 Task: Look for space in Calangute, India from 5th September, 2023 to 12th September, 2023 for 2 adults in price range Rs.10000 to Rs.15000.  With 1  bedroom having 1 bed and 1 bathroom. Property type can be house, flat, guest house, hotel. Booking option can be shelf check-in. Required host language is English.
Action: Mouse moved to (380, 129)
Screenshot: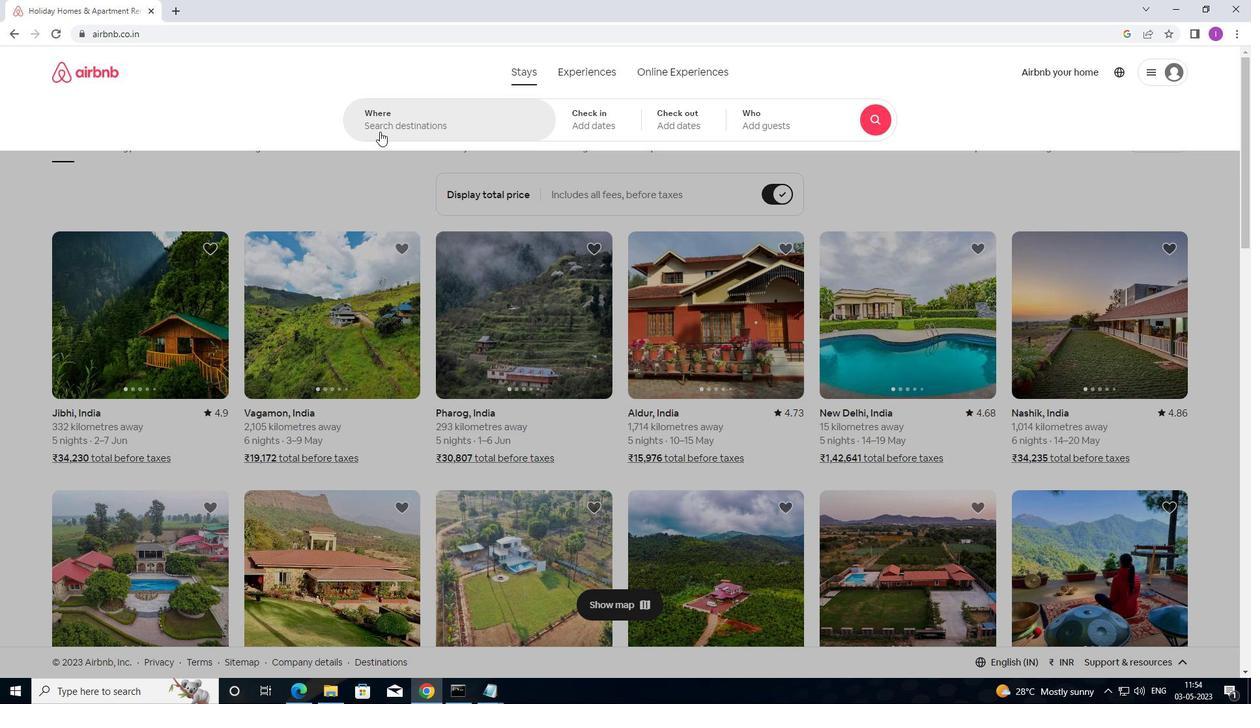 
Action: Mouse pressed left at (380, 129)
Screenshot: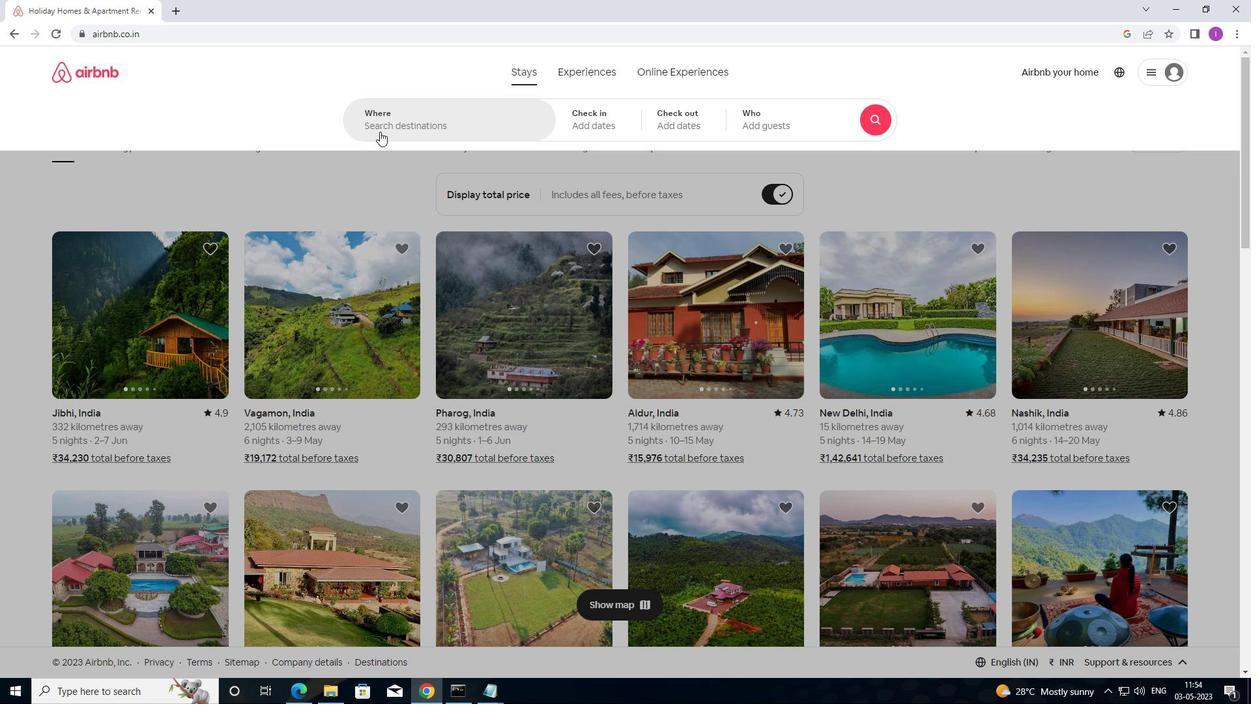 
Action: Mouse moved to (401, 176)
Screenshot: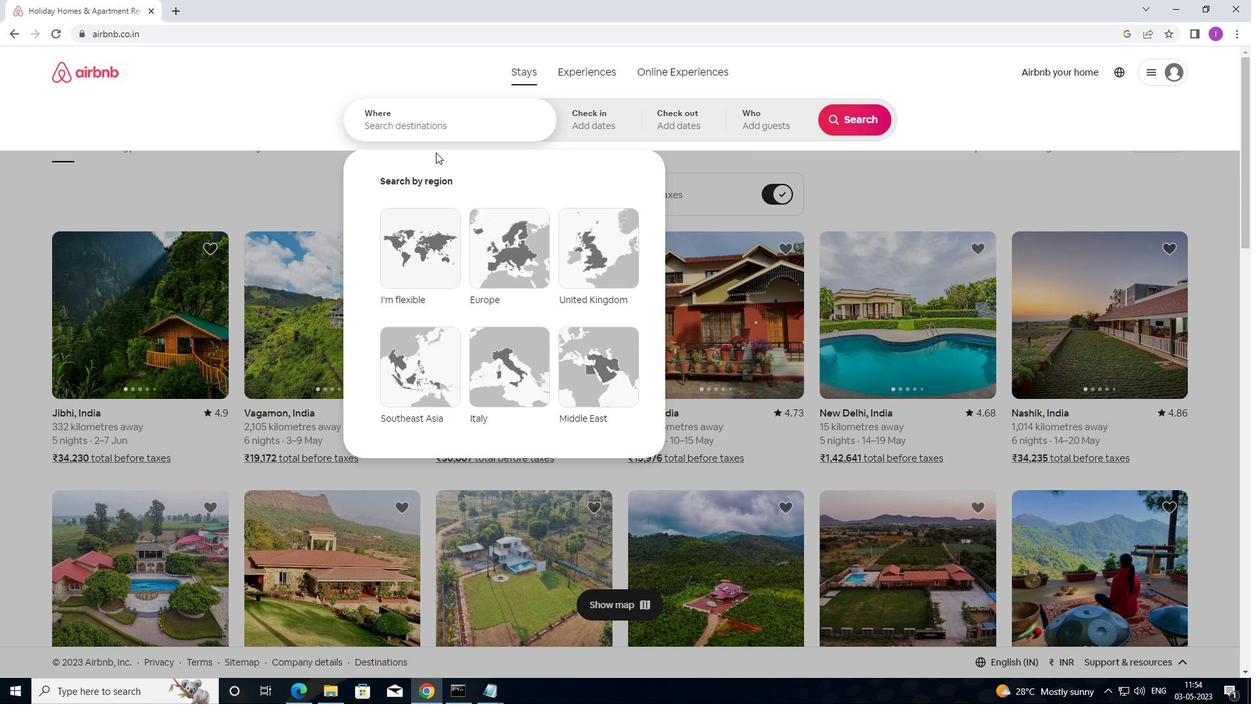 
Action: Key pressed <Key.shift>CALANGUT
Screenshot: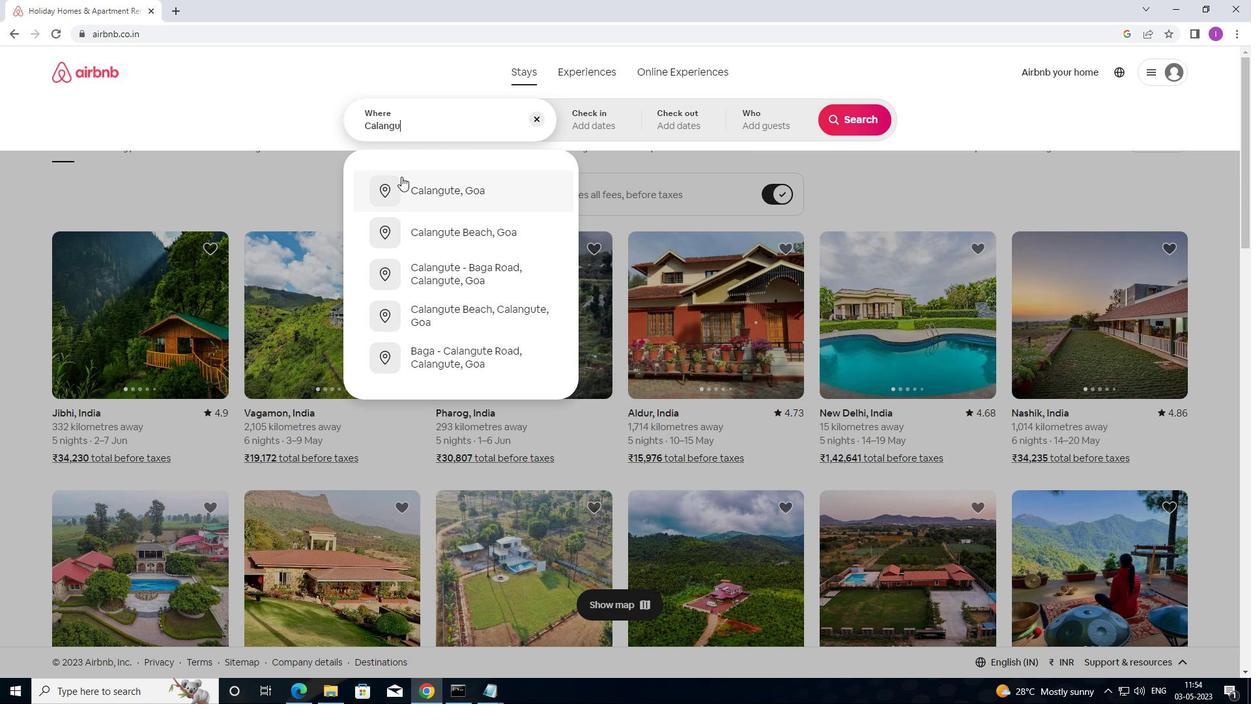 
Action: Mouse moved to (401, 176)
Screenshot: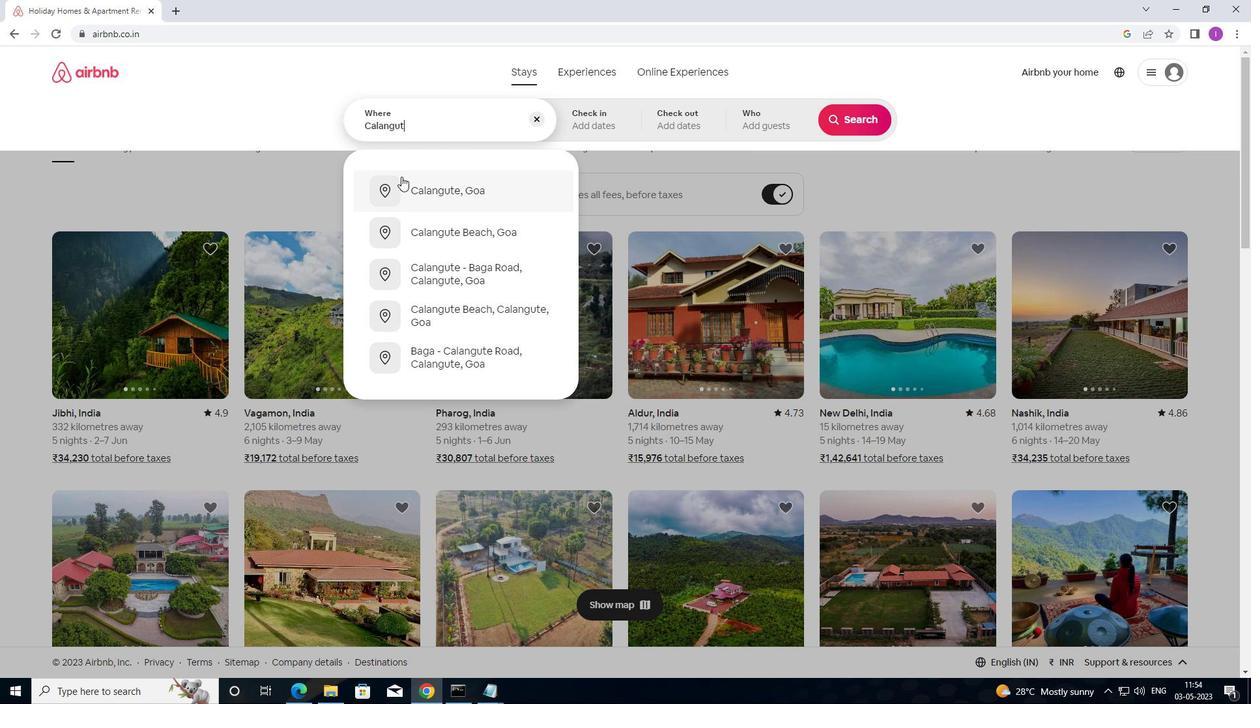 
Action: Key pressed E,<Key.shift>INDIA
Screenshot: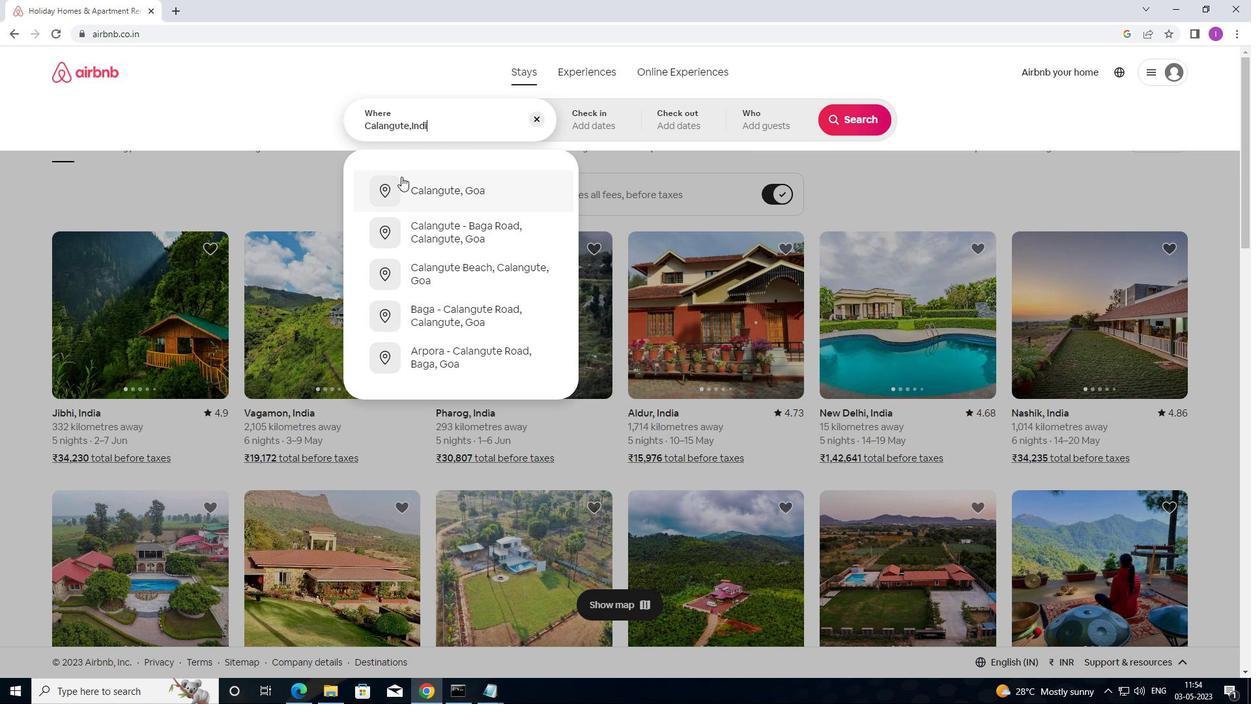 
Action: Mouse moved to (625, 126)
Screenshot: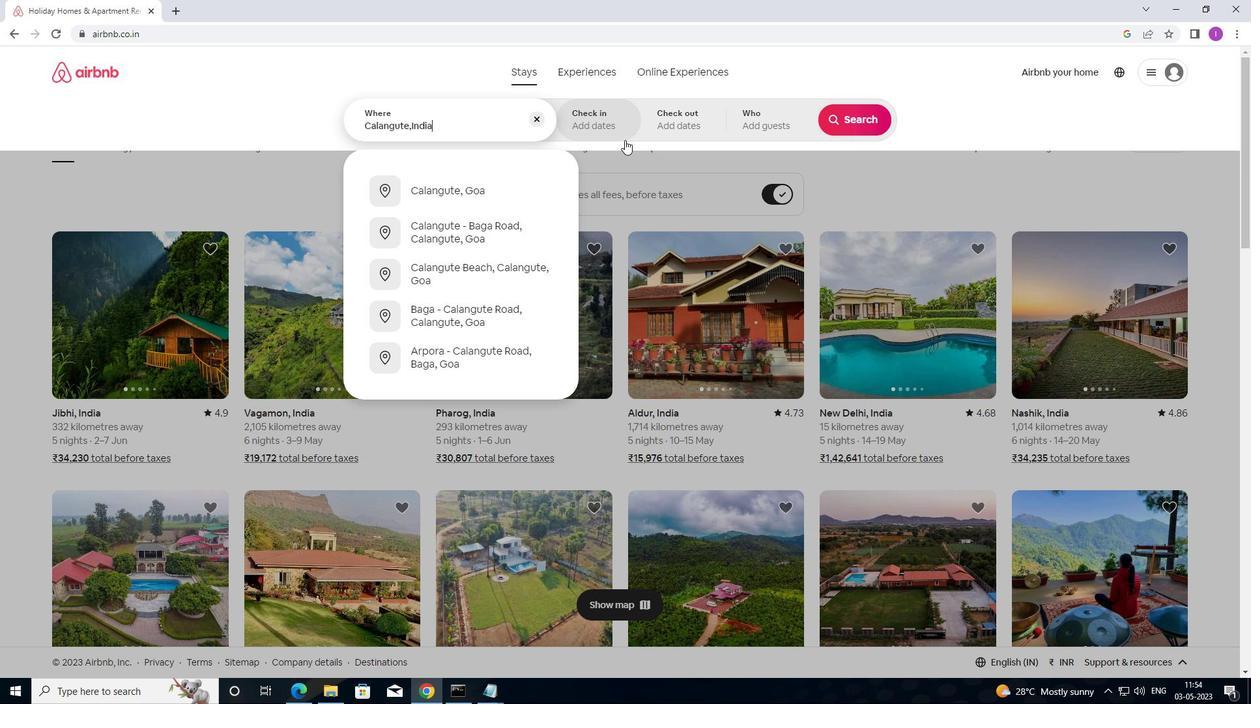 
Action: Mouse pressed left at (625, 126)
Screenshot: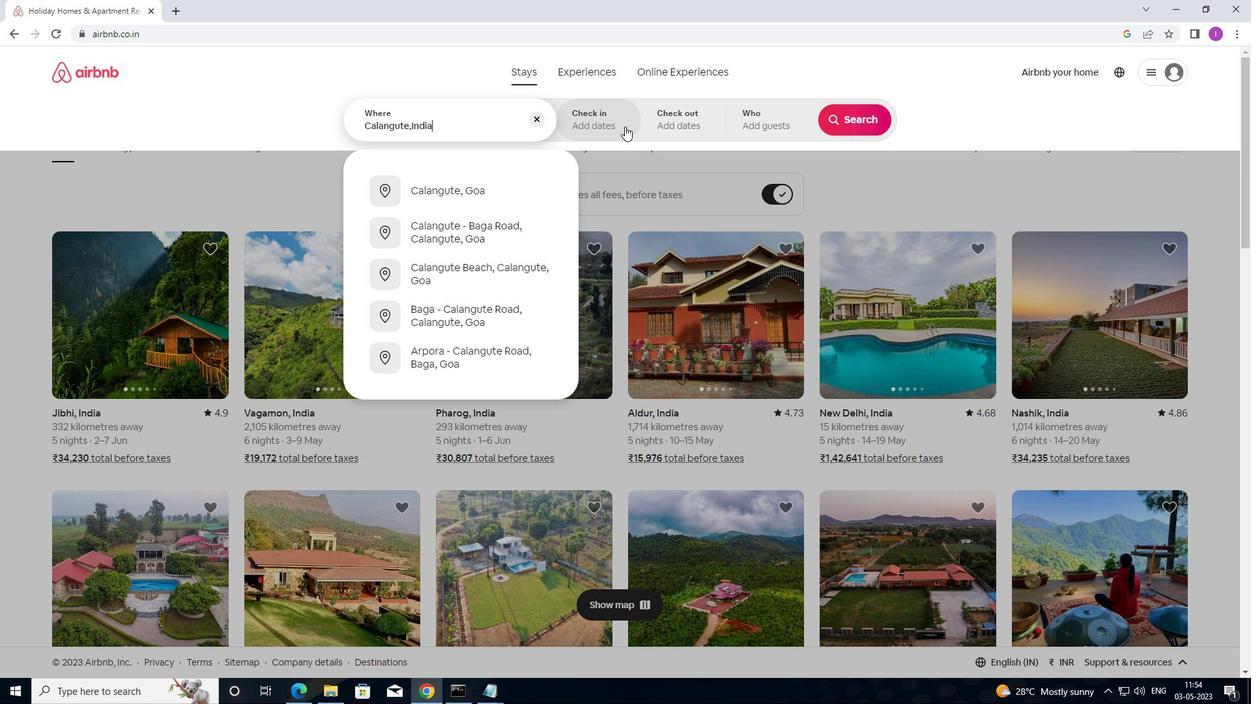 
Action: Mouse moved to (853, 215)
Screenshot: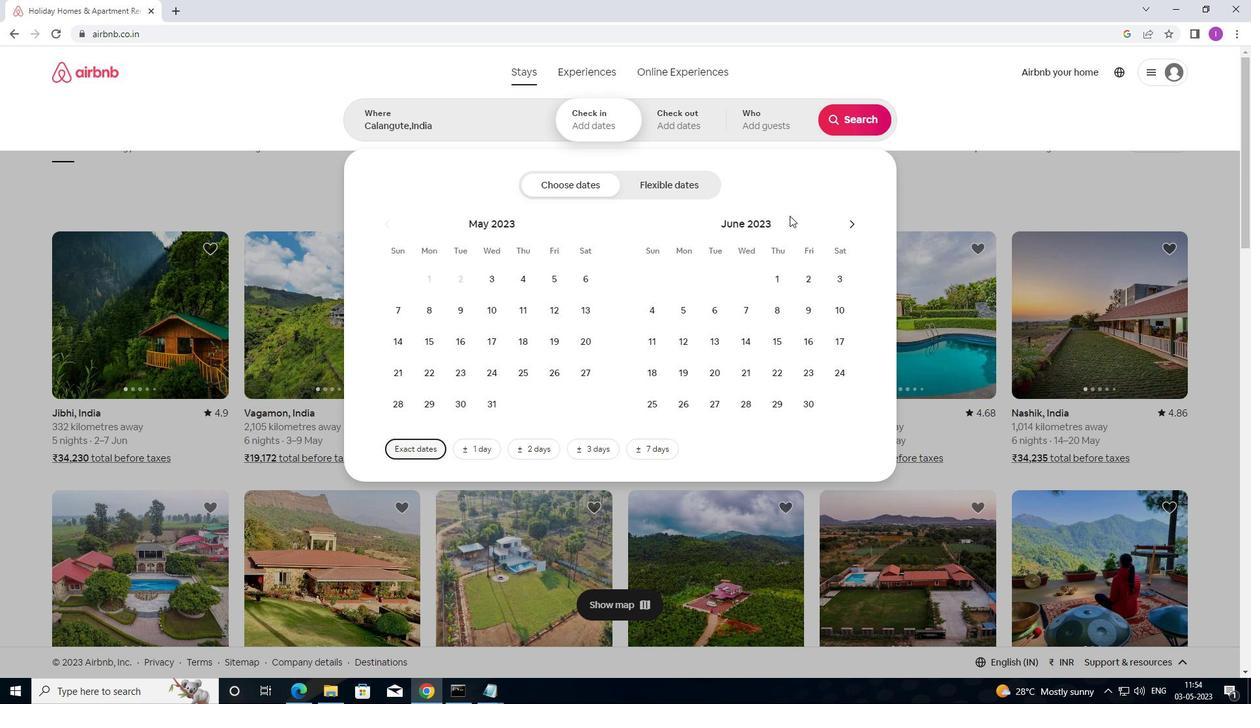 
Action: Mouse pressed left at (853, 215)
Screenshot: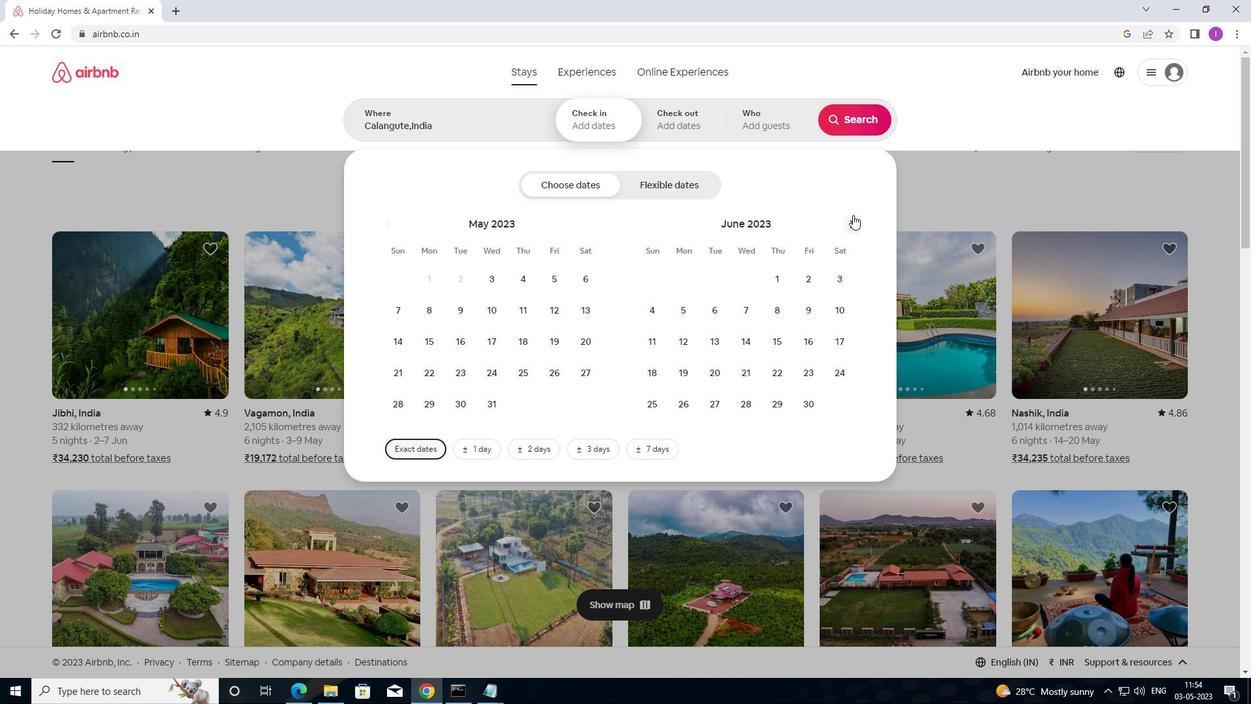 
Action: Mouse pressed left at (853, 215)
Screenshot: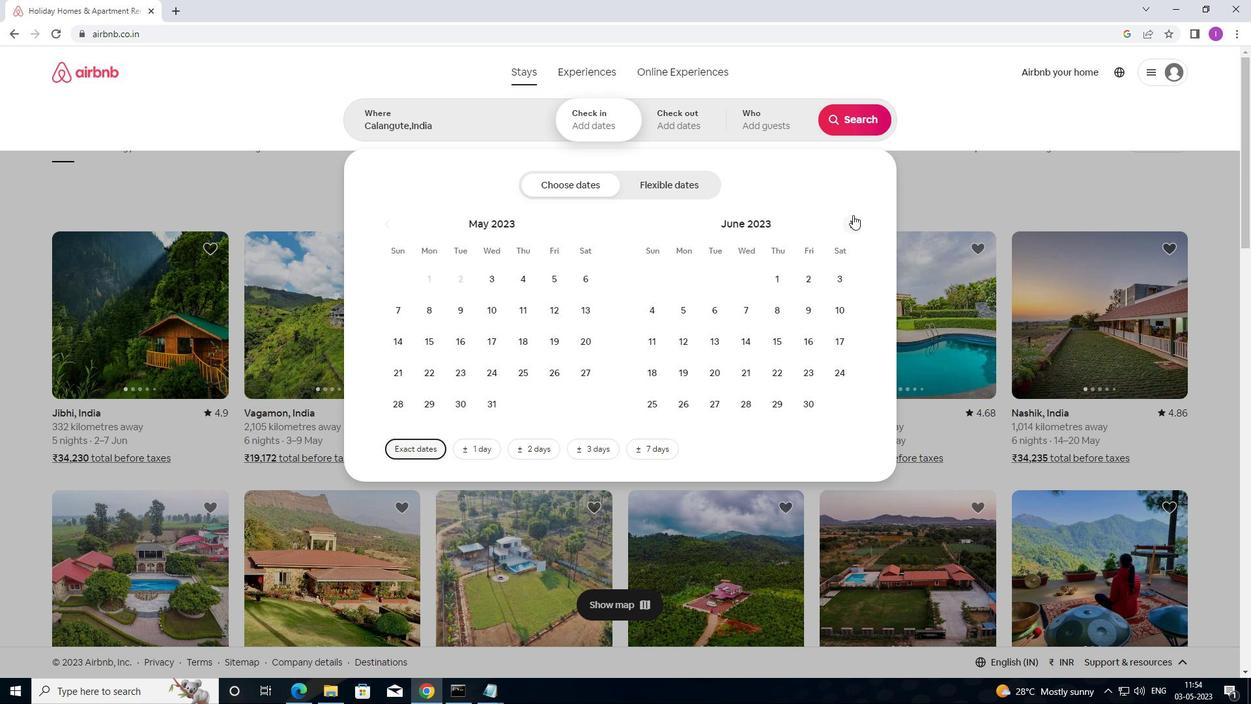 
Action: Mouse moved to (854, 215)
Screenshot: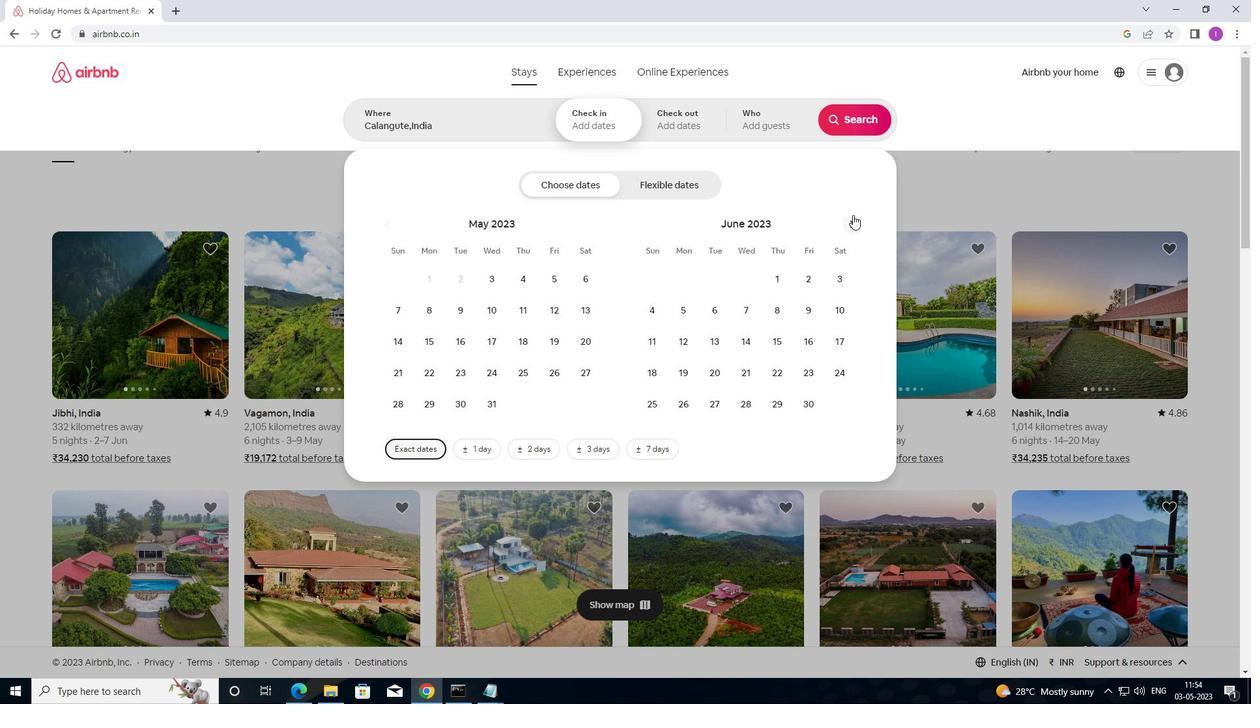 
Action: Mouse pressed left at (854, 215)
Screenshot: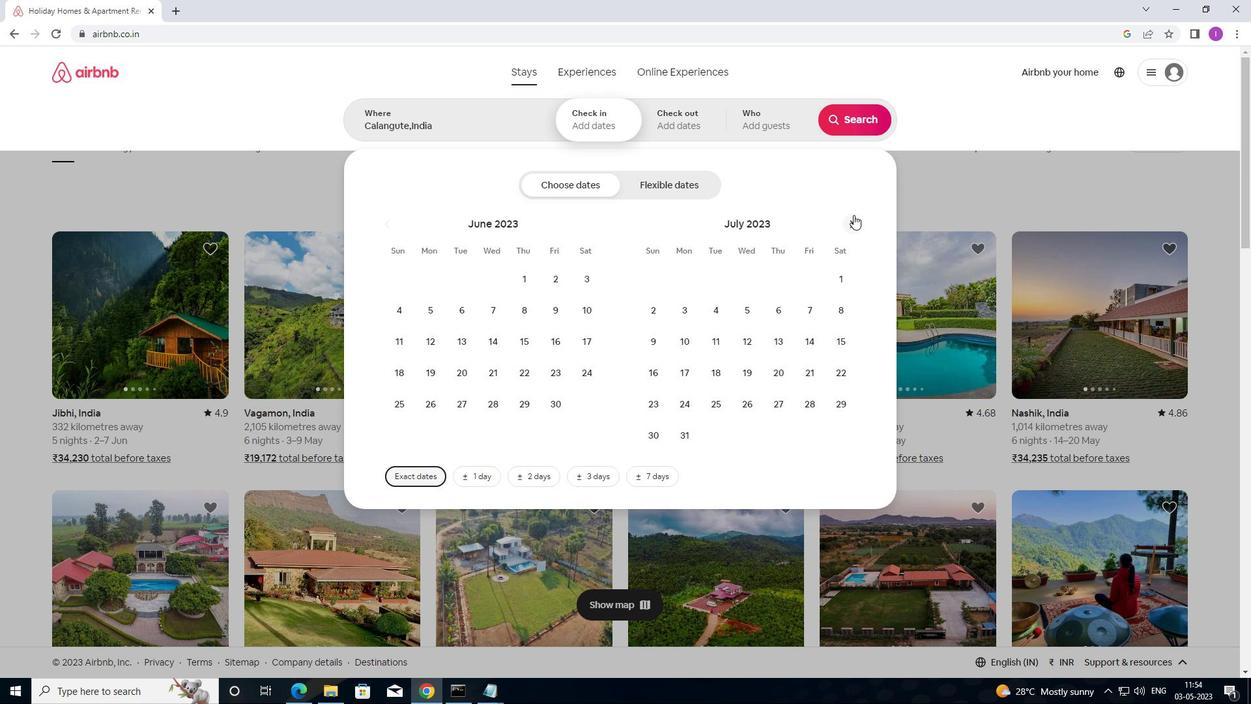 
Action: Mouse moved to (714, 316)
Screenshot: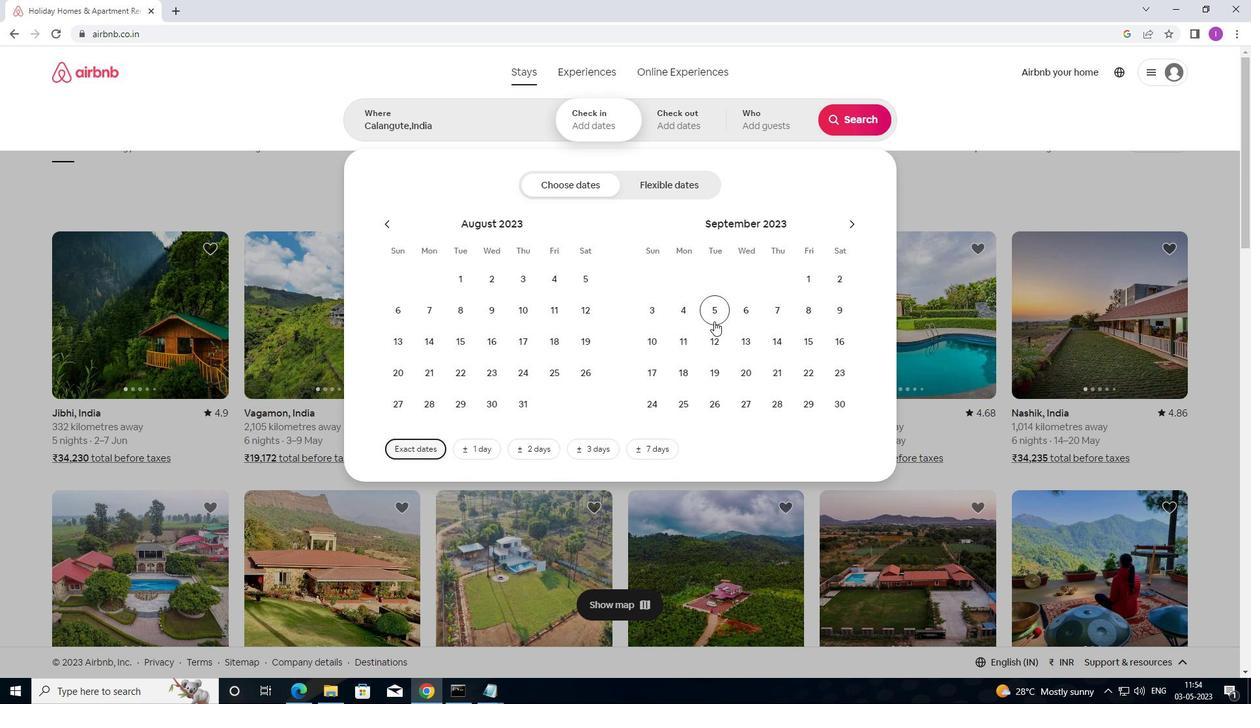 
Action: Mouse pressed left at (714, 316)
Screenshot: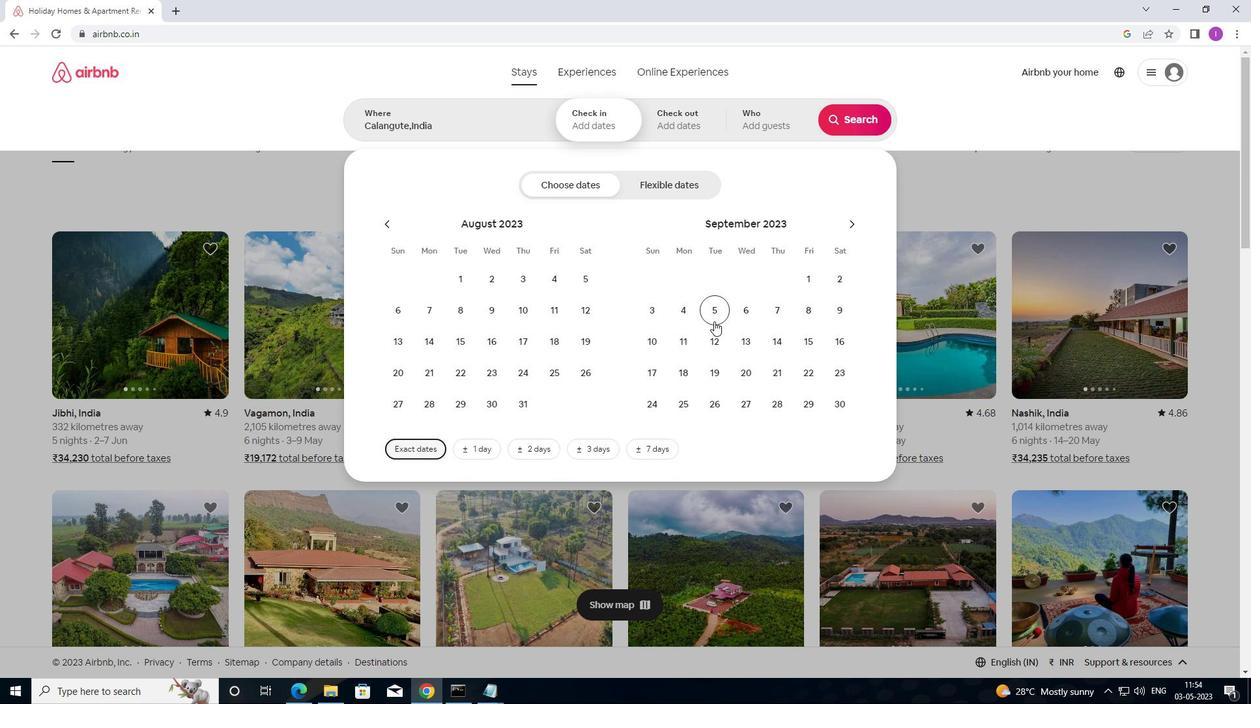 
Action: Mouse moved to (715, 342)
Screenshot: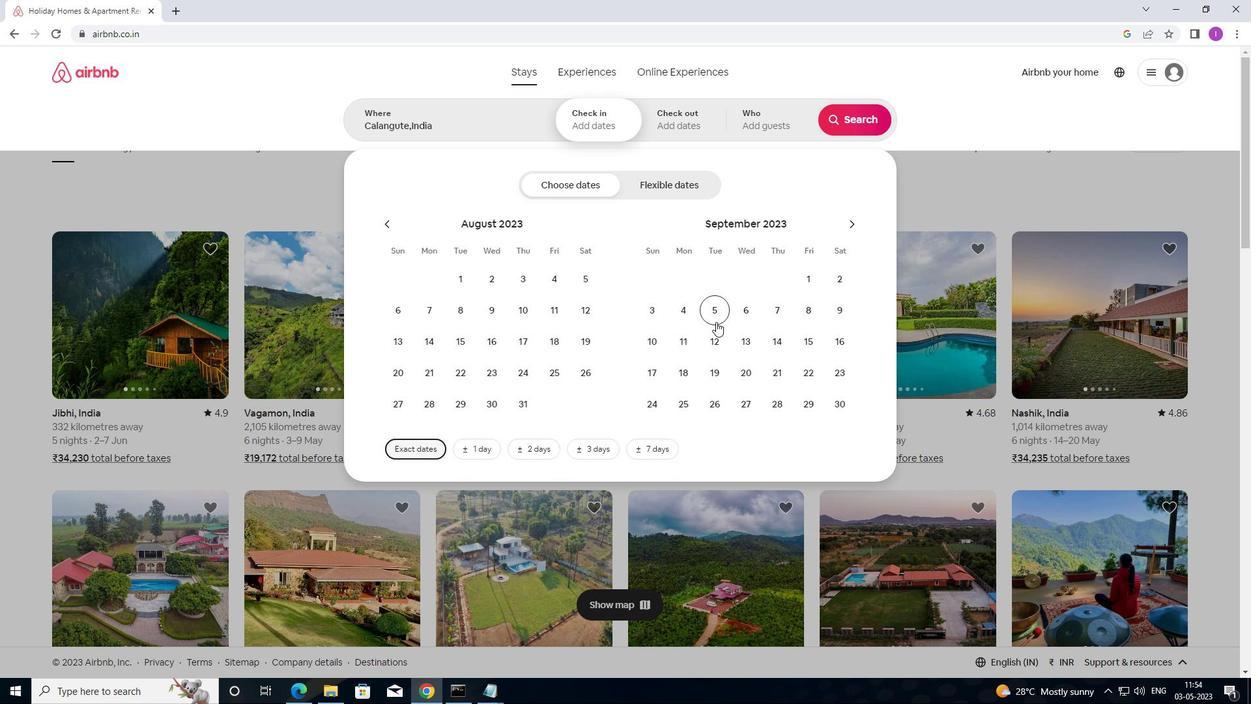 
Action: Mouse pressed left at (715, 342)
Screenshot: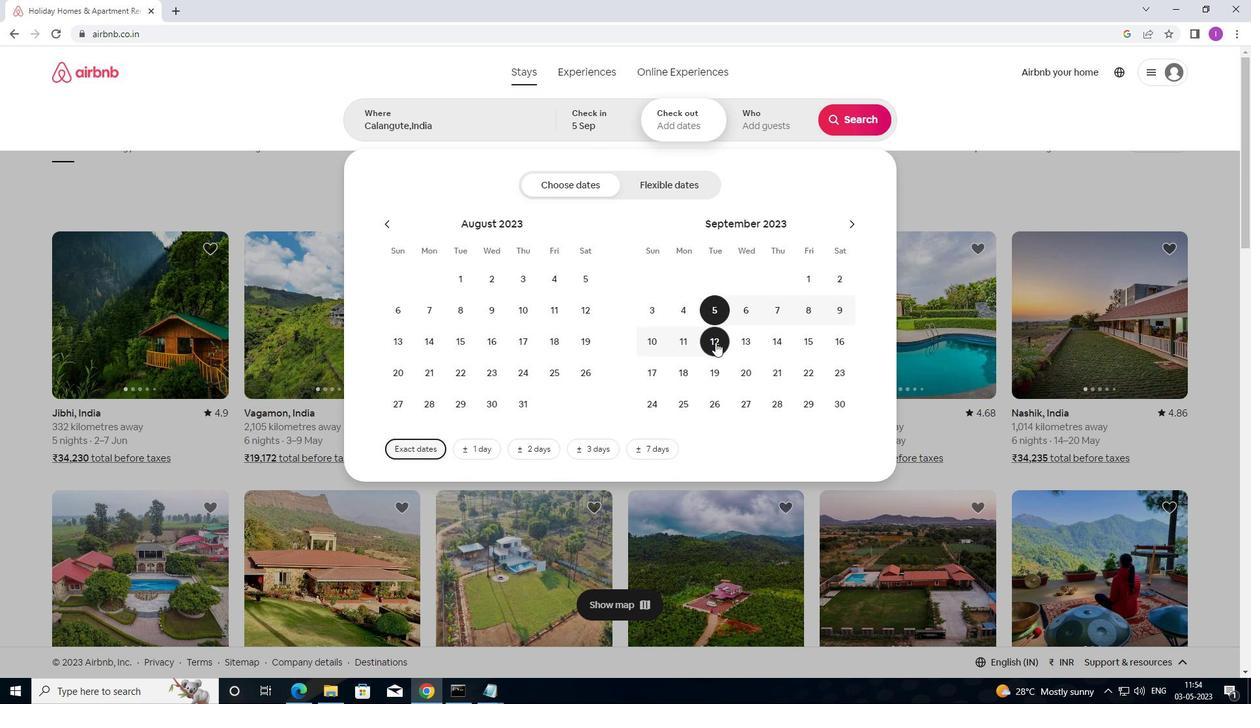 
Action: Mouse moved to (778, 125)
Screenshot: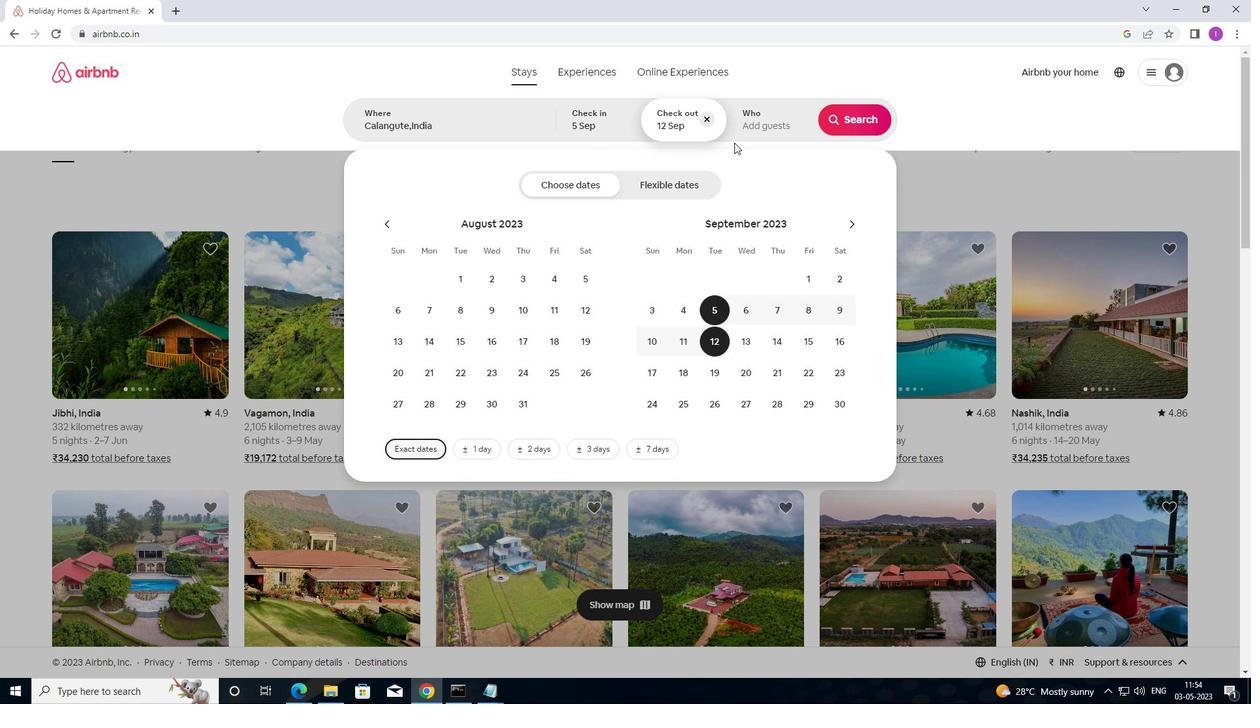 
Action: Mouse pressed left at (778, 125)
Screenshot: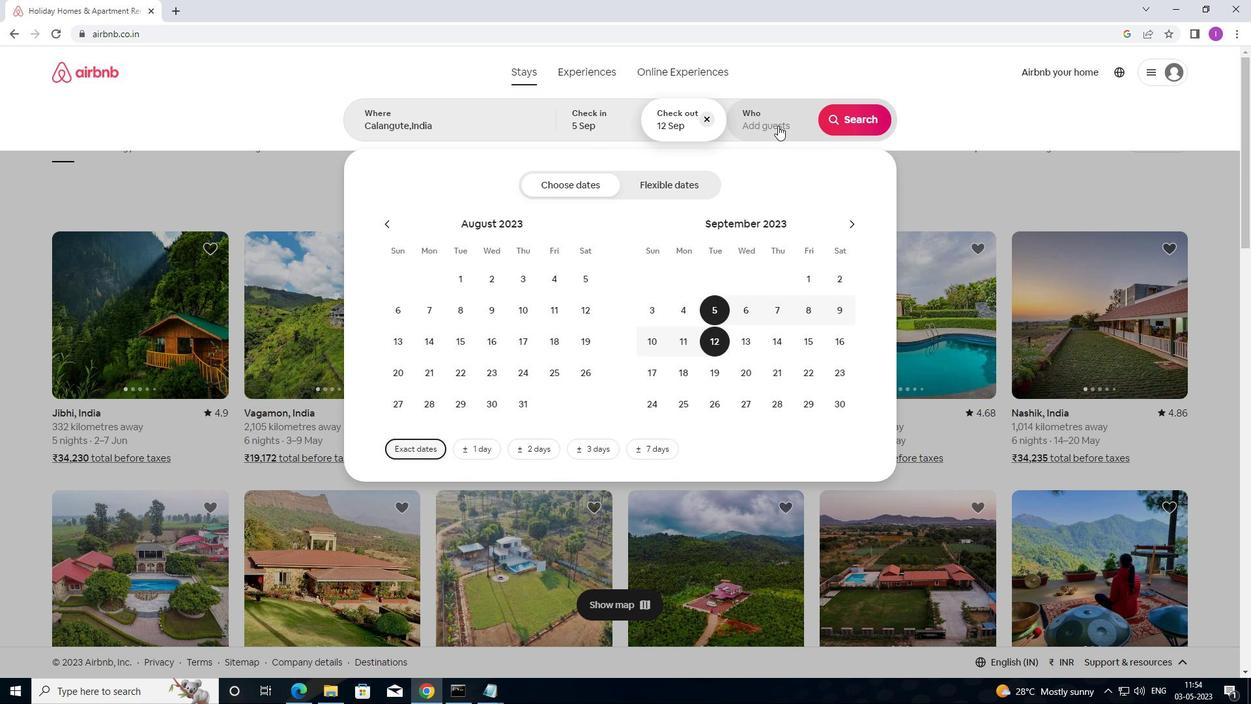 
Action: Mouse moved to (863, 181)
Screenshot: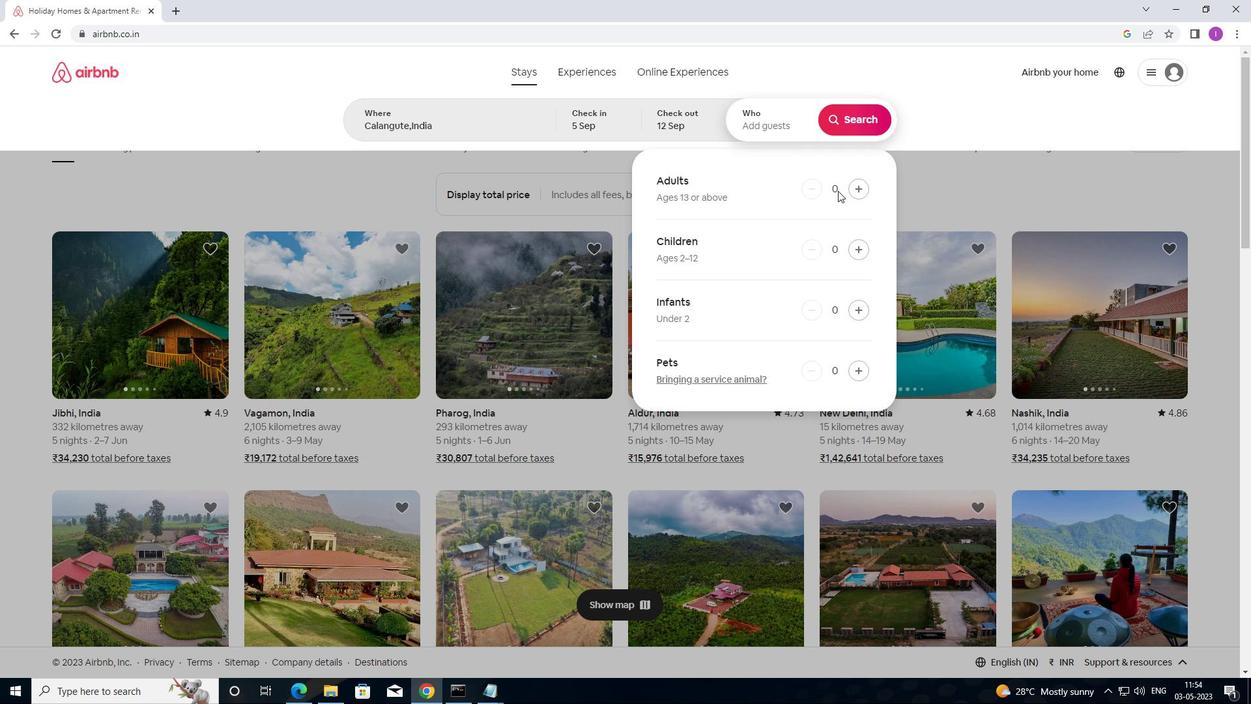 
Action: Mouse pressed left at (863, 181)
Screenshot: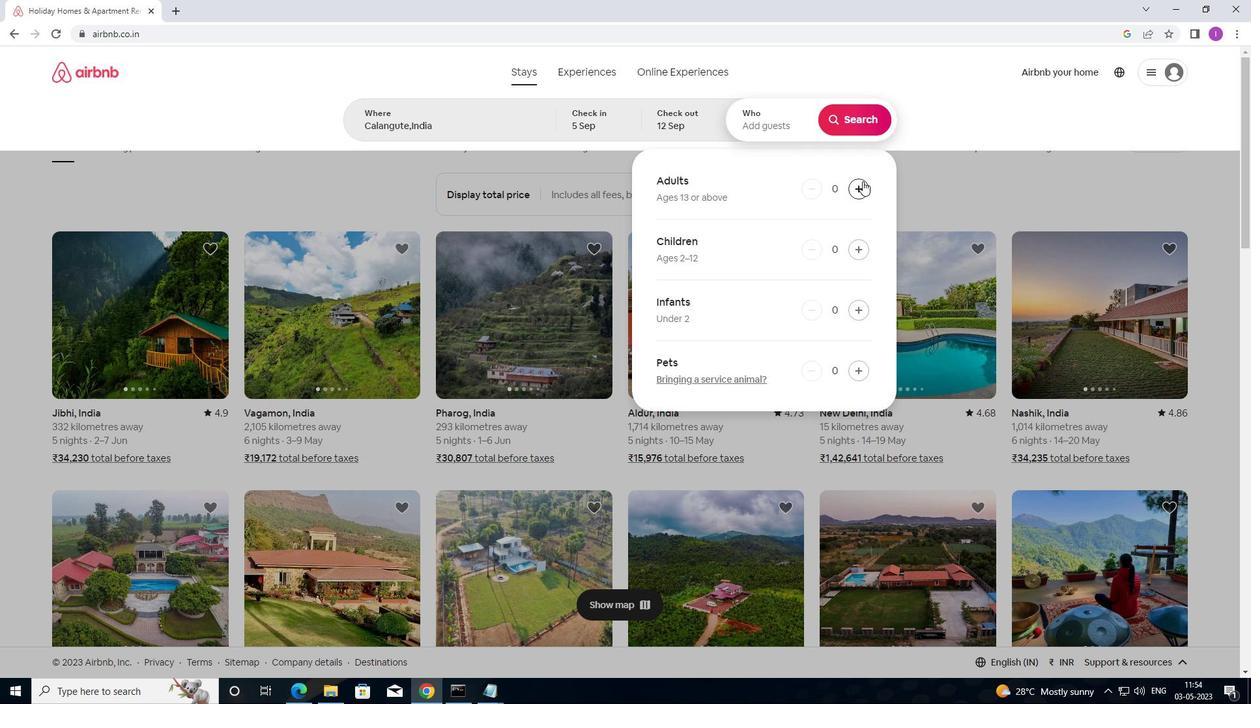 
Action: Mouse moved to (863, 181)
Screenshot: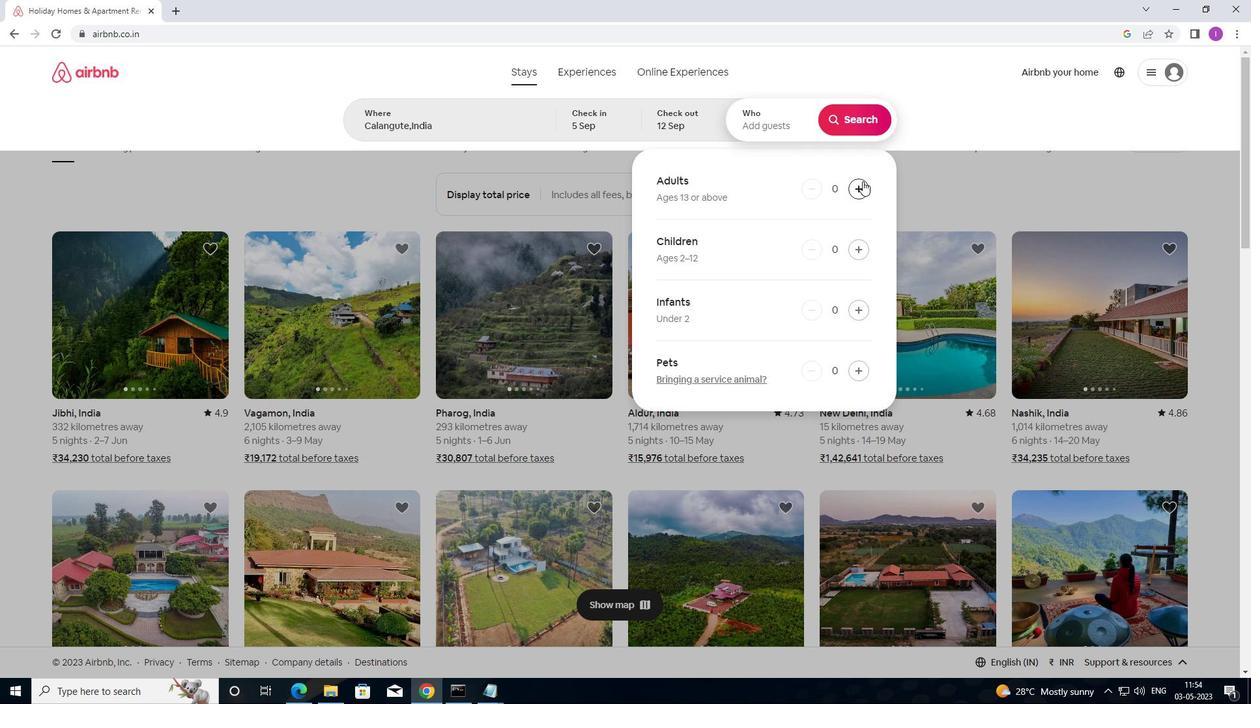 
Action: Mouse pressed left at (863, 181)
Screenshot: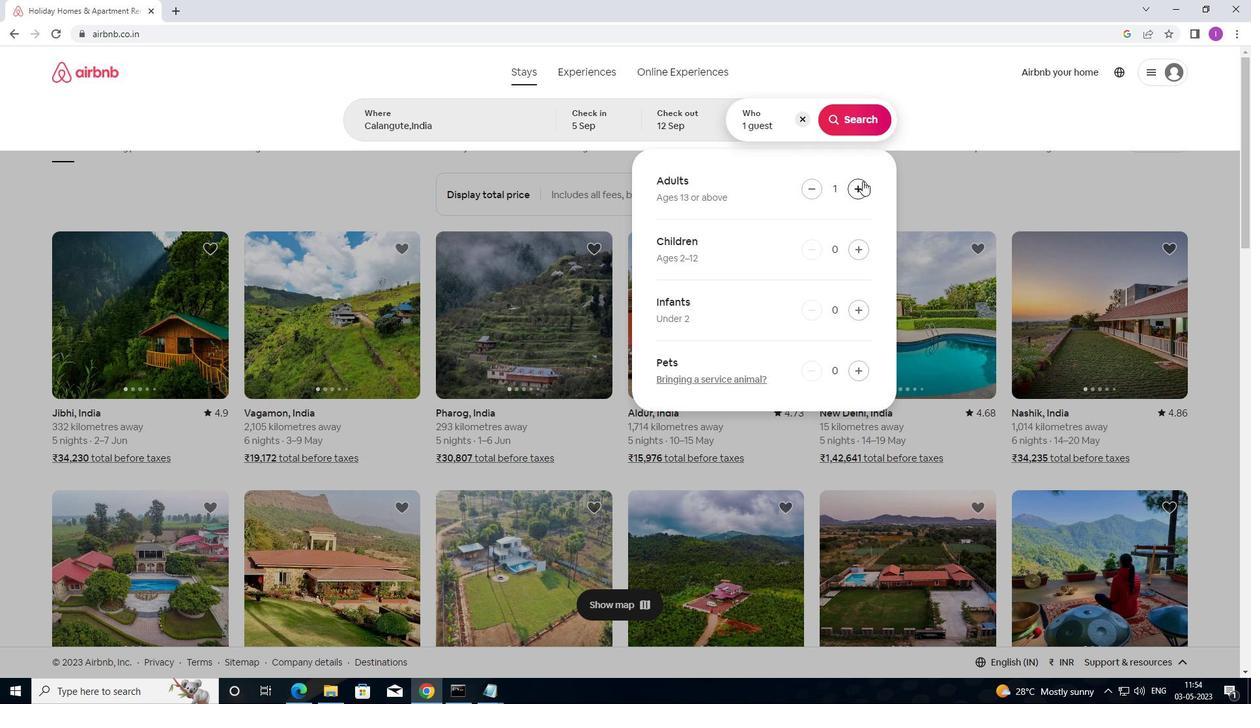 
Action: Mouse moved to (843, 121)
Screenshot: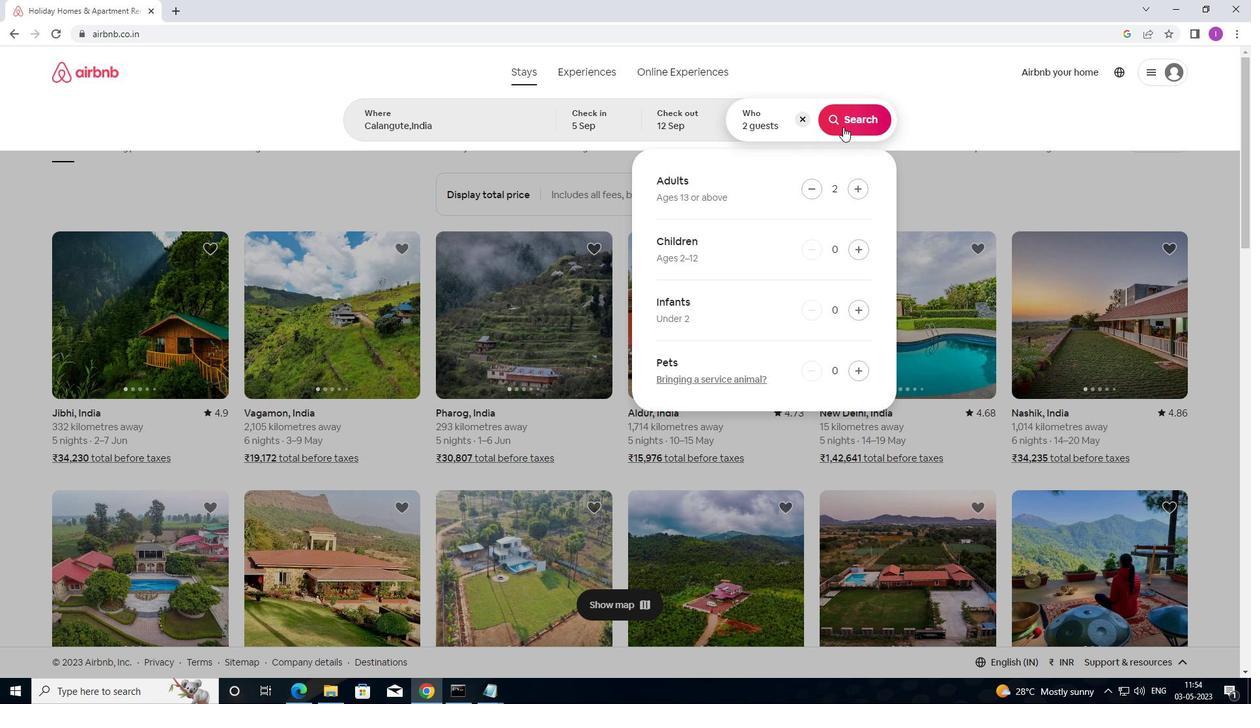 
Action: Mouse pressed left at (843, 121)
Screenshot: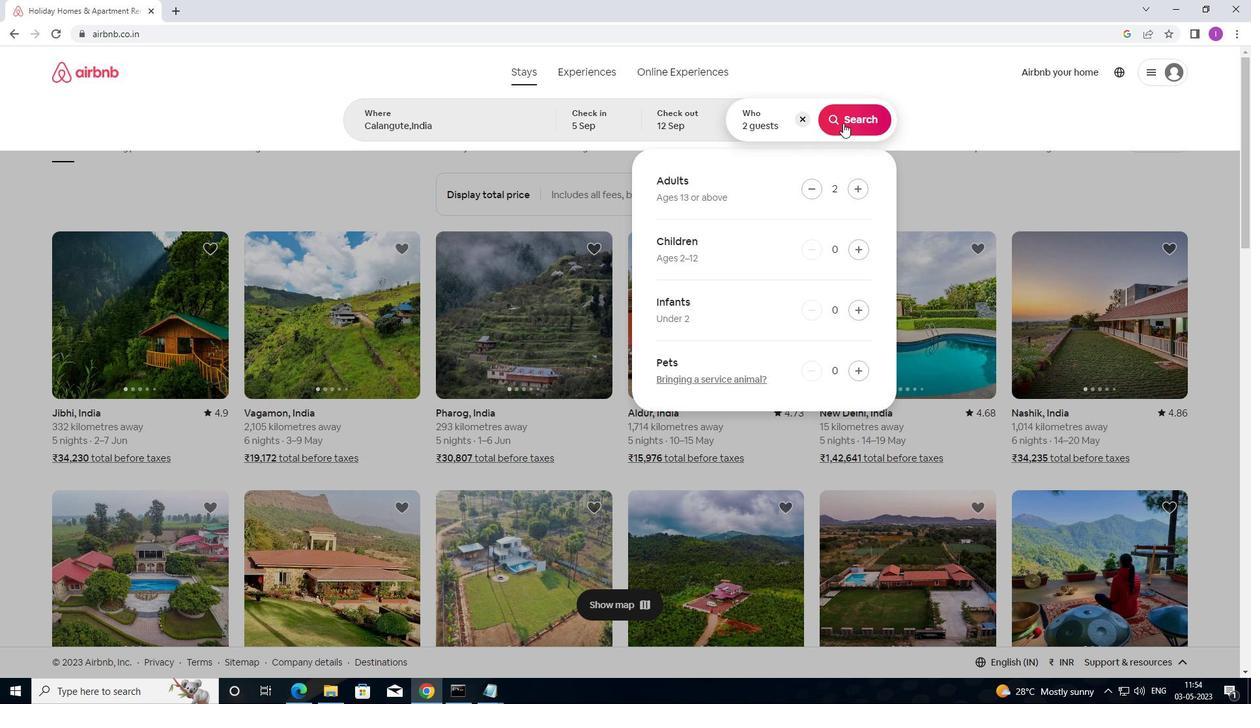 
Action: Mouse moved to (867, 167)
Screenshot: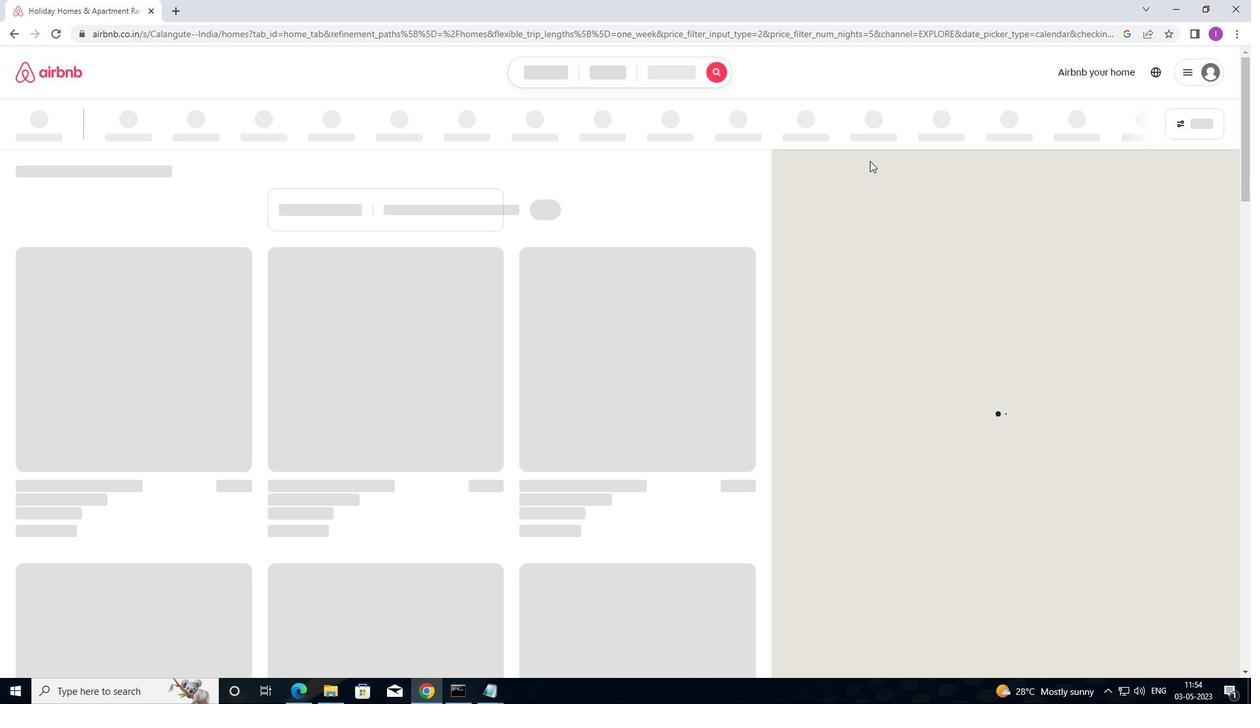 
Action: Mouse scrolled (867, 166) with delta (0, 0)
Screenshot: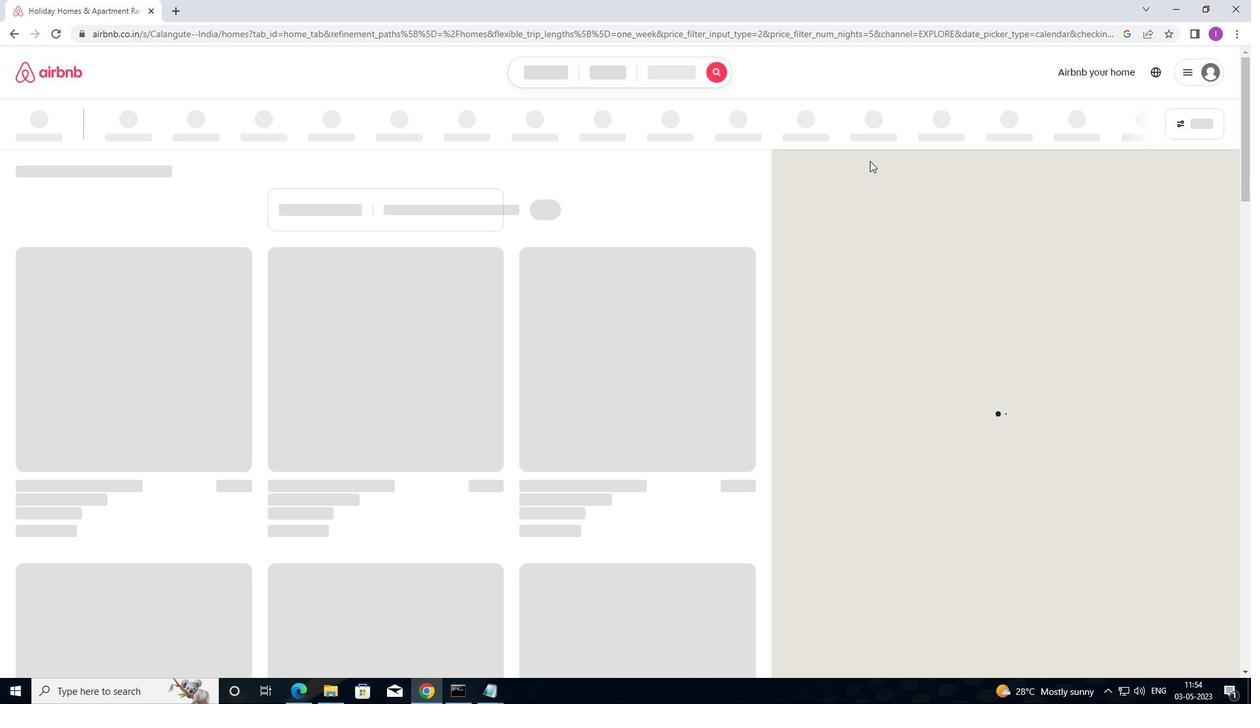 
Action: Mouse moved to (1177, 115)
Screenshot: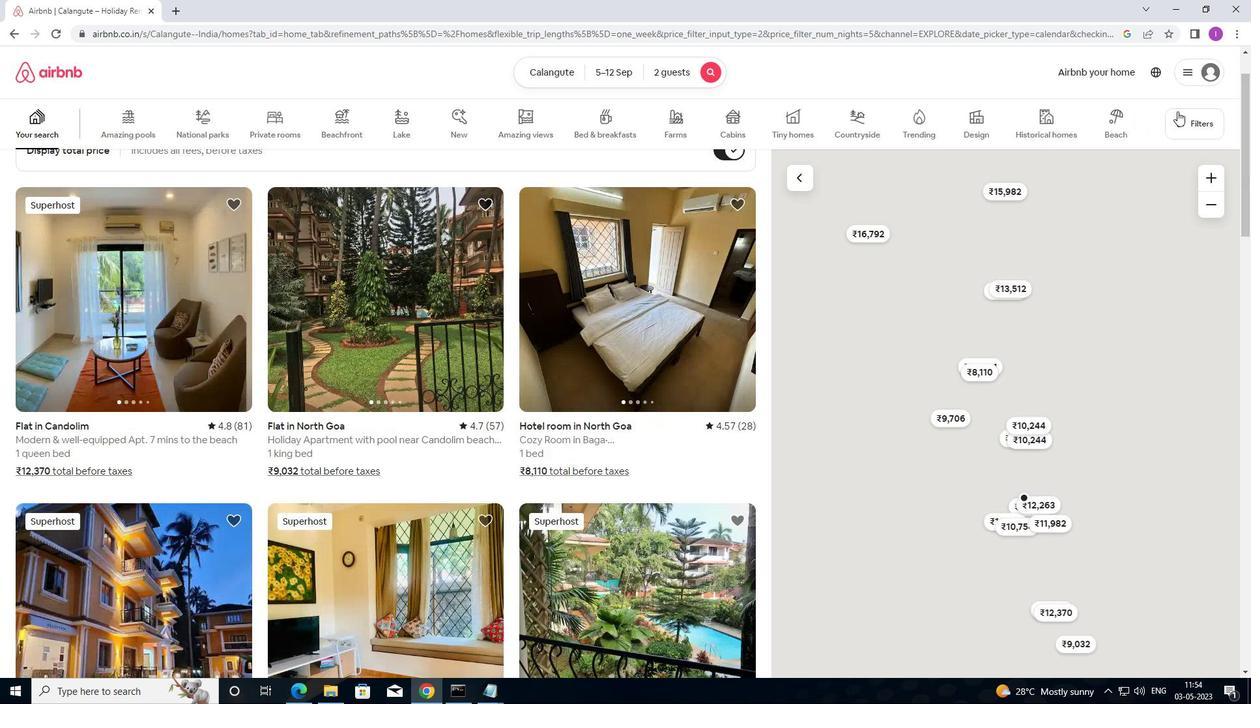 
Action: Mouse pressed left at (1177, 115)
Screenshot: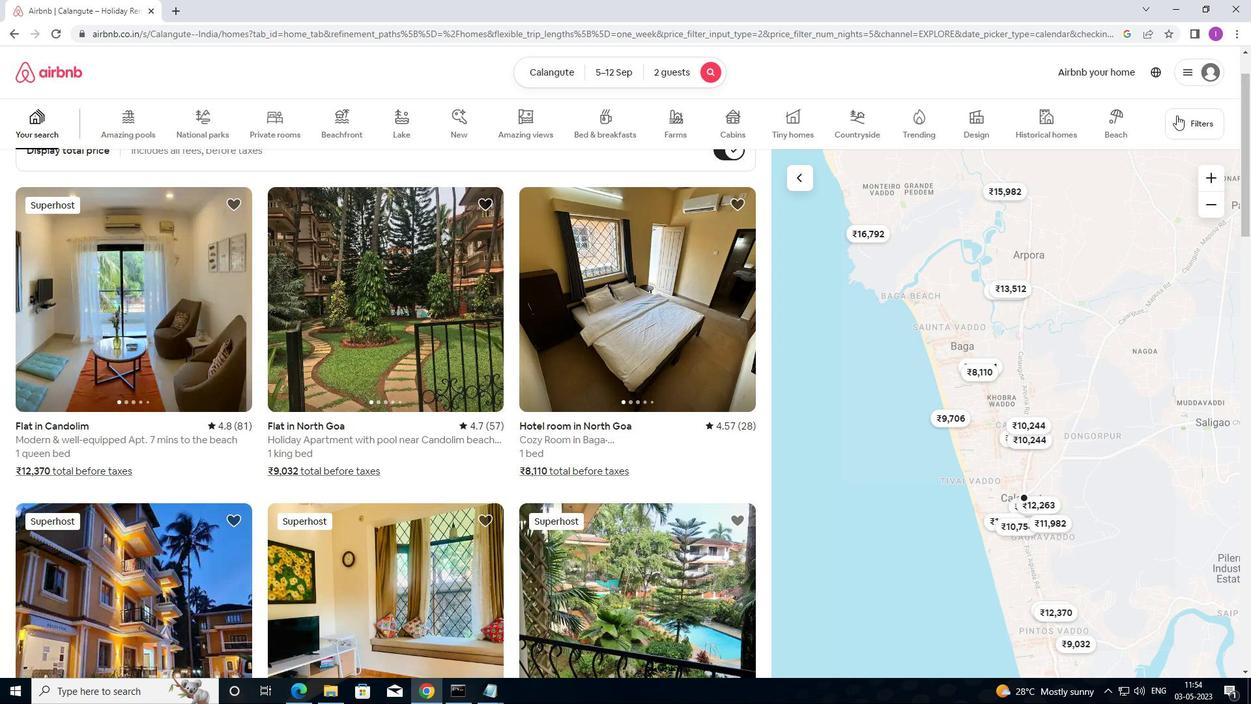 
Action: Mouse moved to (484, 295)
Screenshot: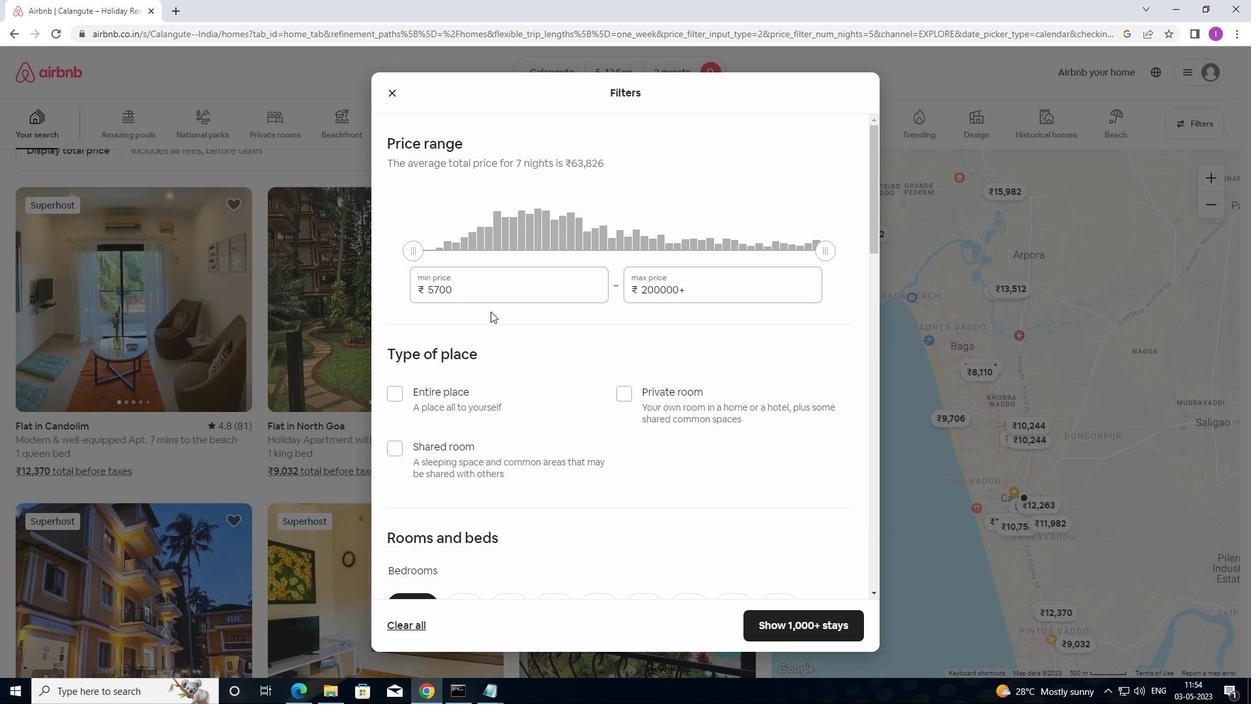 
Action: Mouse pressed left at (484, 295)
Screenshot: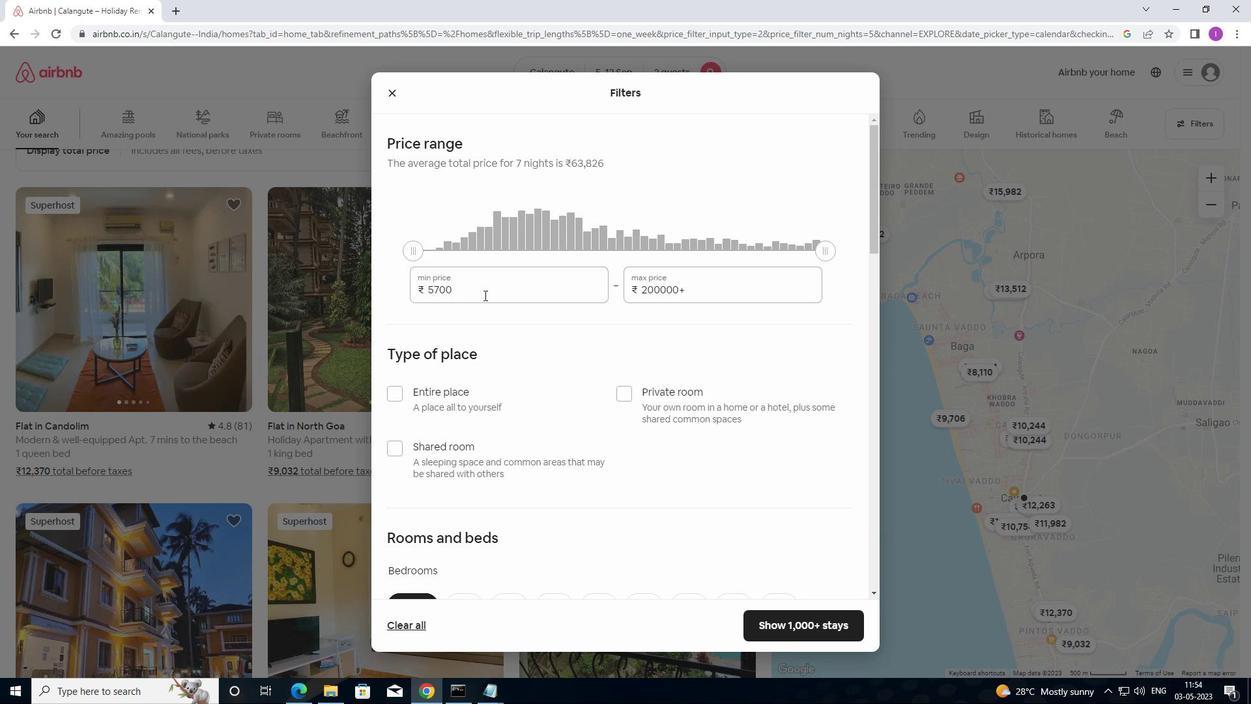
Action: Mouse moved to (406, 289)
Screenshot: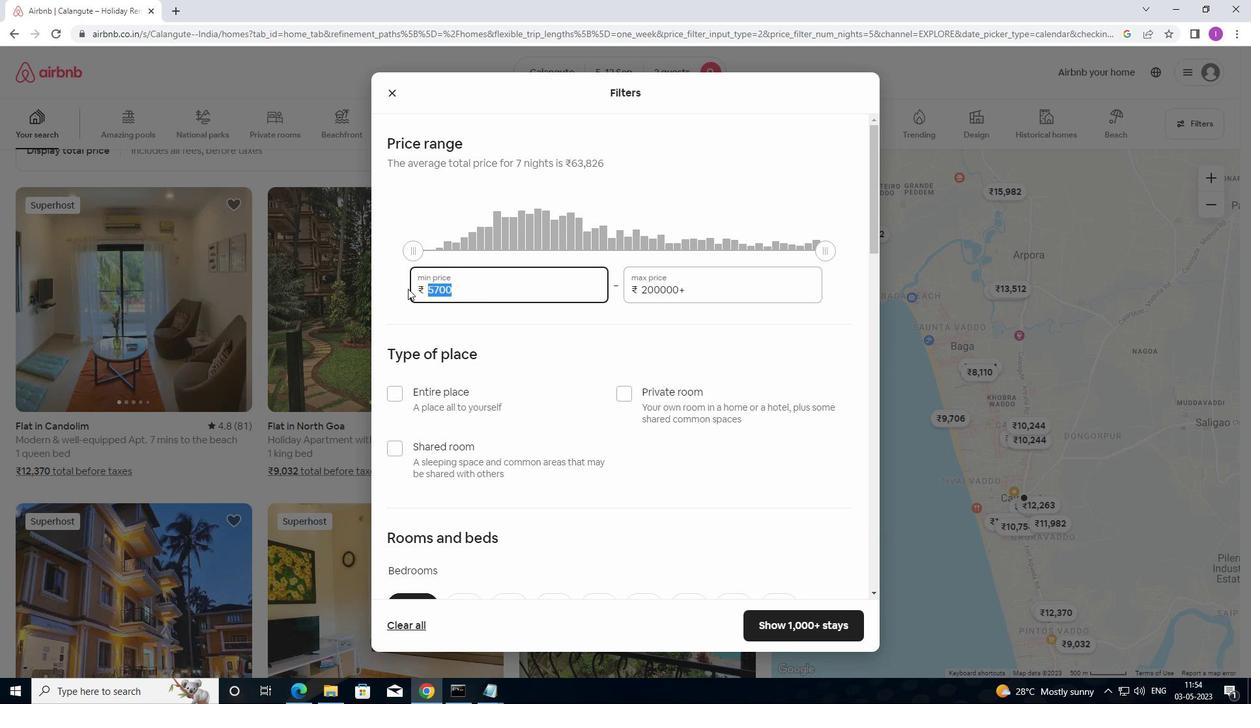 
Action: Key pressed 1000
Screenshot: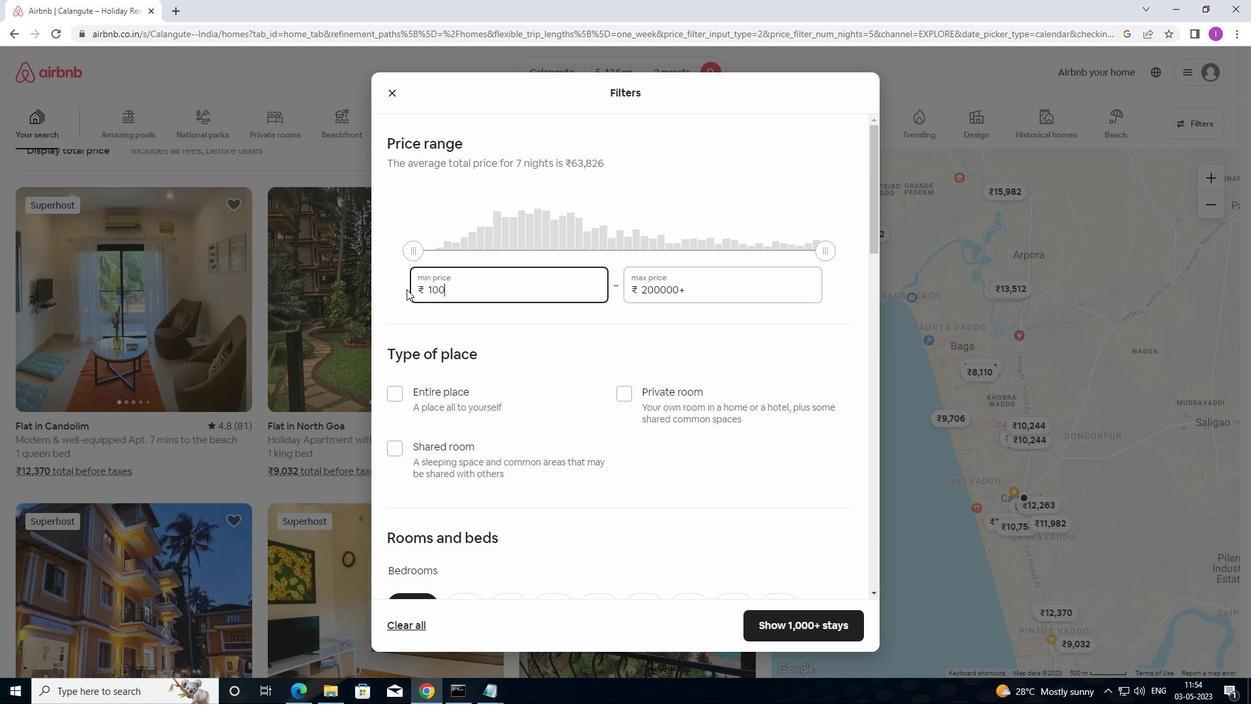 
Action: Mouse moved to (412, 289)
Screenshot: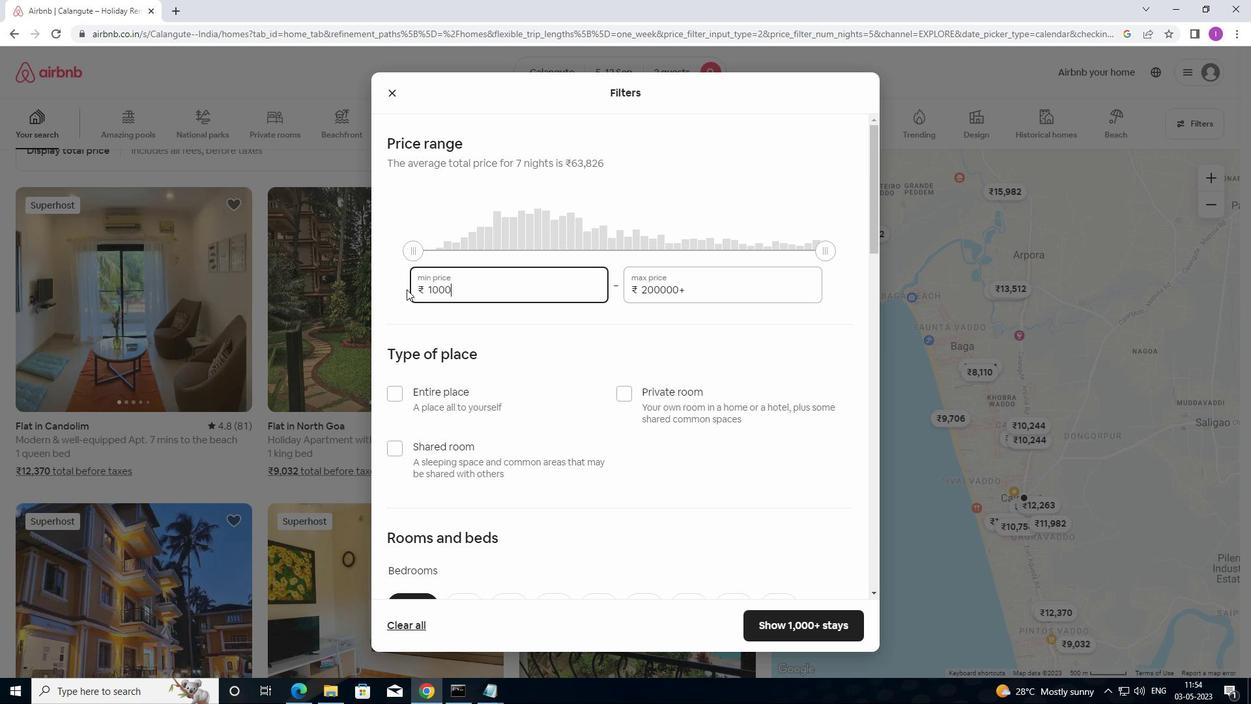 
Action: Key pressed 0
Screenshot: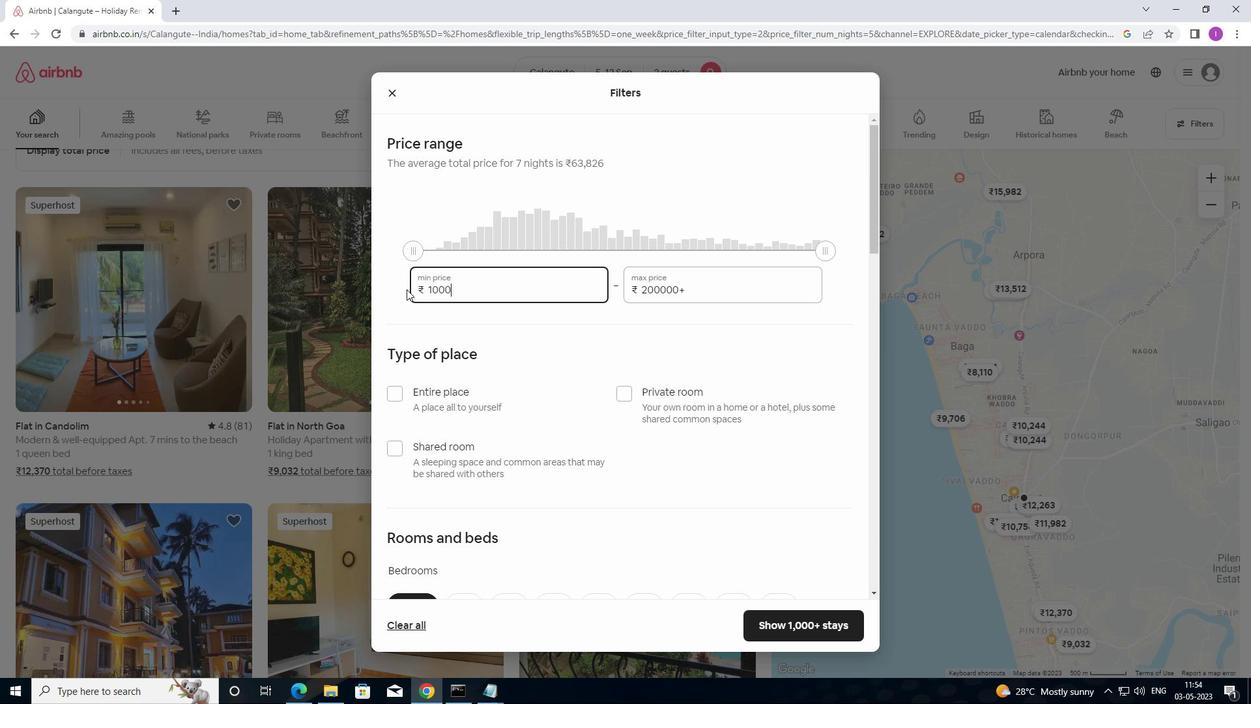 
Action: Mouse moved to (692, 288)
Screenshot: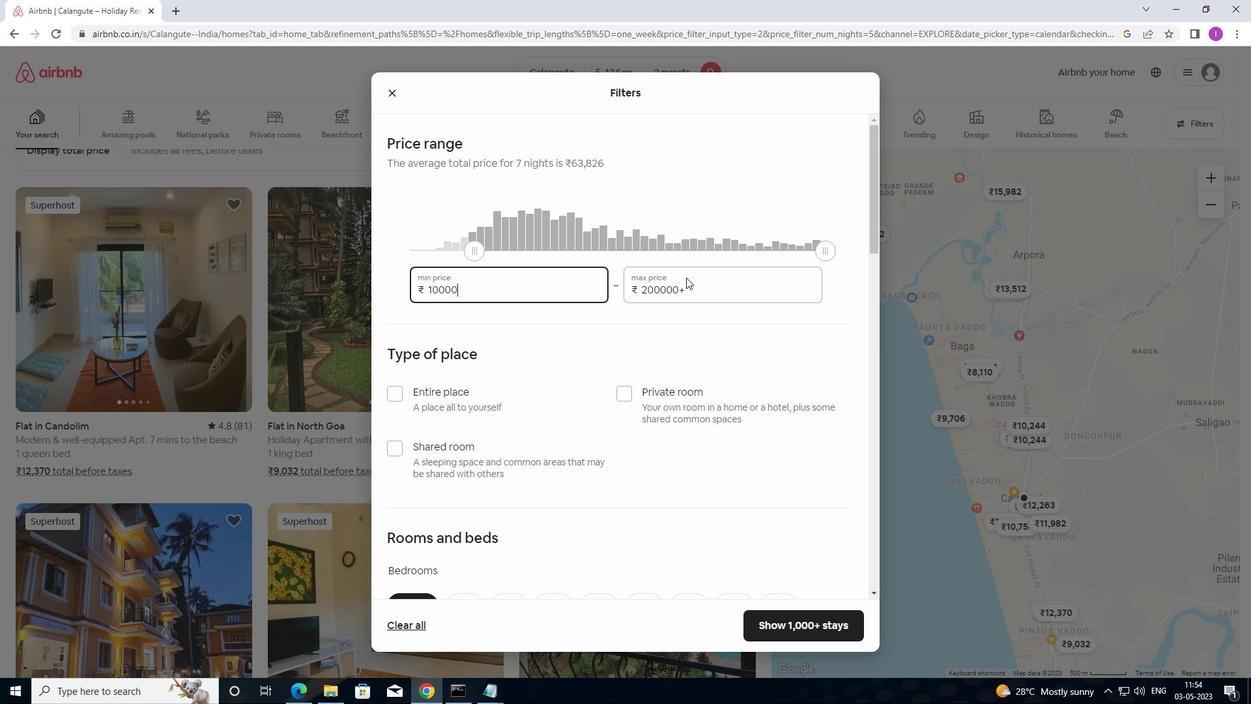 
Action: Mouse pressed left at (692, 288)
Screenshot: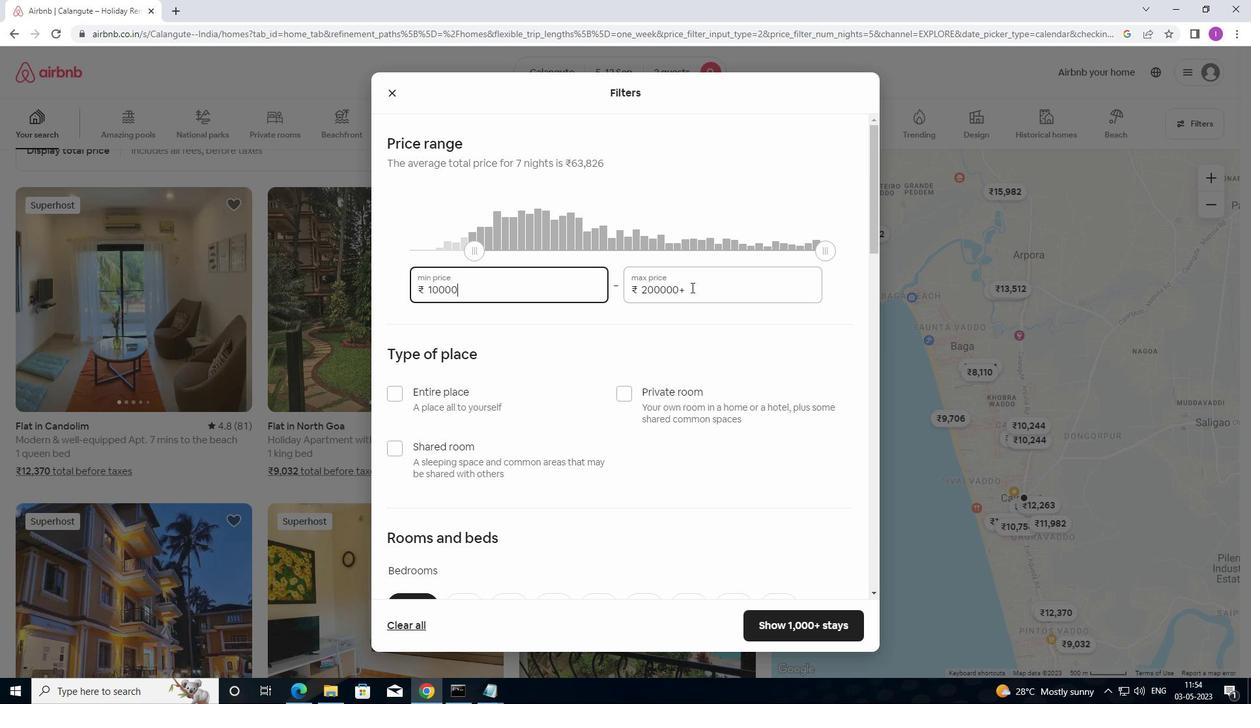
Action: Mouse moved to (616, 290)
Screenshot: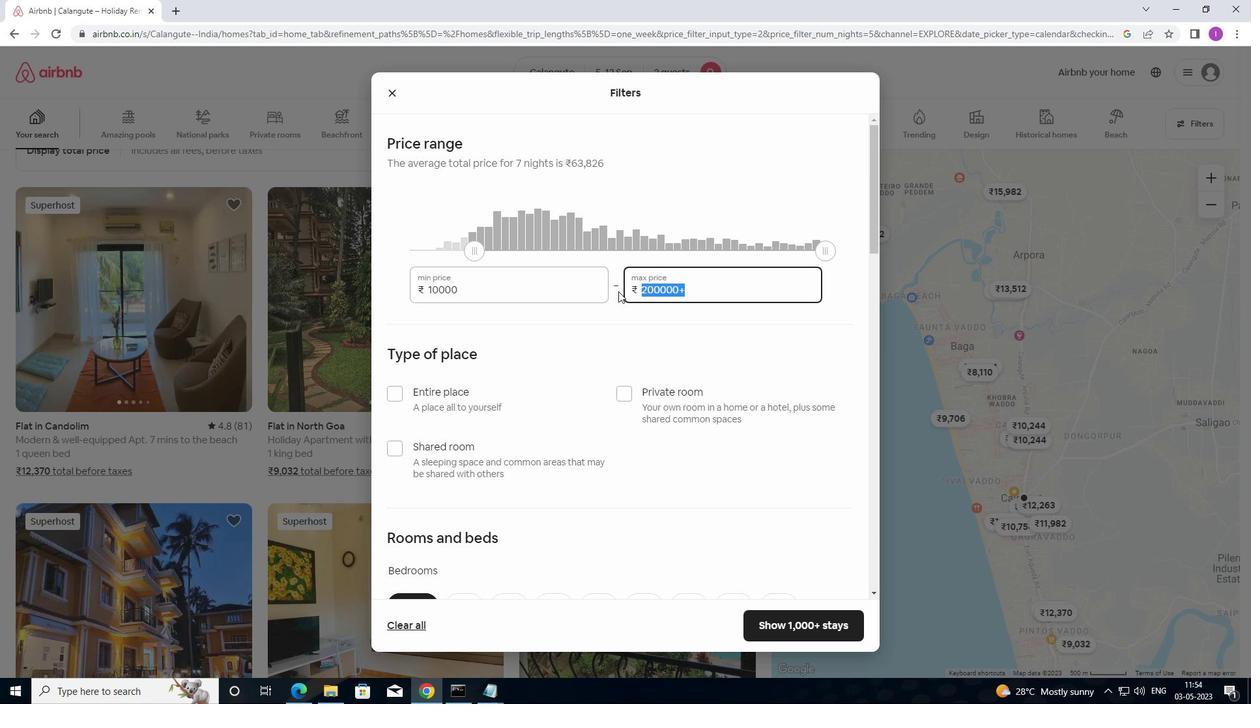 
Action: Key pressed 14<Key.backspace>
Screenshot: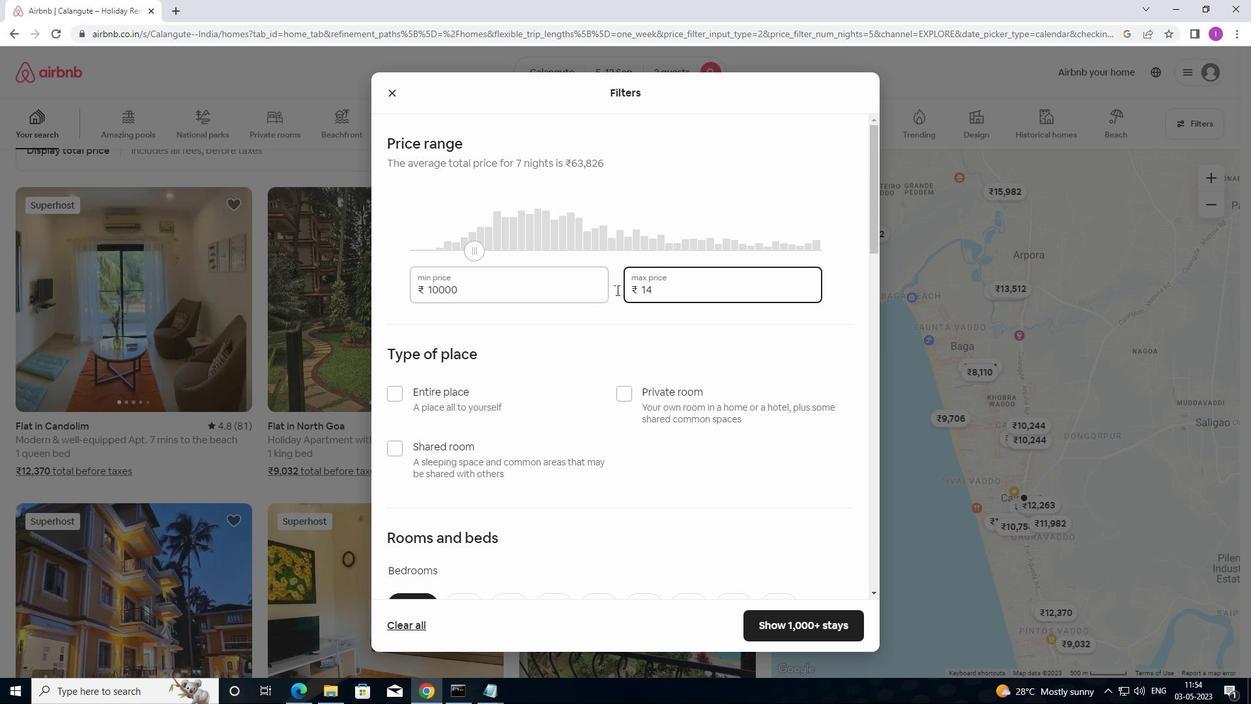 
Action: Mouse moved to (607, 294)
Screenshot: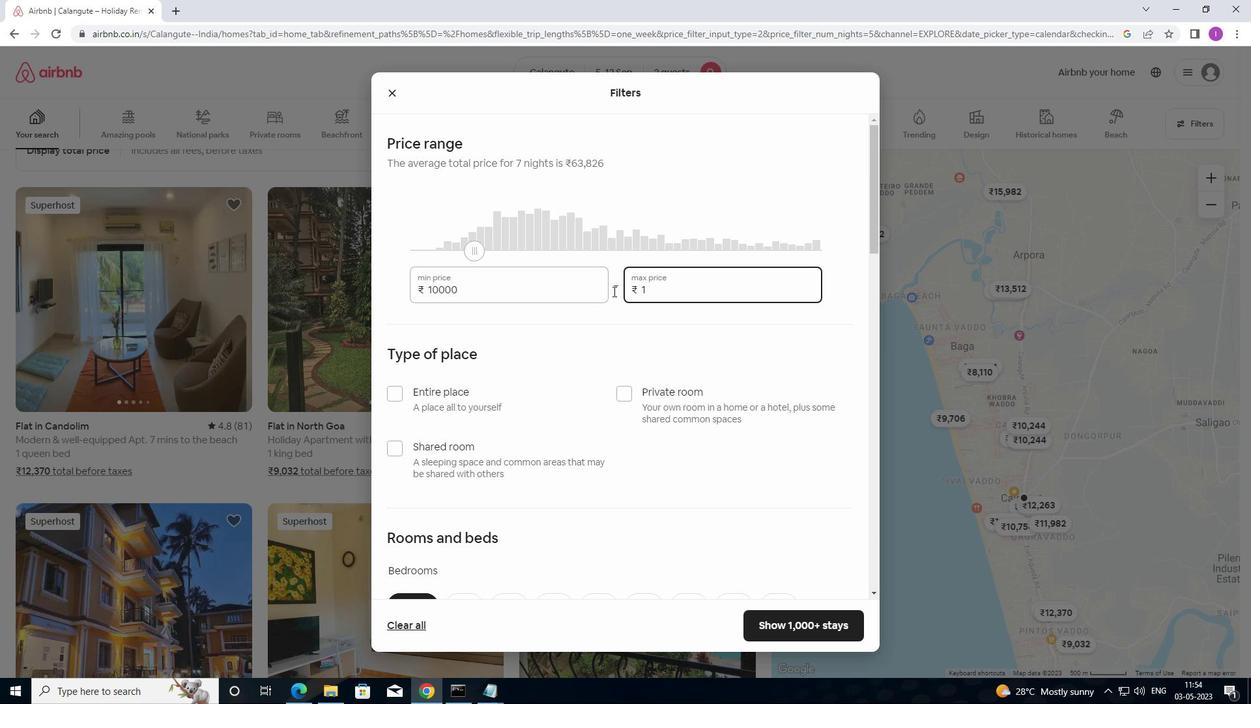 
Action: Key pressed 5000
Screenshot: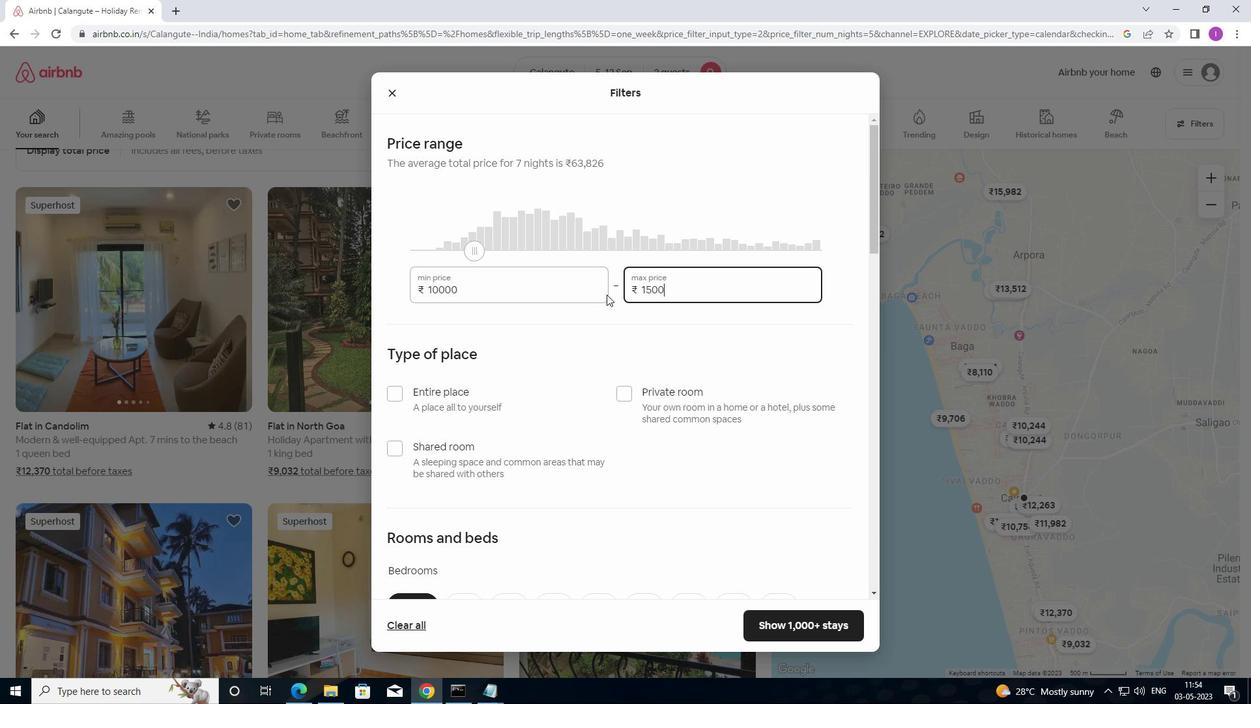 
Action: Mouse moved to (433, 412)
Screenshot: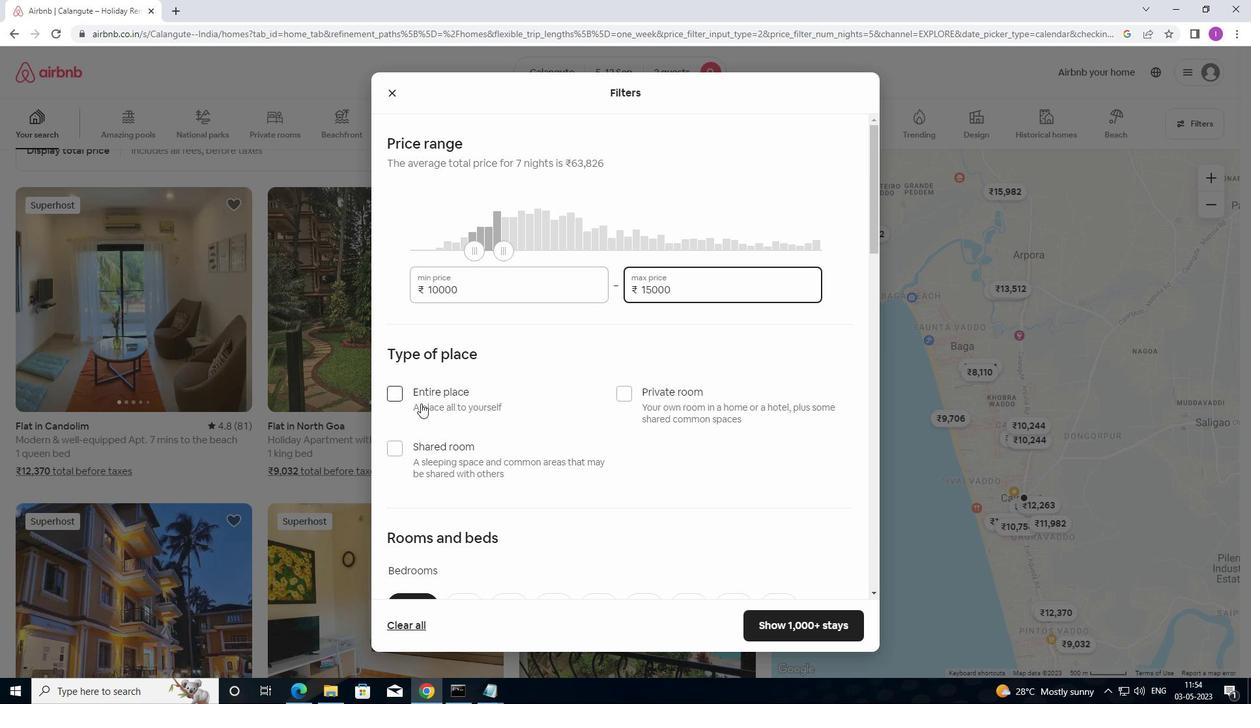 
Action: Mouse scrolled (433, 411) with delta (0, 0)
Screenshot: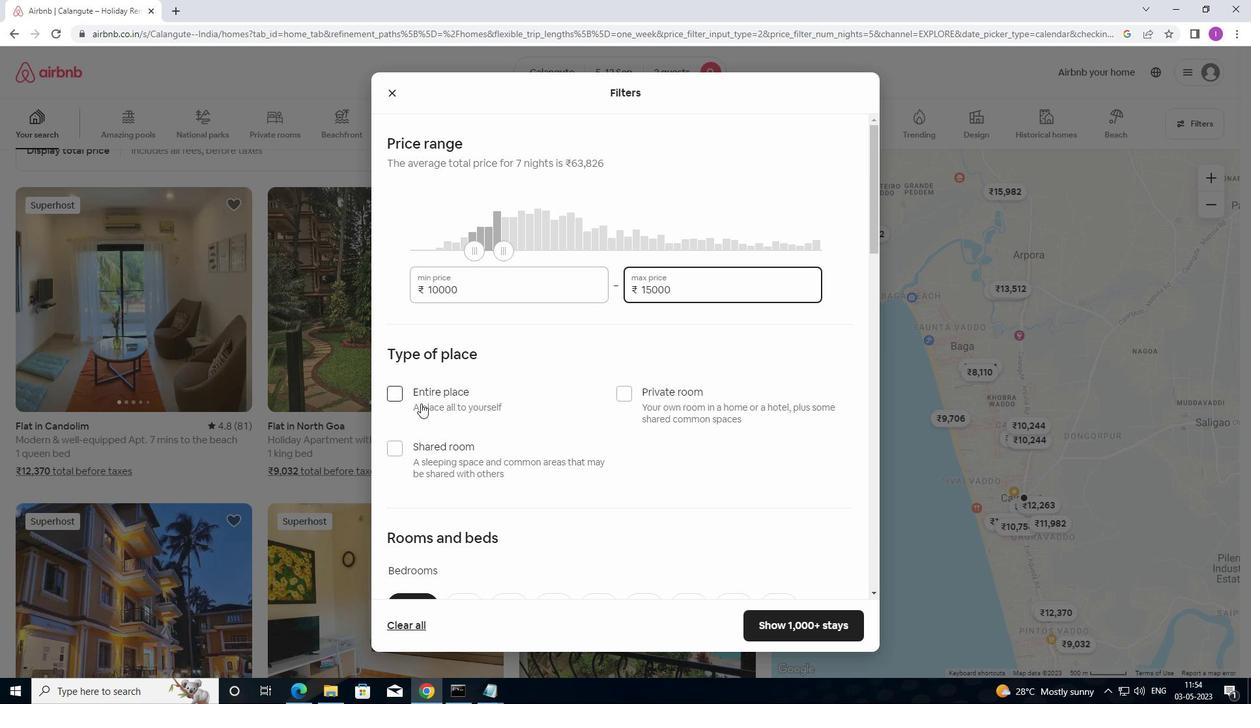 
Action: Mouse moved to (400, 330)
Screenshot: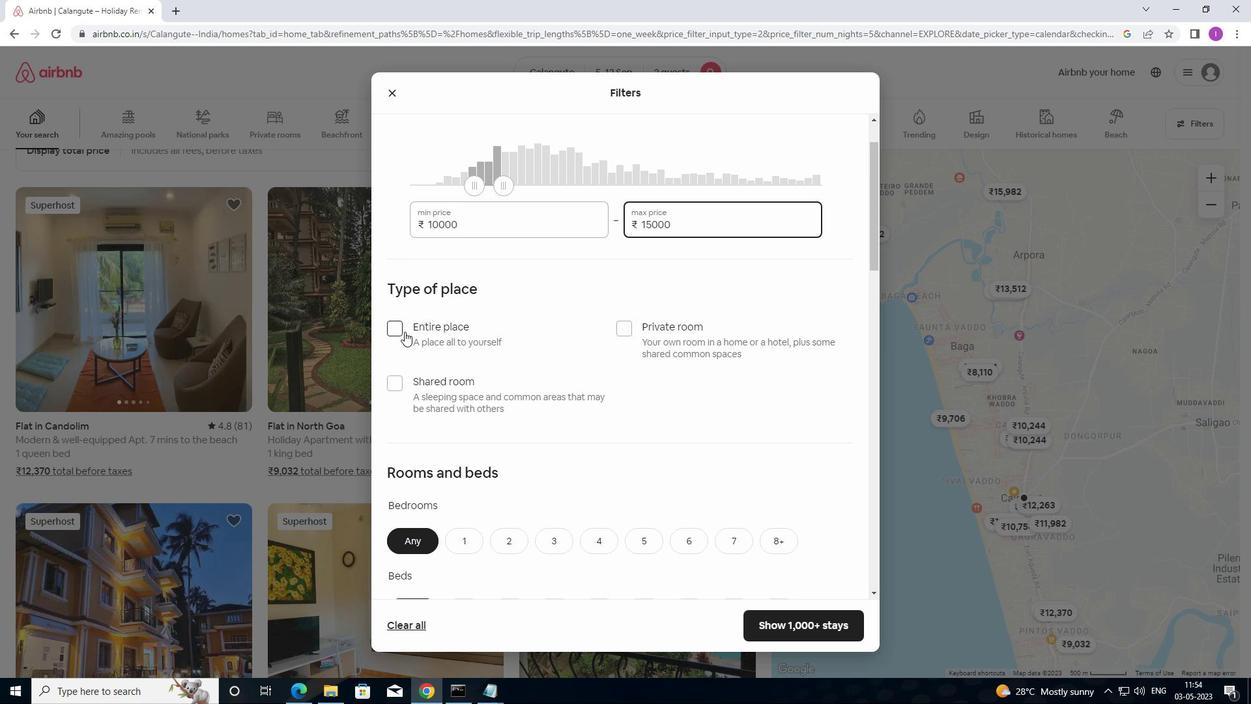 
Action: Mouse pressed left at (400, 330)
Screenshot: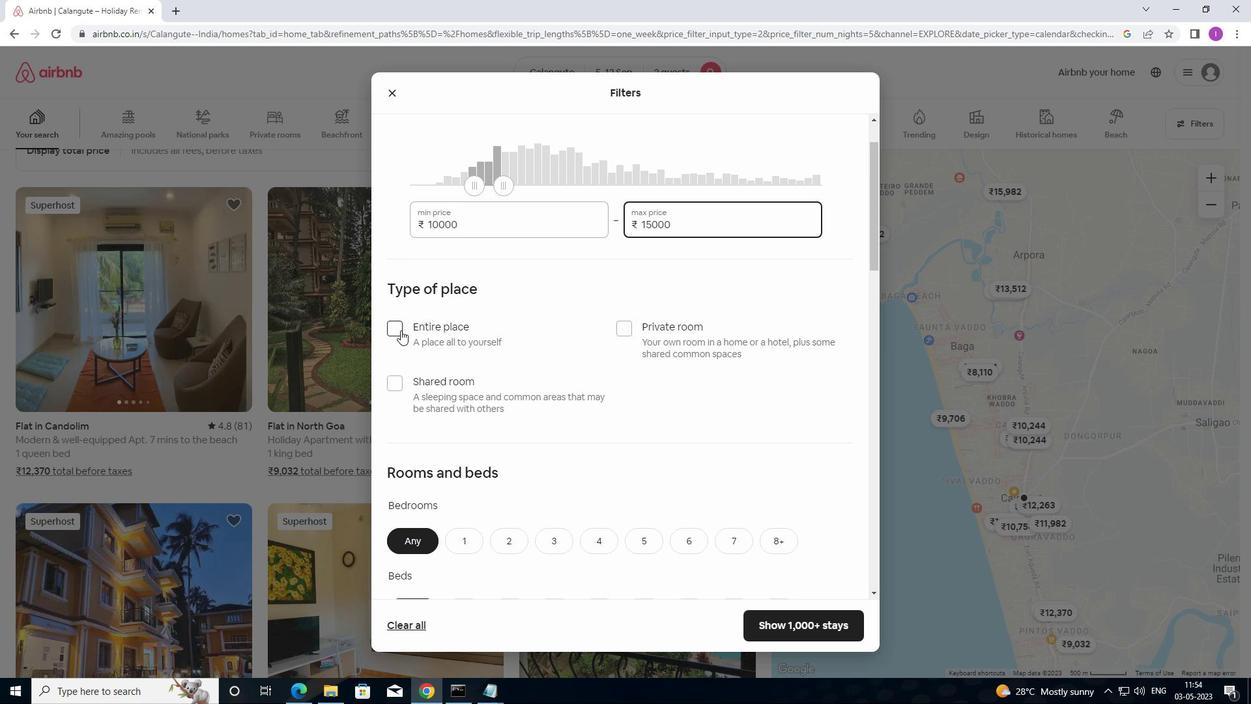 
Action: Mouse moved to (472, 353)
Screenshot: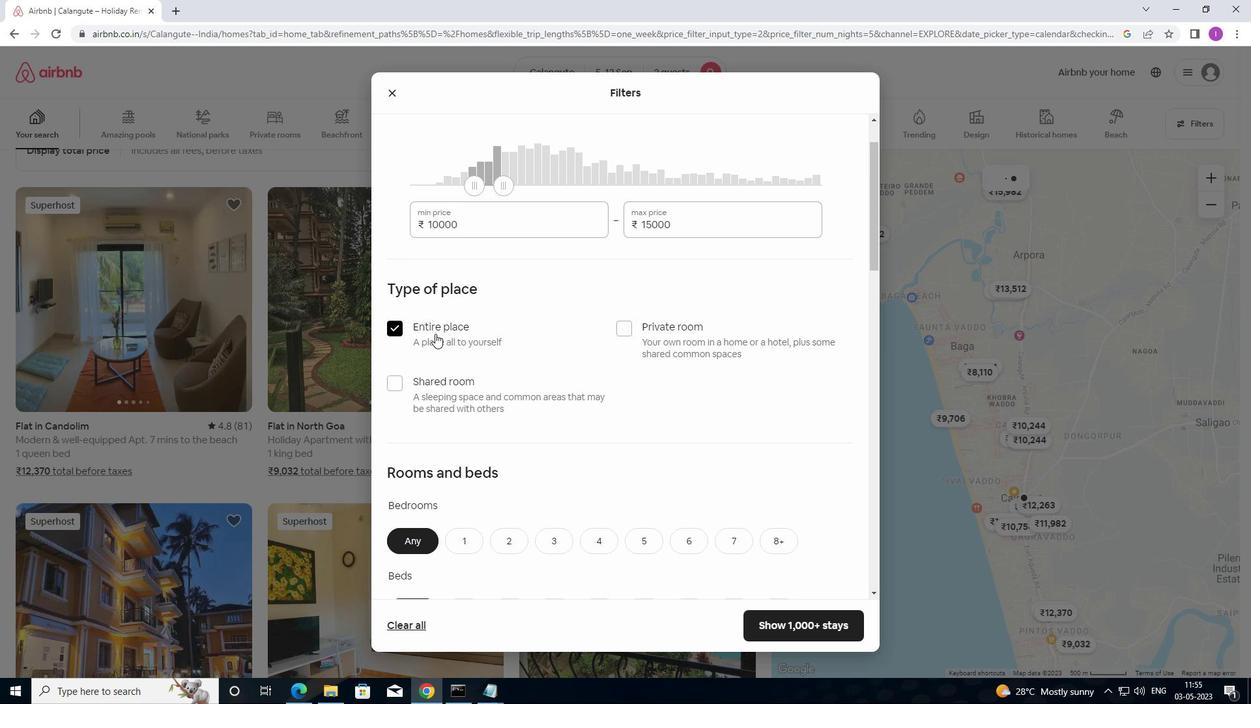 
Action: Mouse scrolled (472, 352) with delta (0, 0)
Screenshot: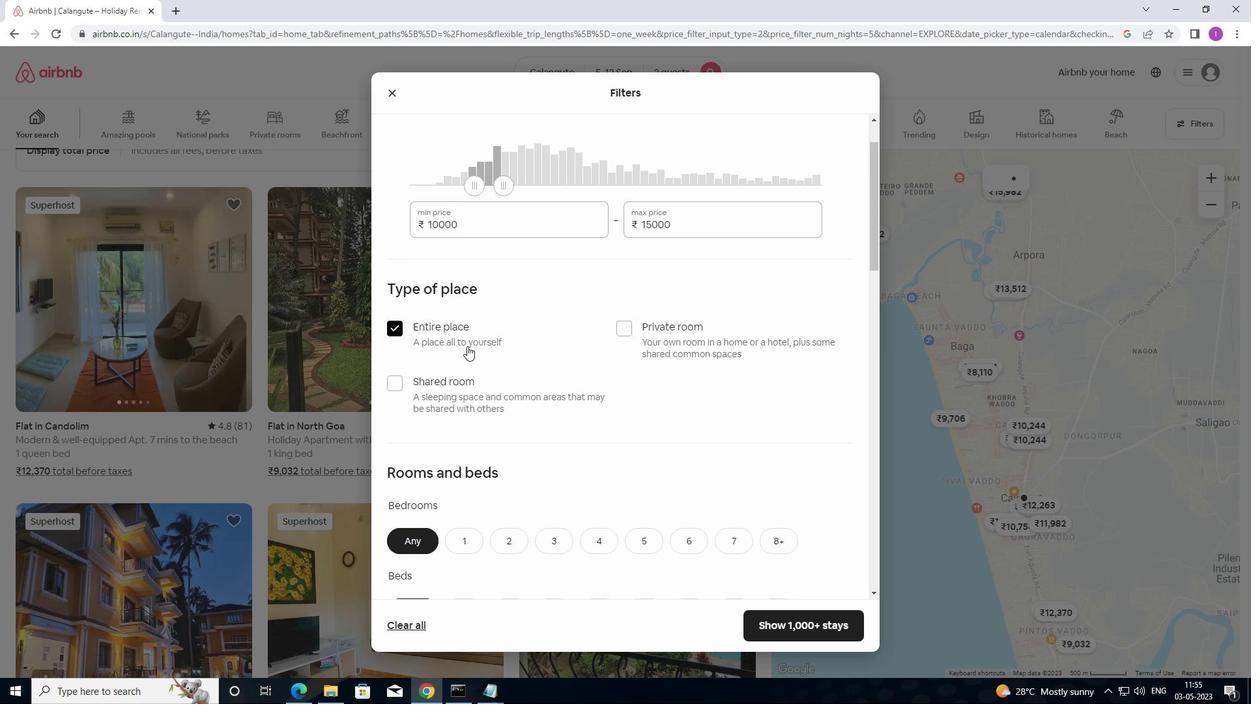 
Action: Mouse moved to (472, 354)
Screenshot: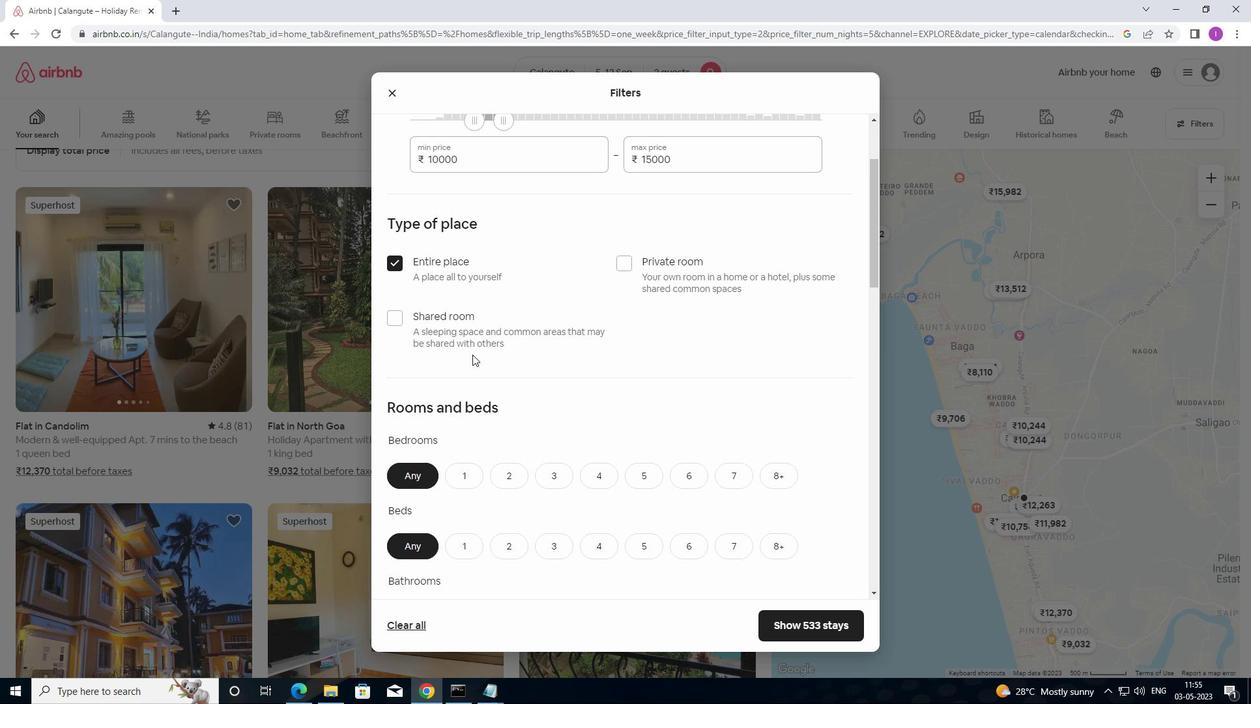 
Action: Mouse scrolled (472, 353) with delta (0, 0)
Screenshot: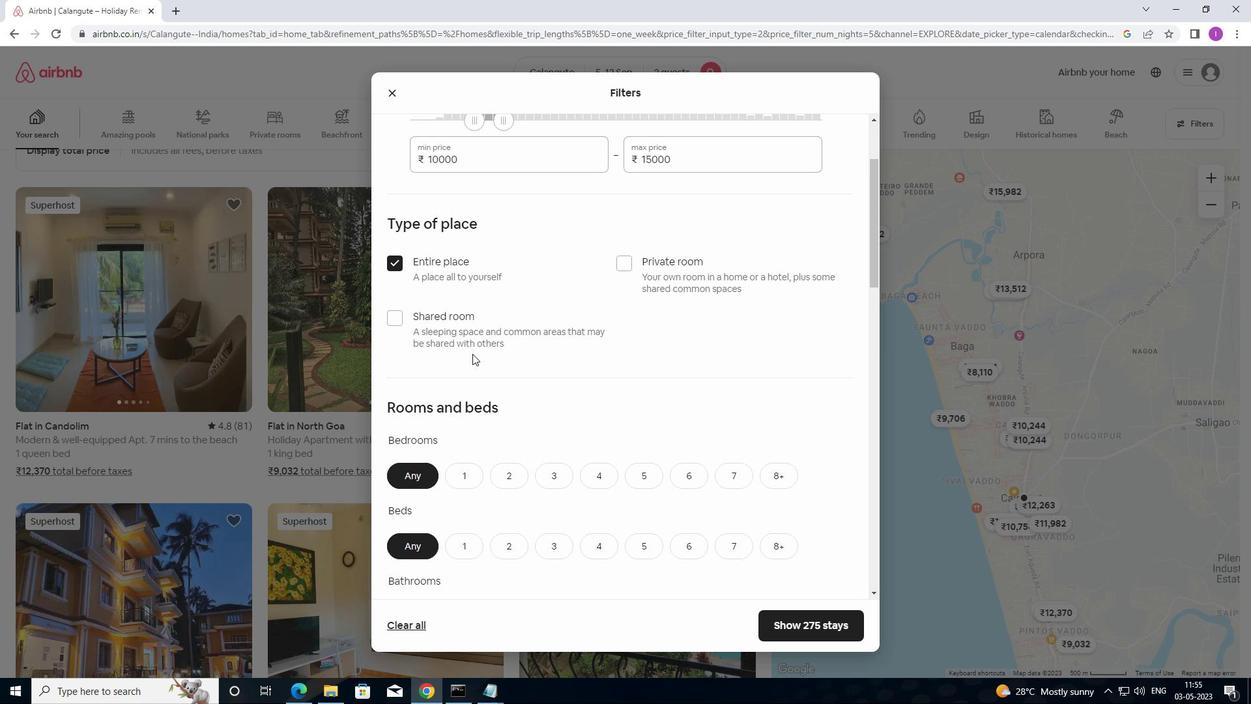 
Action: Mouse moved to (396, 197)
Screenshot: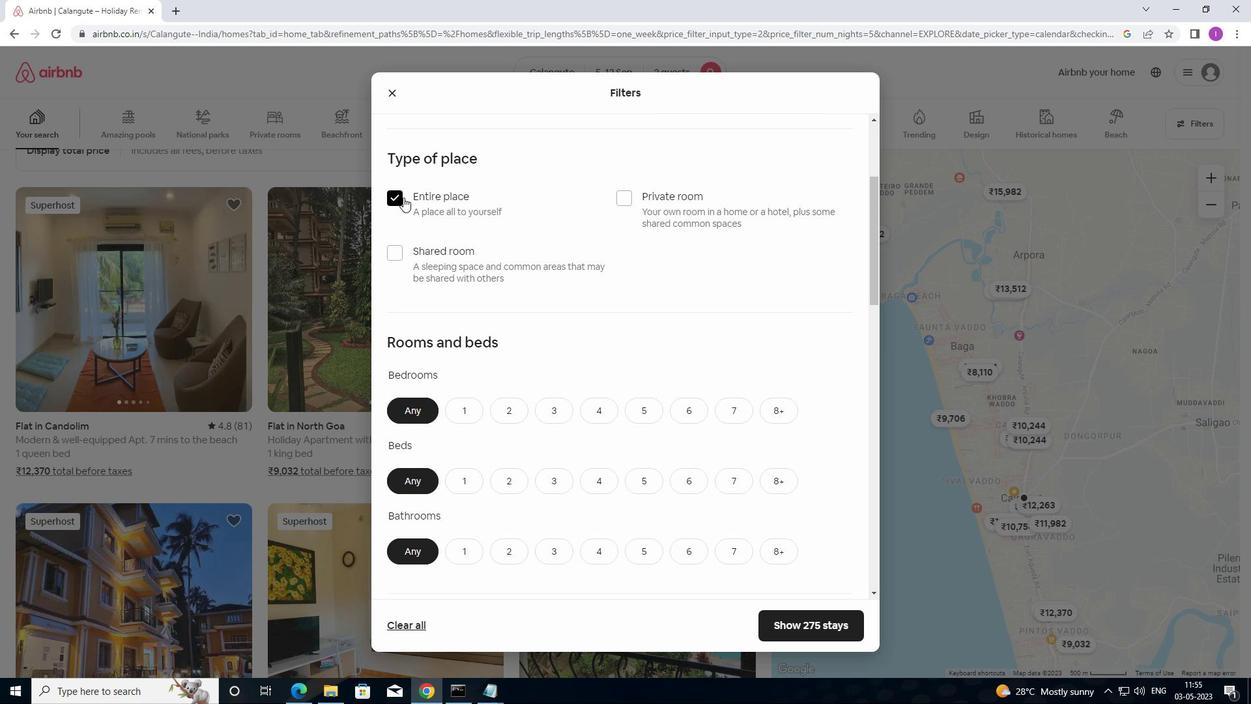 
Action: Mouse pressed left at (396, 197)
Screenshot: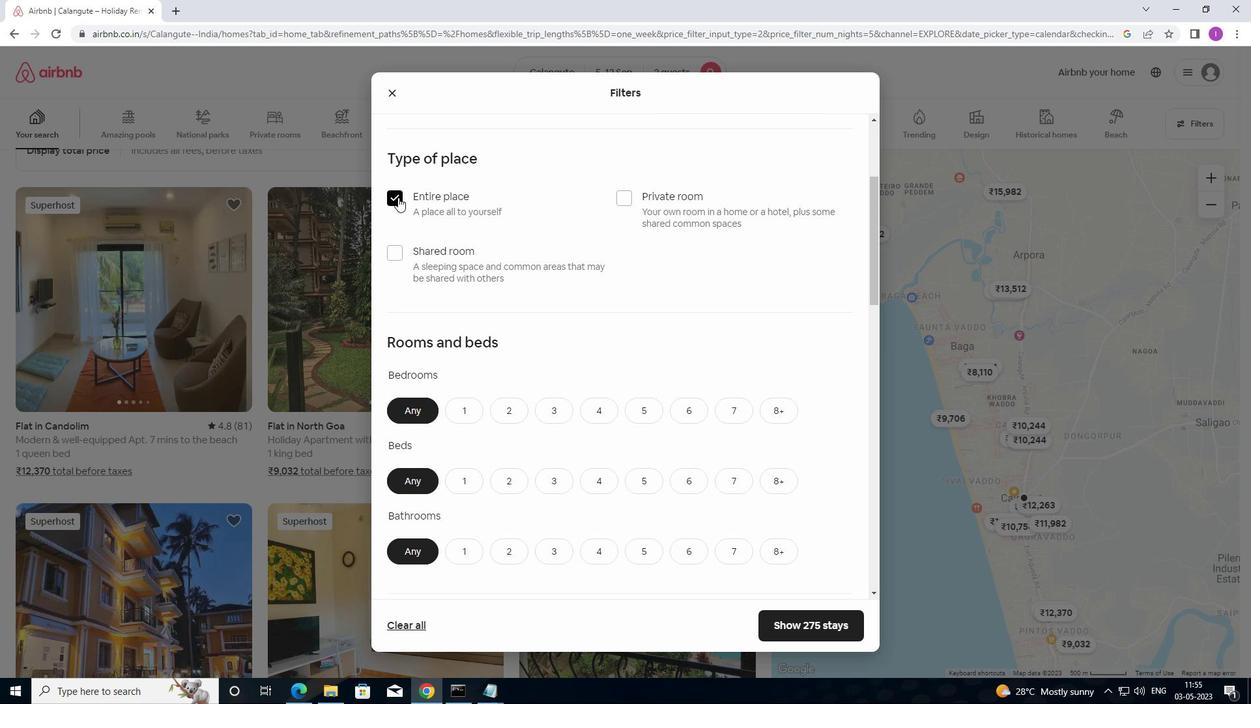 
Action: Mouse moved to (510, 317)
Screenshot: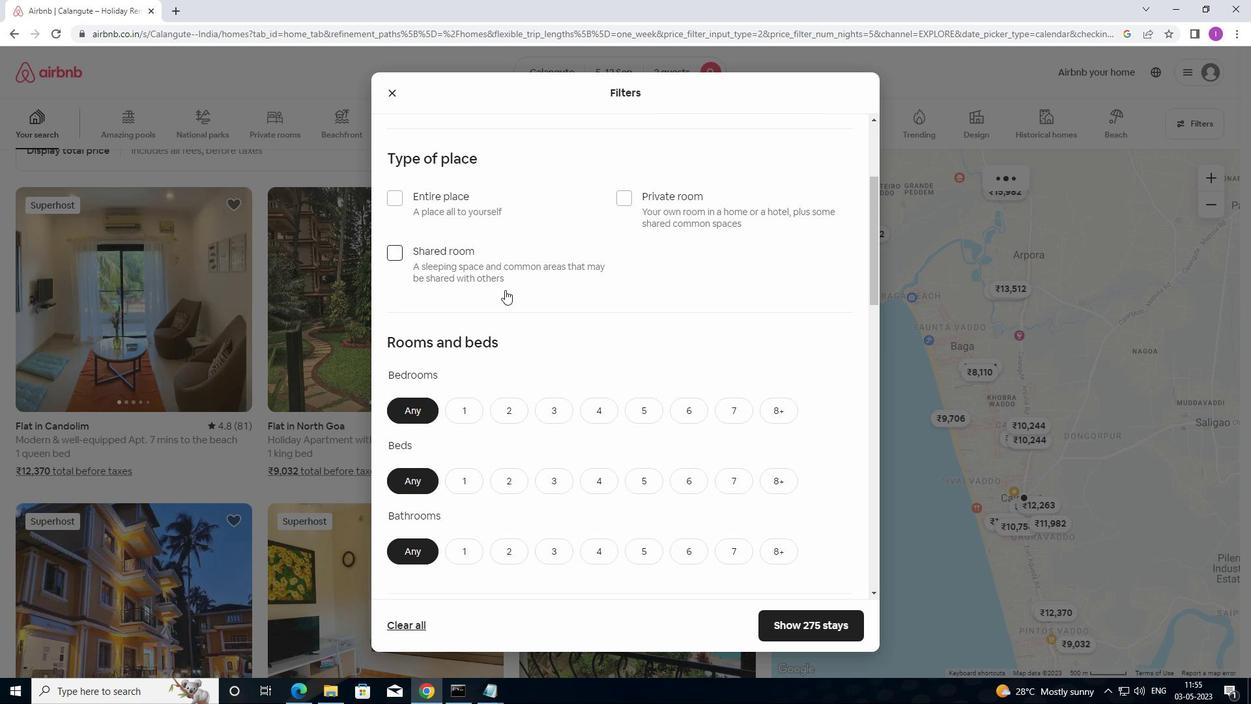 
Action: Mouse scrolled (510, 316) with delta (0, 0)
Screenshot: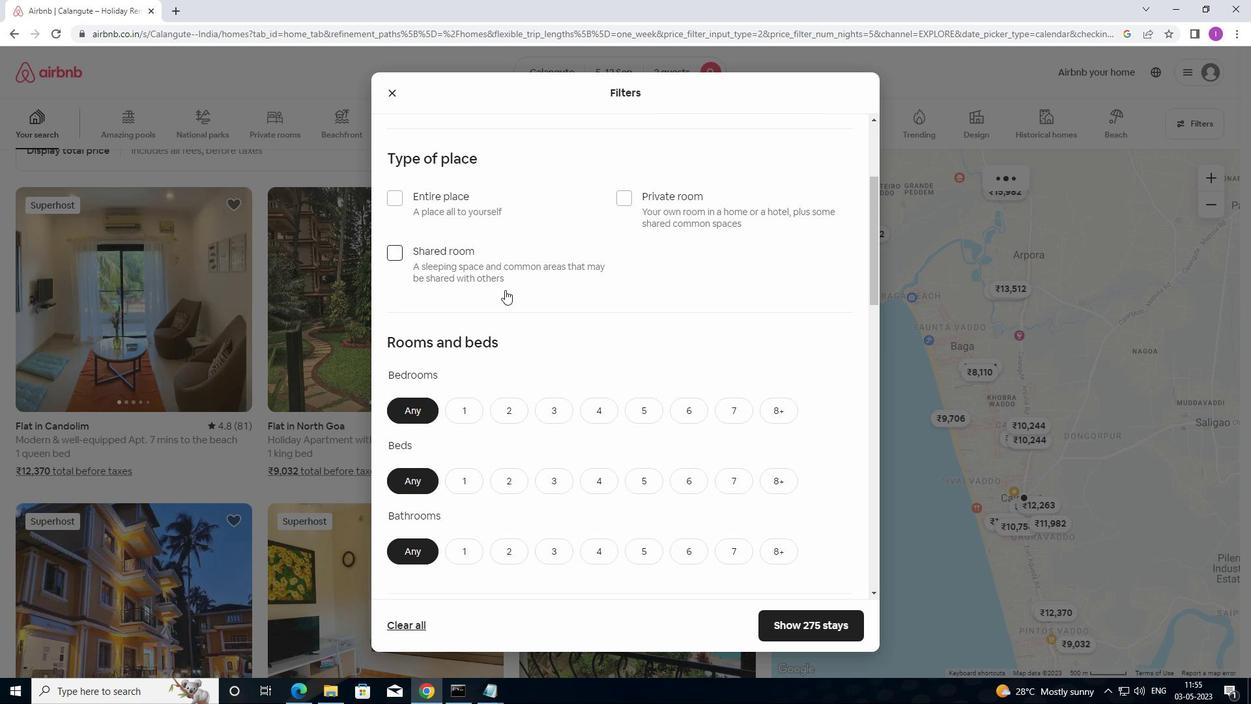 
Action: Mouse moved to (510, 319)
Screenshot: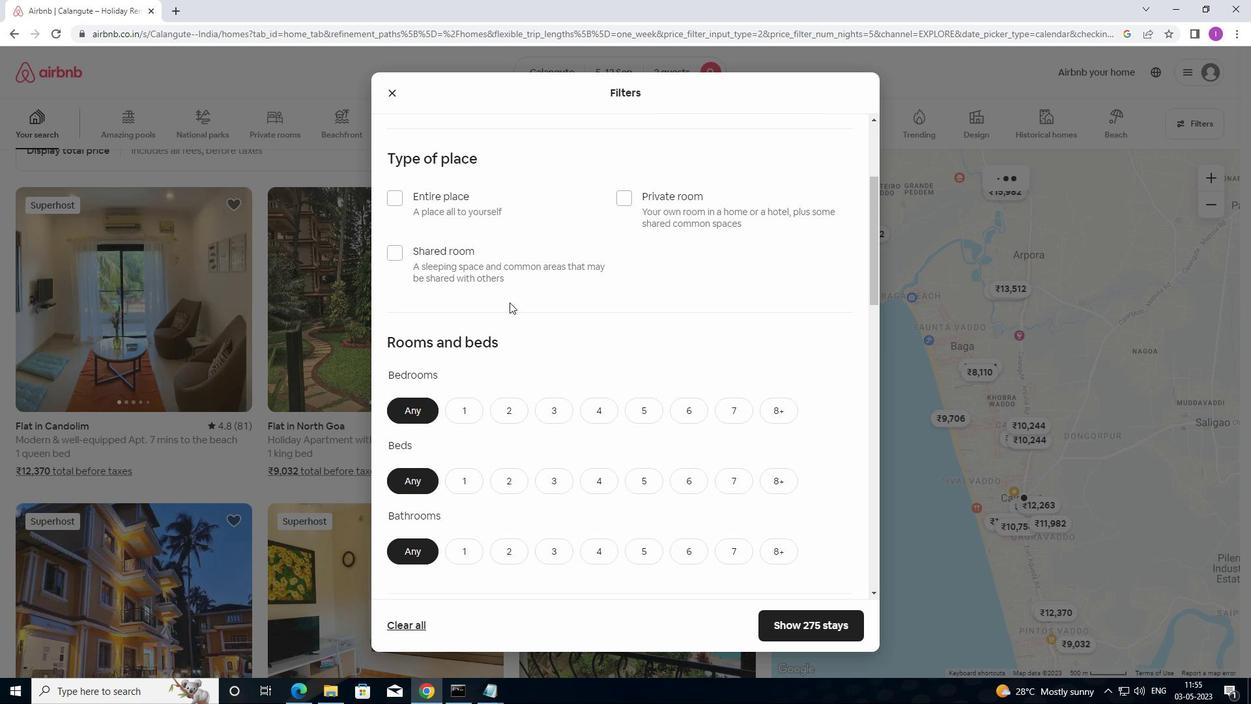 
Action: Mouse scrolled (510, 318) with delta (0, 0)
Screenshot: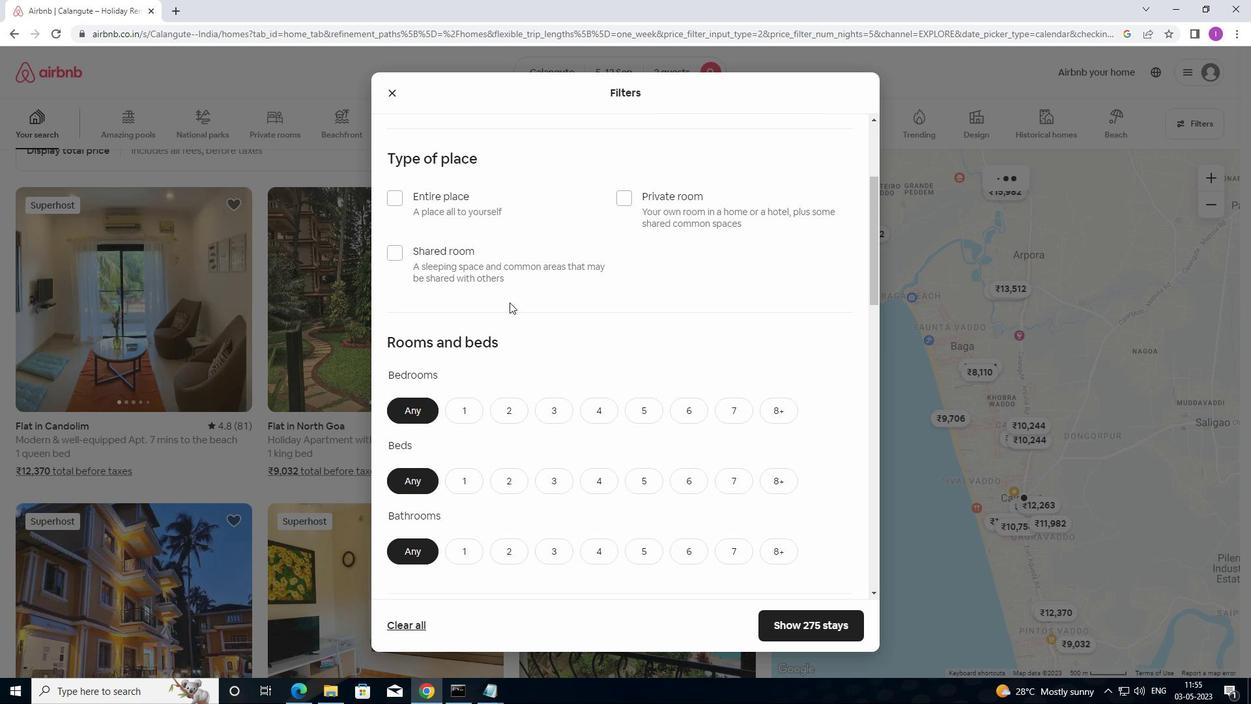 
Action: Mouse moved to (464, 286)
Screenshot: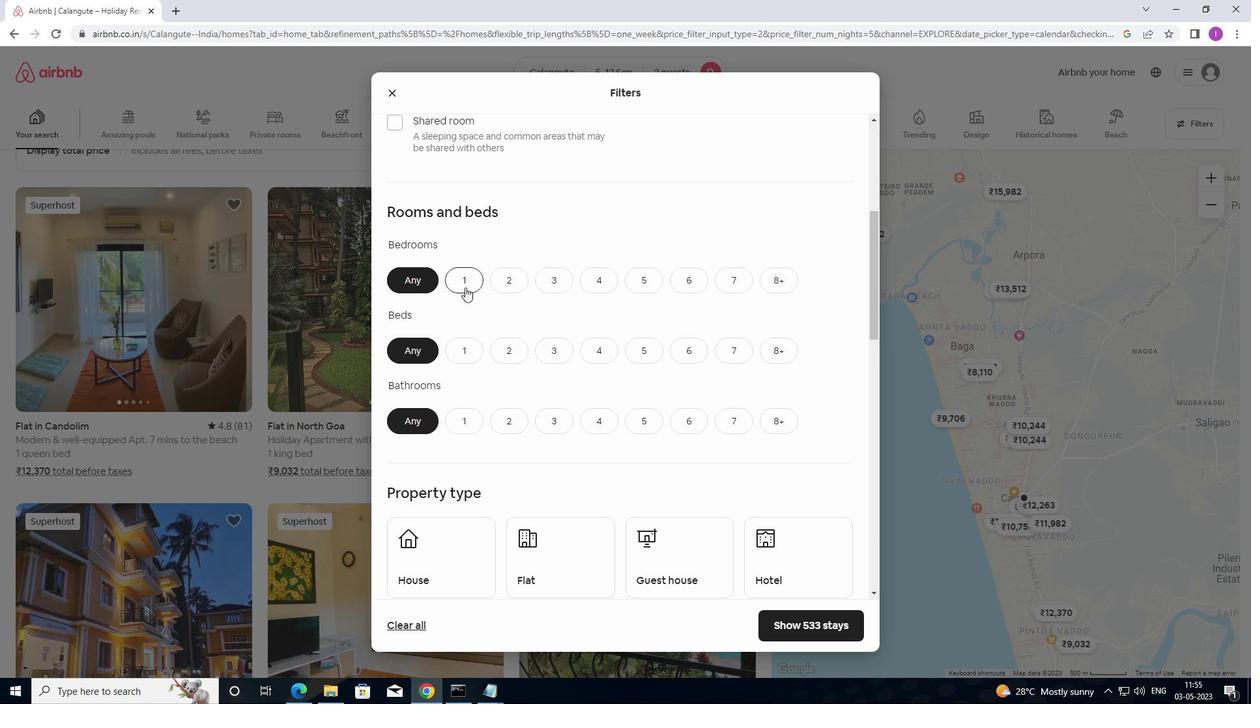 
Action: Mouse pressed left at (464, 286)
Screenshot: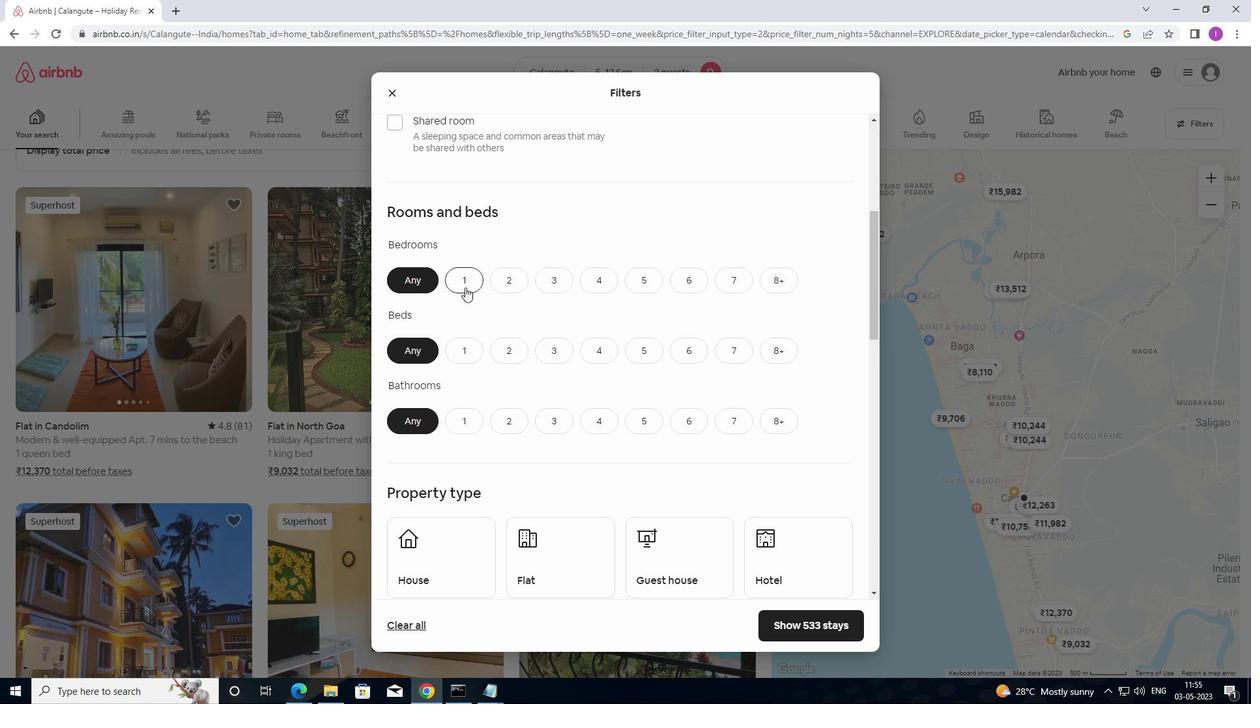 
Action: Mouse moved to (463, 350)
Screenshot: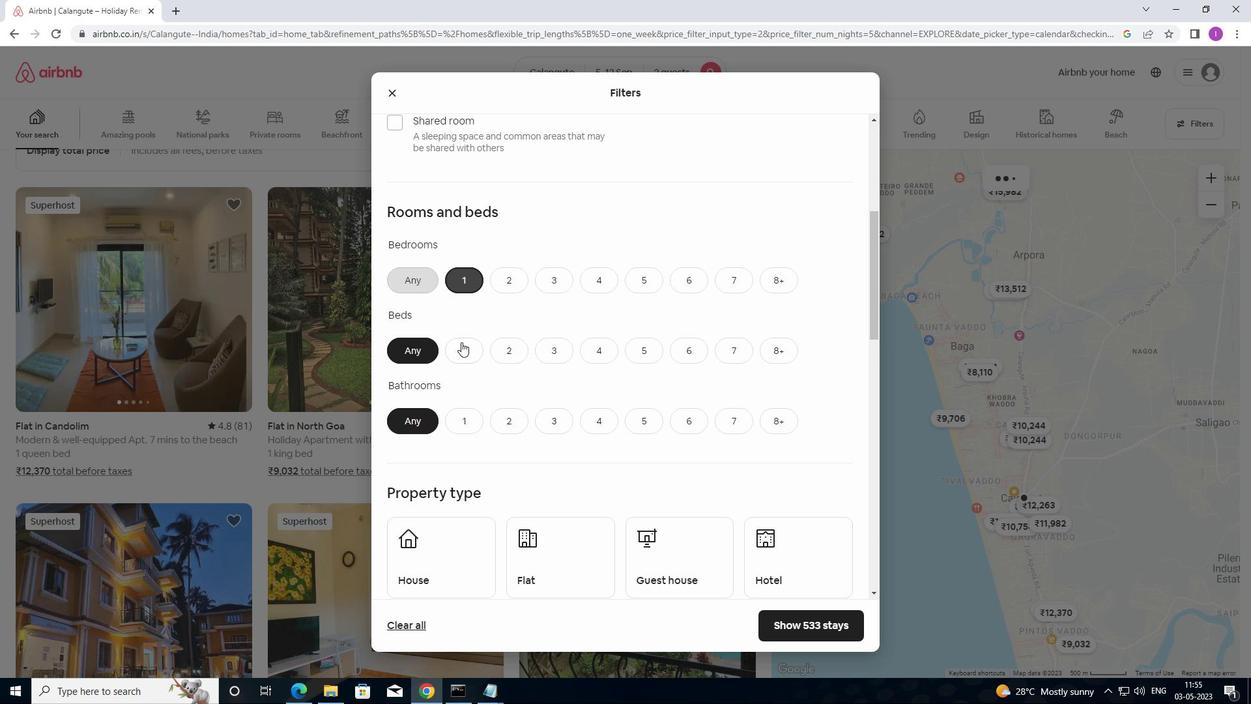 
Action: Mouse pressed left at (463, 350)
Screenshot: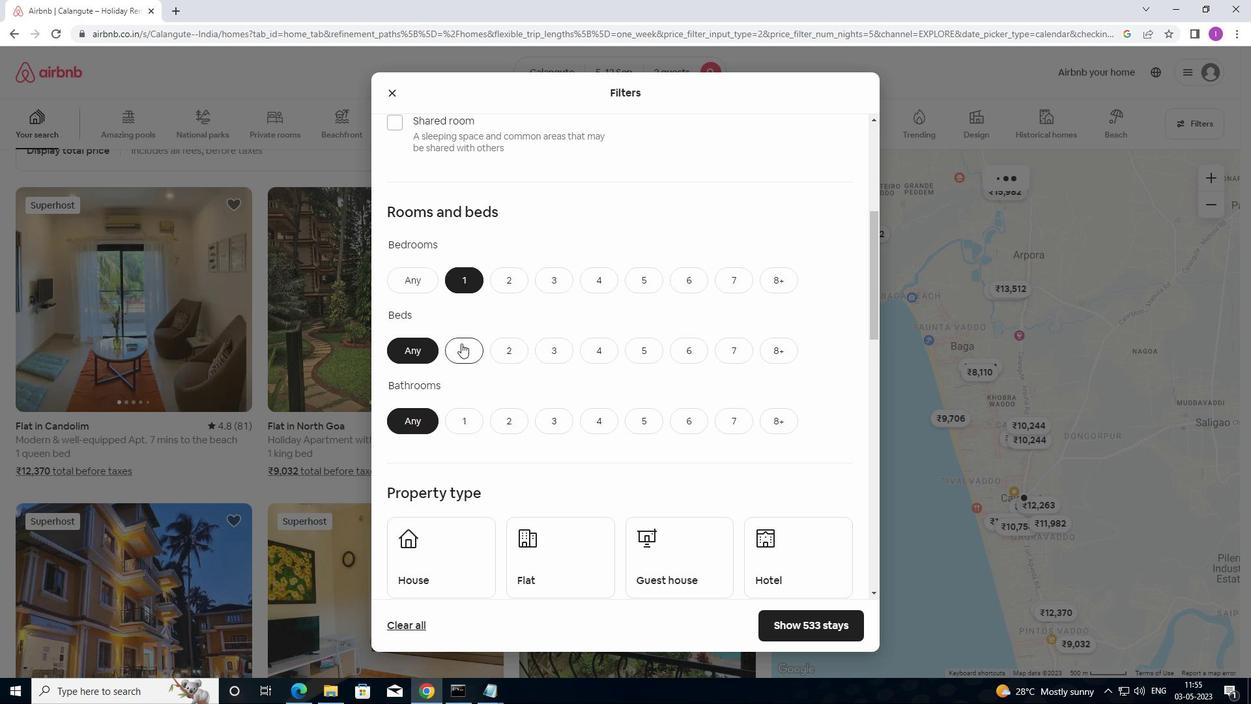
Action: Mouse moved to (464, 421)
Screenshot: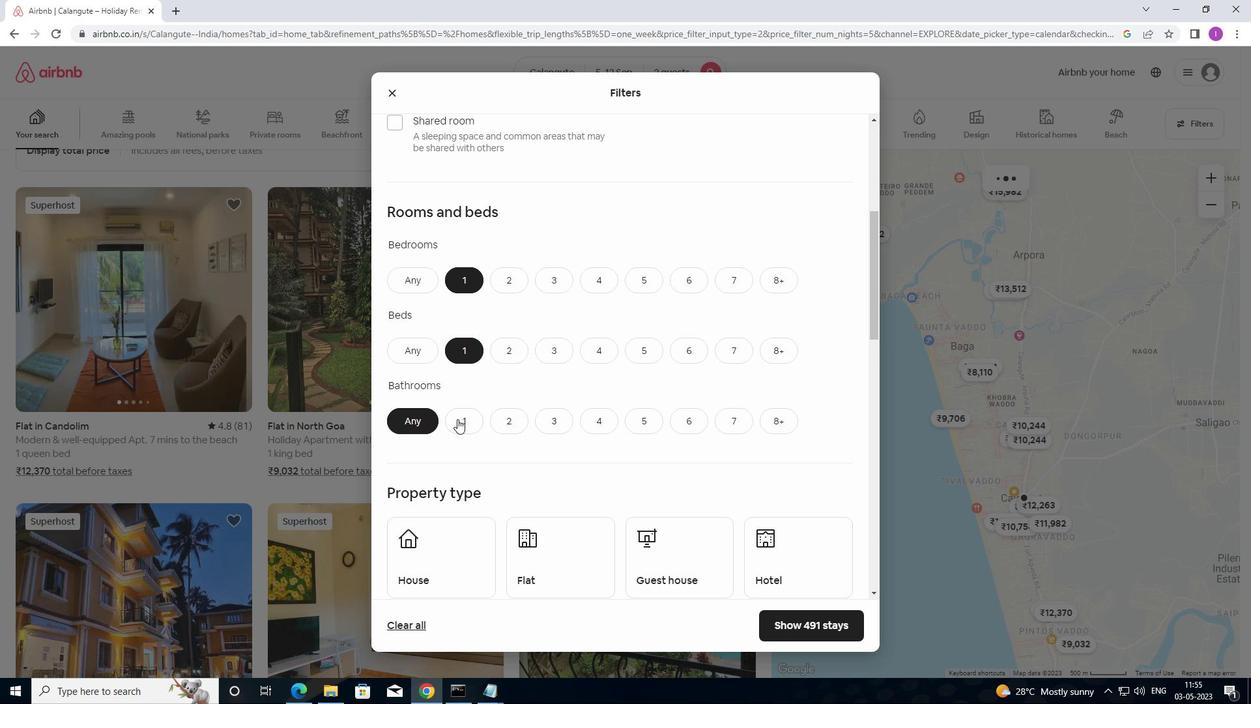 
Action: Mouse pressed left at (464, 421)
Screenshot: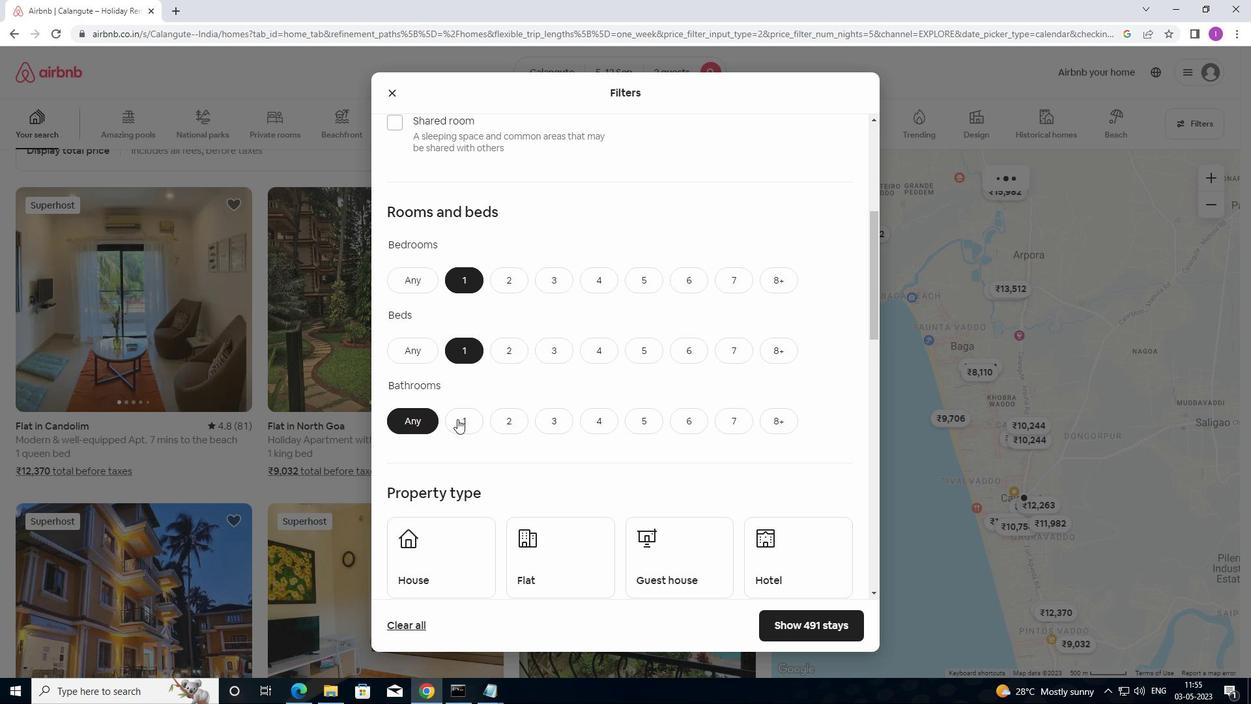 
Action: Mouse moved to (483, 403)
Screenshot: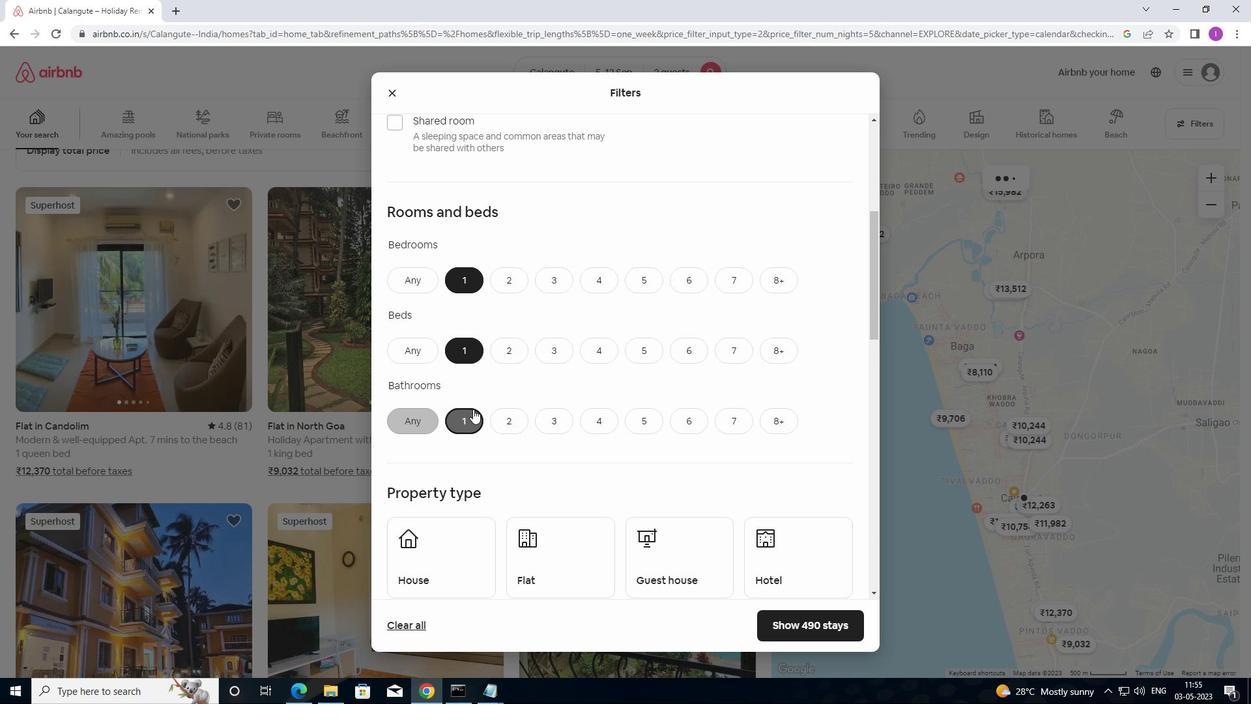 
Action: Mouse scrolled (483, 402) with delta (0, 0)
Screenshot: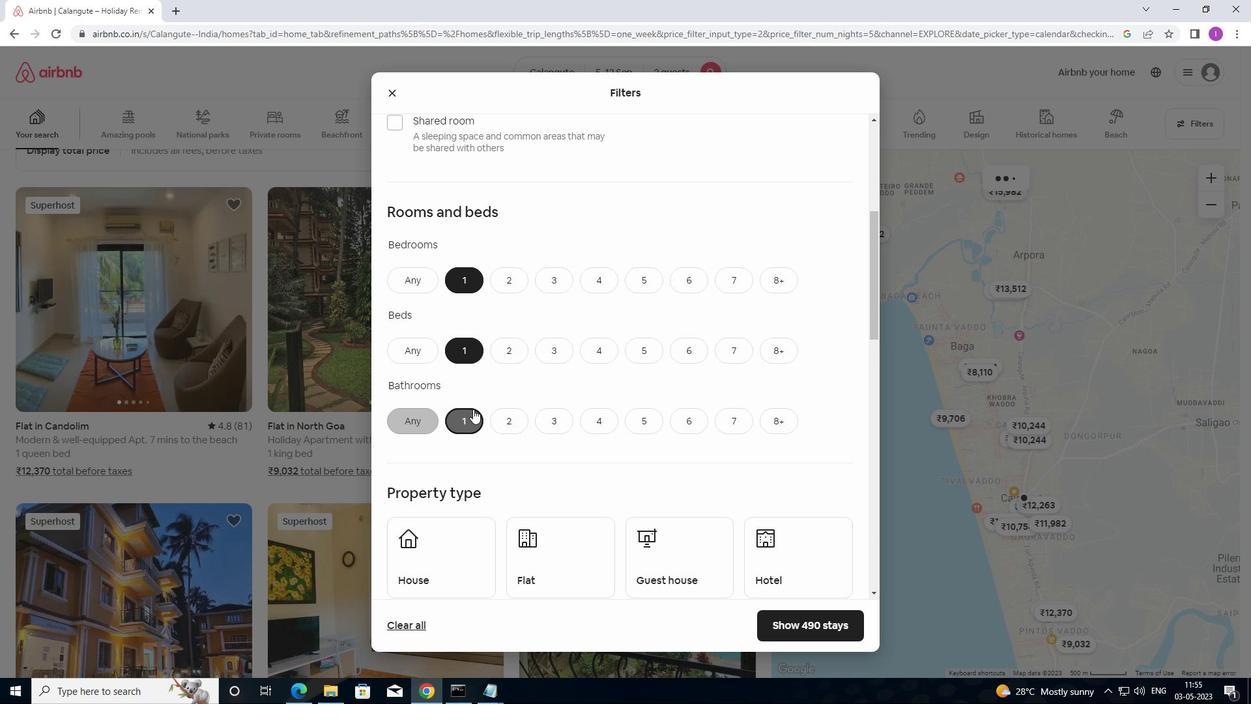 
Action: Mouse moved to (487, 404)
Screenshot: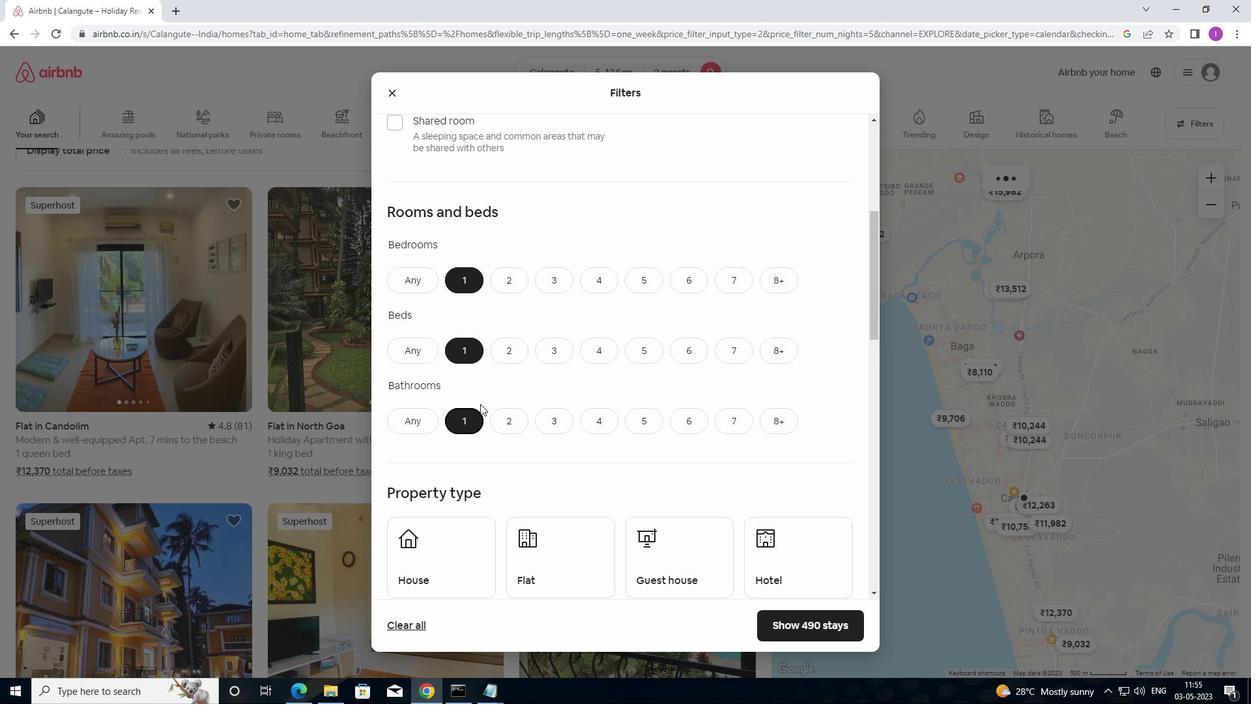 
Action: Mouse scrolled (487, 403) with delta (0, 0)
Screenshot: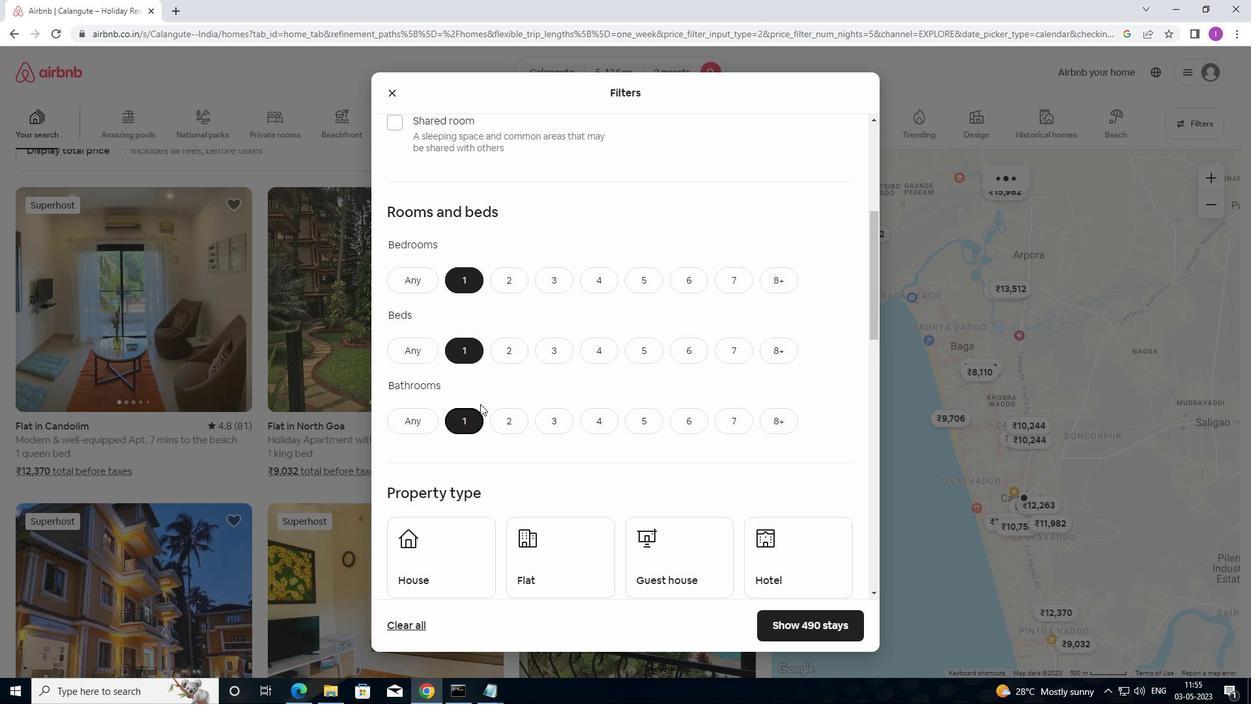 
Action: Mouse scrolled (487, 403) with delta (0, 0)
Screenshot: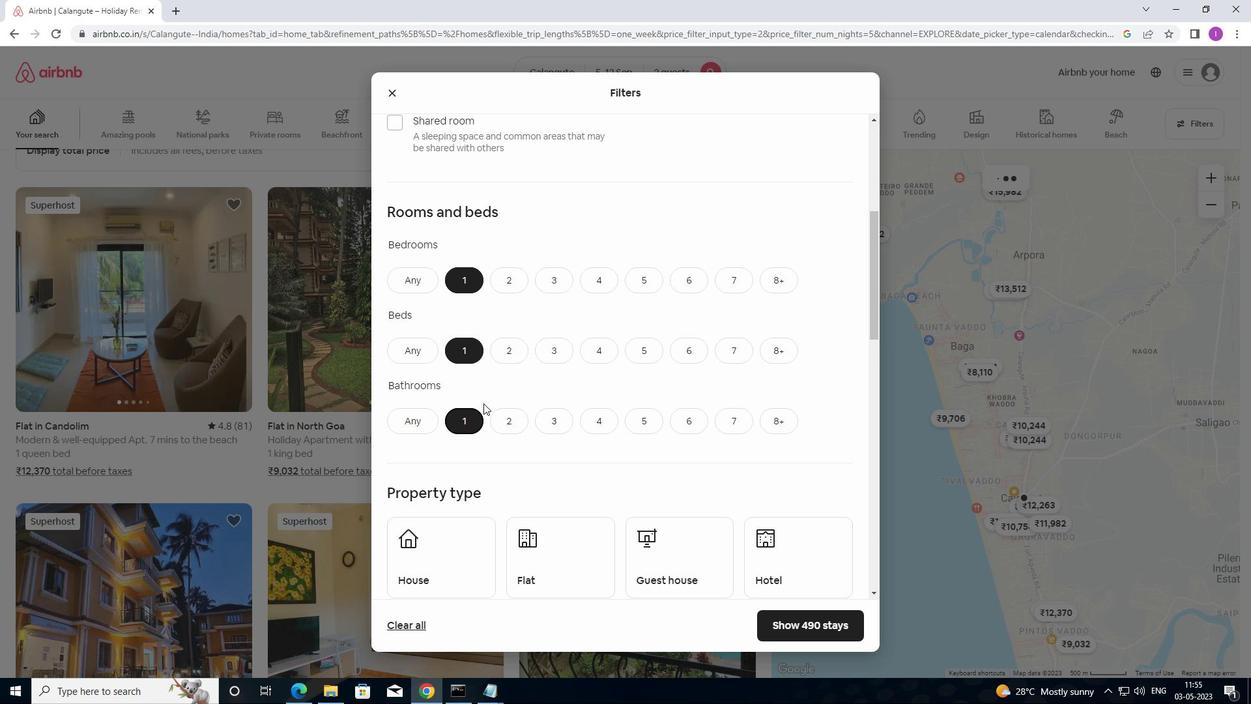 
Action: Mouse moved to (472, 391)
Screenshot: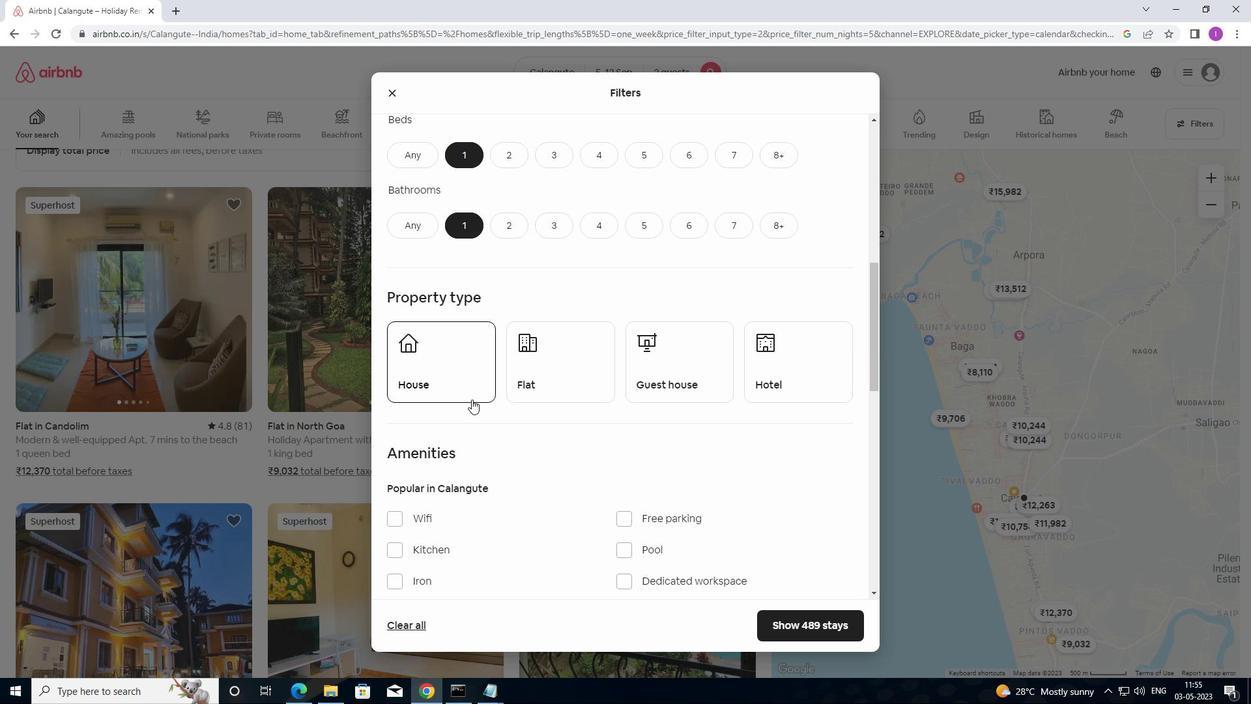 
Action: Mouse pressed left at (472, 391)
Screenshot: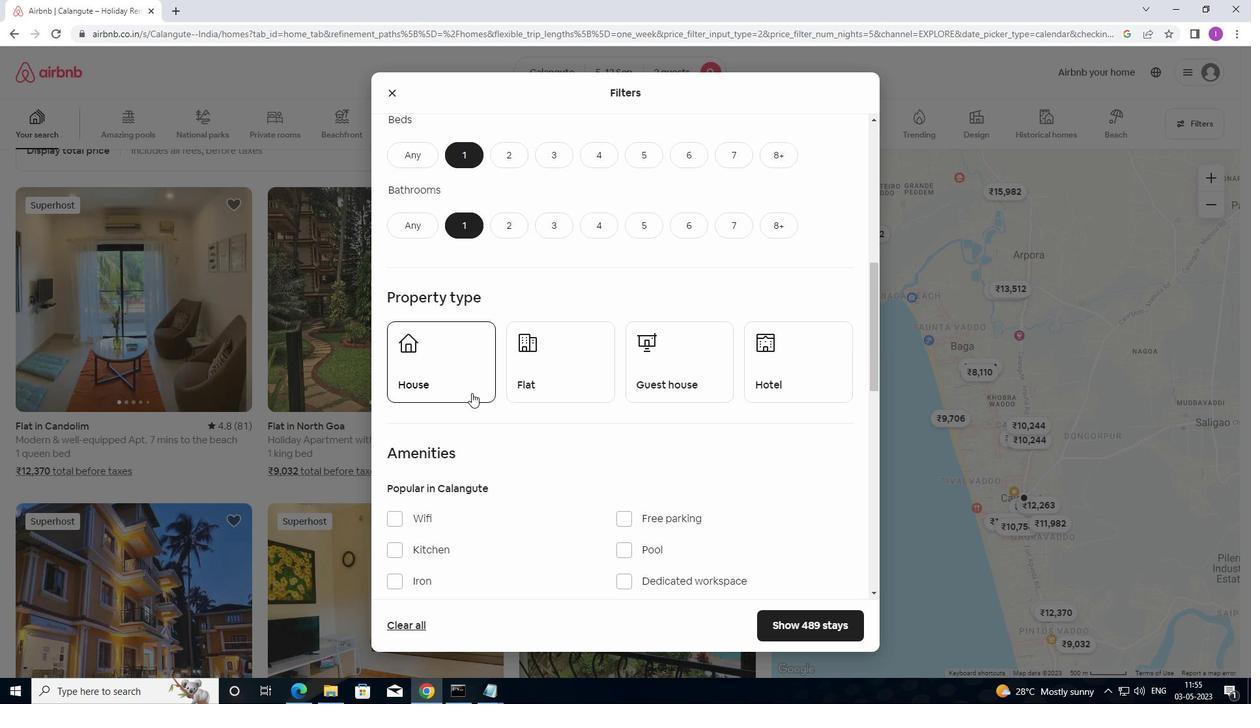 
Action: Mouse moved to (555, 368)
Screenshot: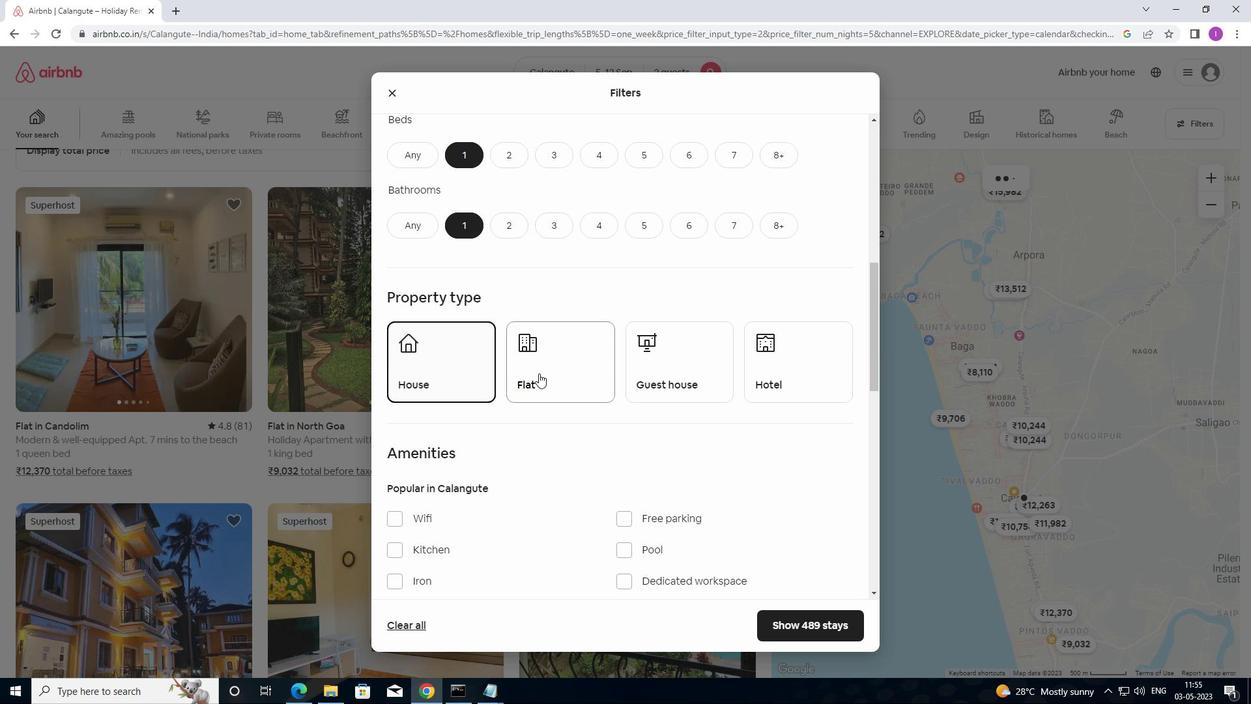 
Action: Mouse pressed left at (555, 368)
Screenshot: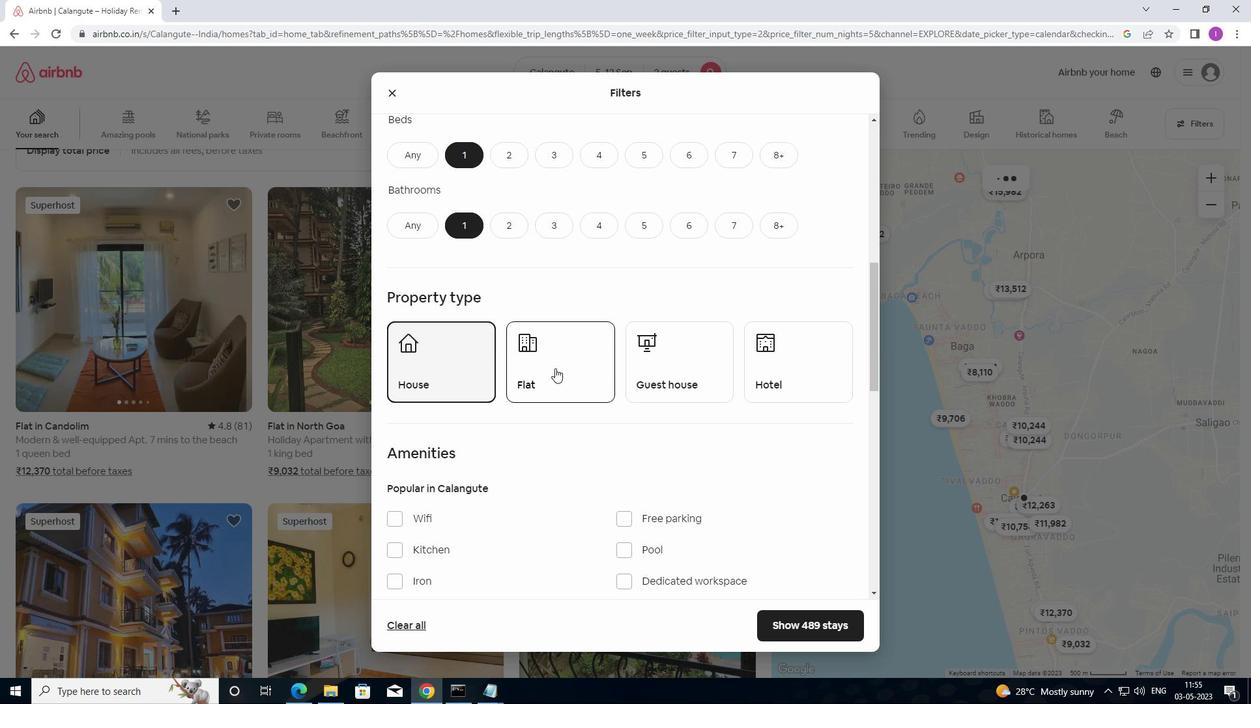 
Action: Mouse moved to (651, 364)
Screenshot: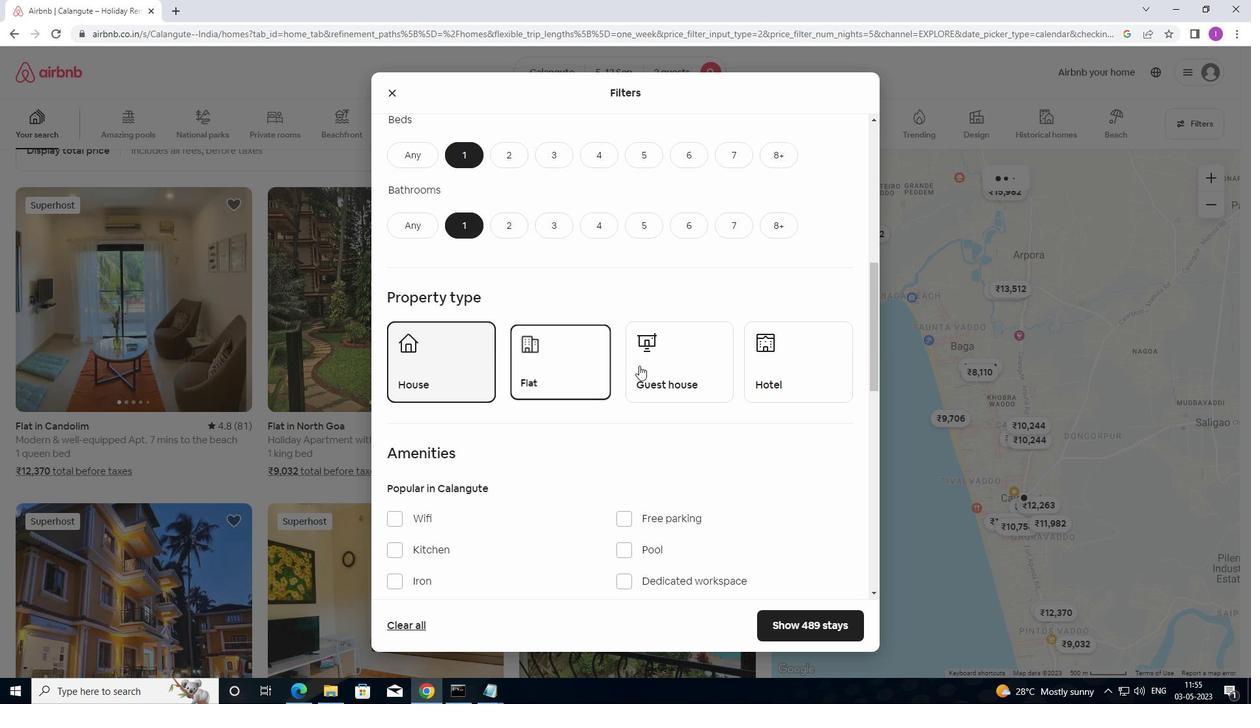 
Action: Mouse pressed left at (651, 364)
Screenshot: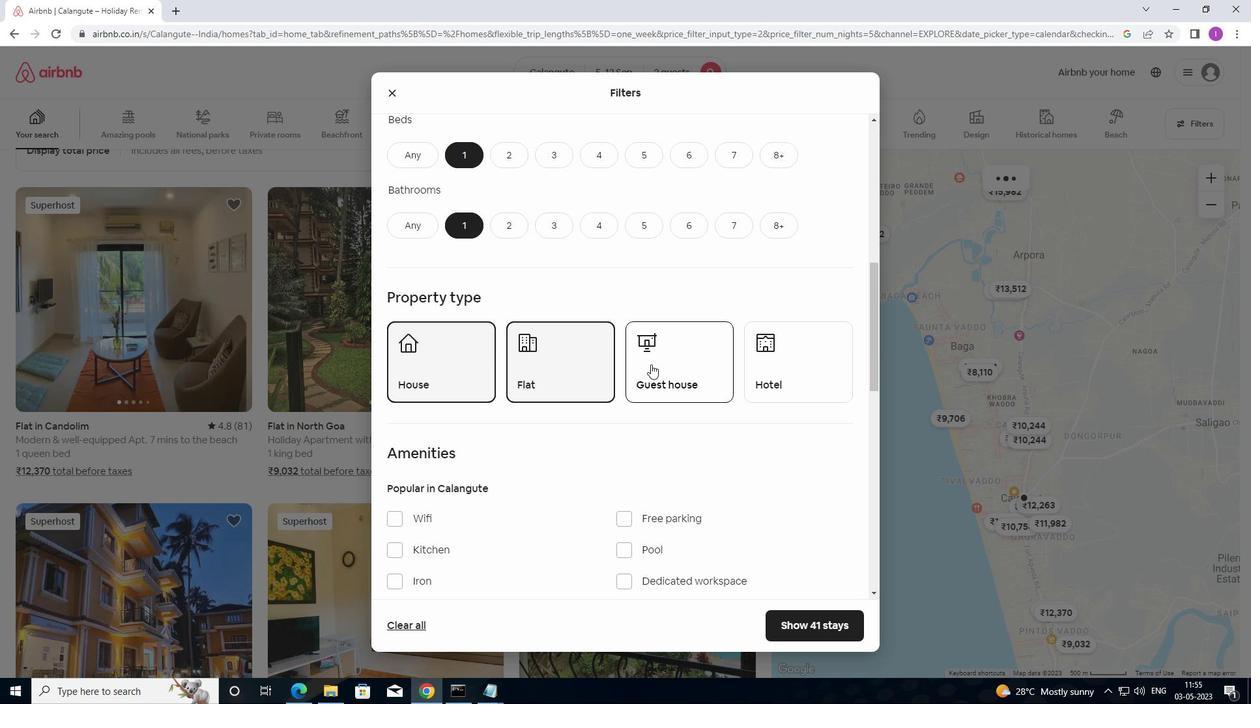 
Action: Mouse moved to (670, 360)
Screenshot: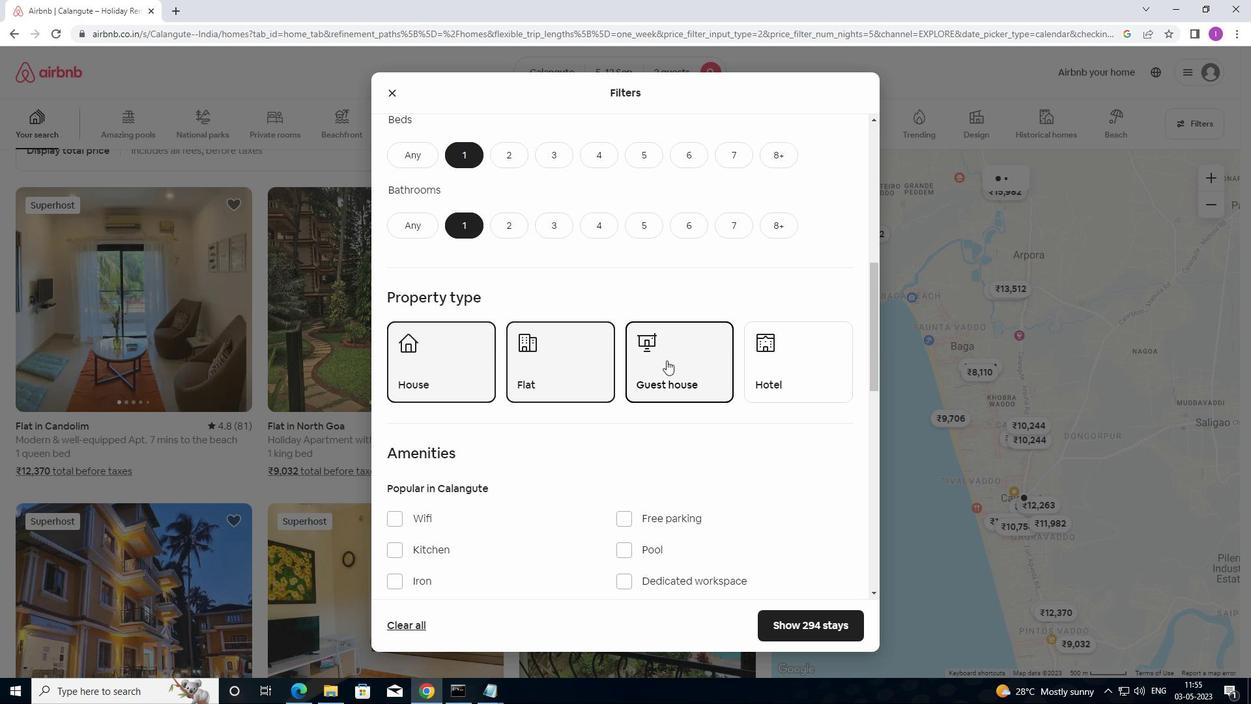 
Action: Mouse scrolled (670, 359) with delta (0, 0)
Screenshot: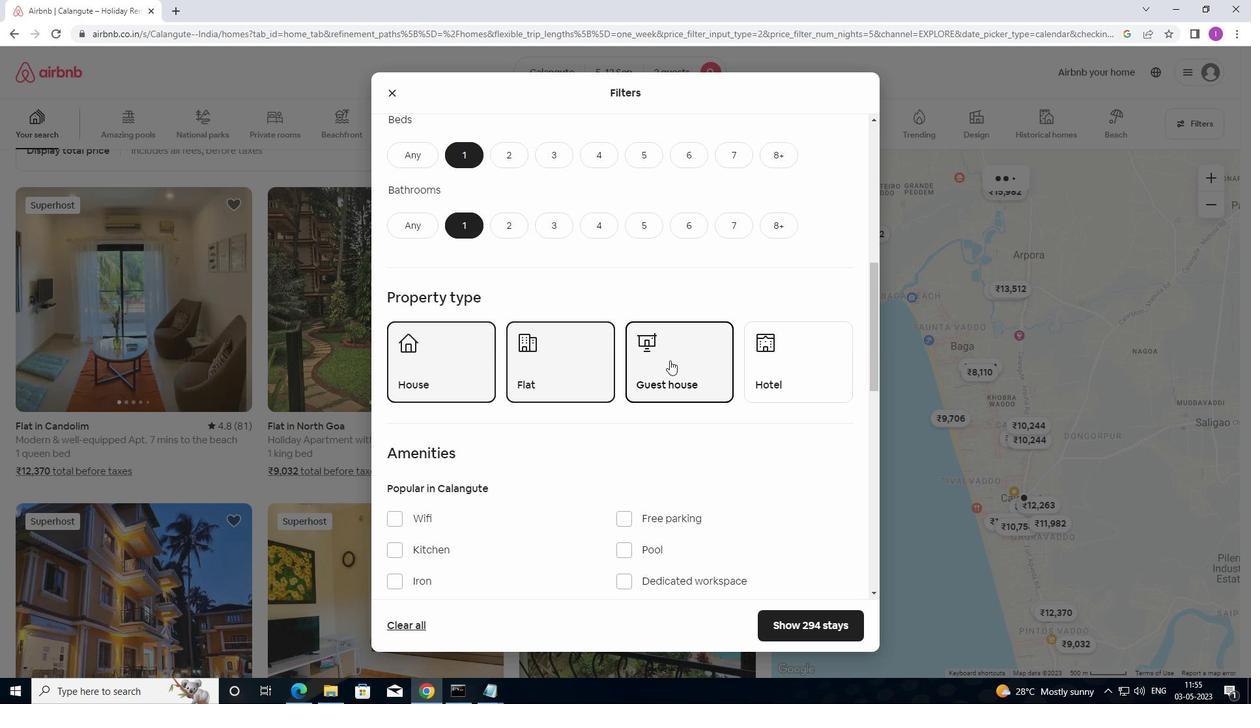 
Action: Mouse moved to (788, 281)
Screenshot: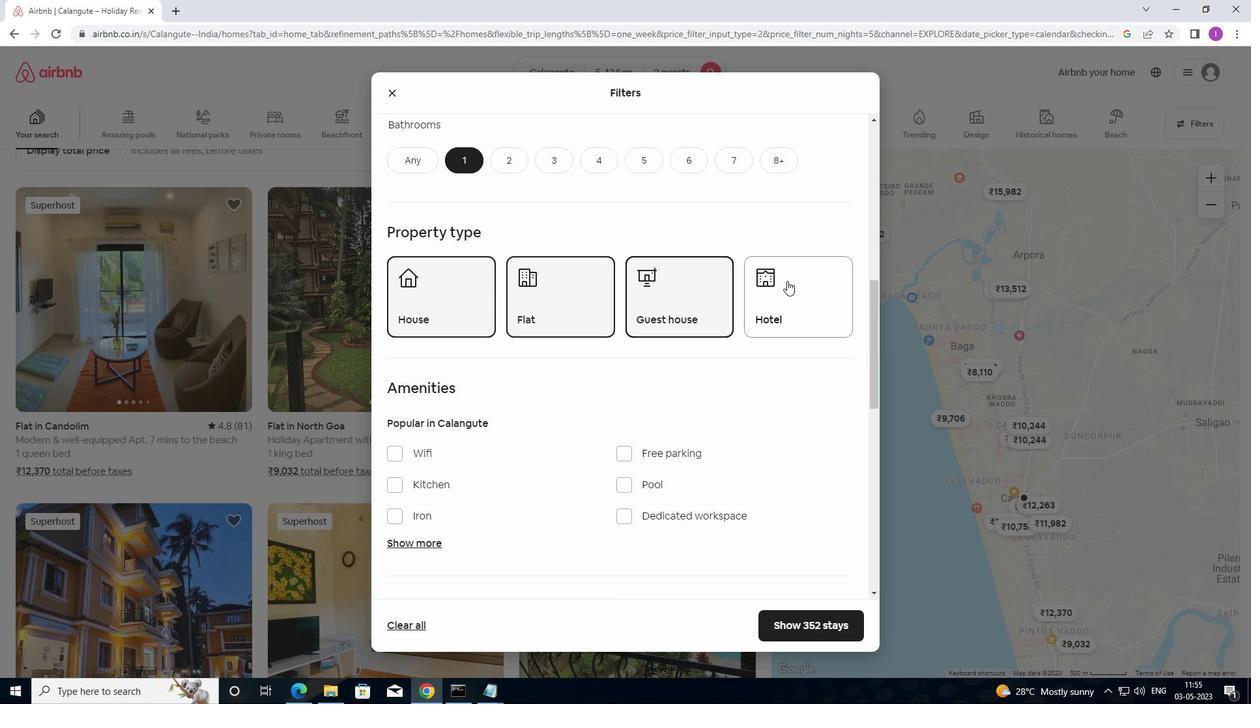 
Action: Mouse pressed left at (788, 281)
Screenshot: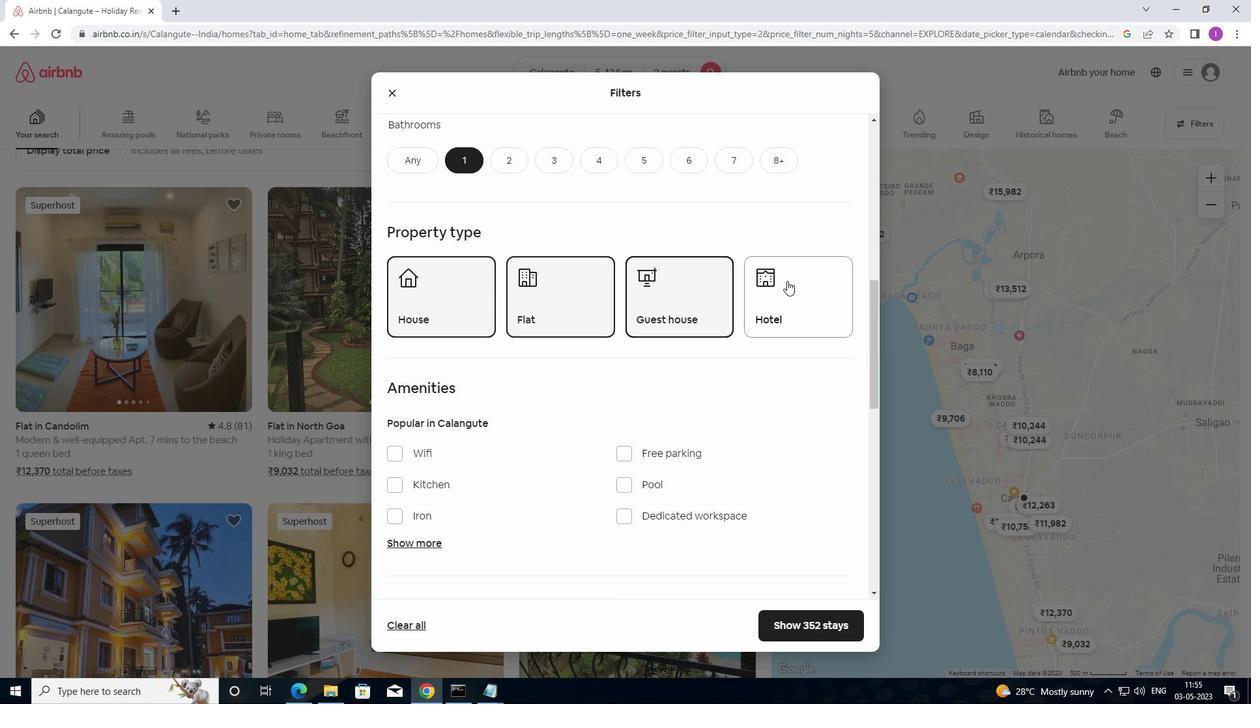 
Action: Mouse moved to (740, 341)
Screenshot: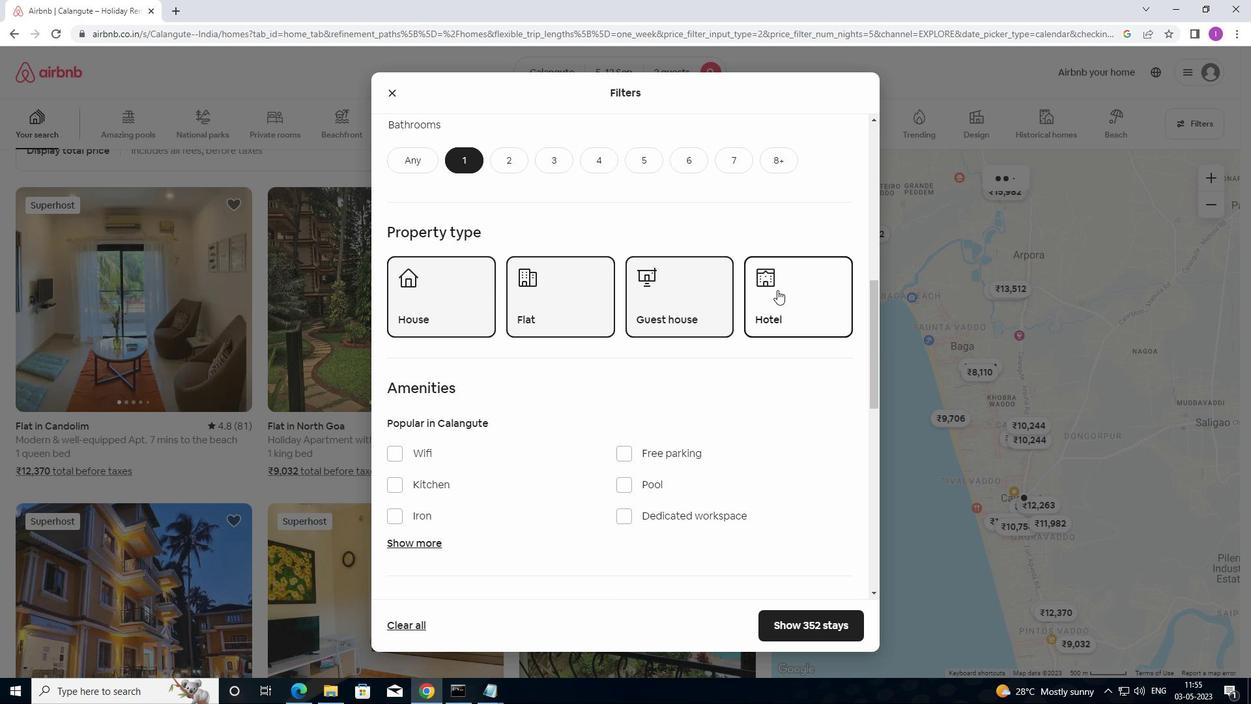 
Action: Mouse scrolled (740, 341) with delta (0, 0)
Screenshot: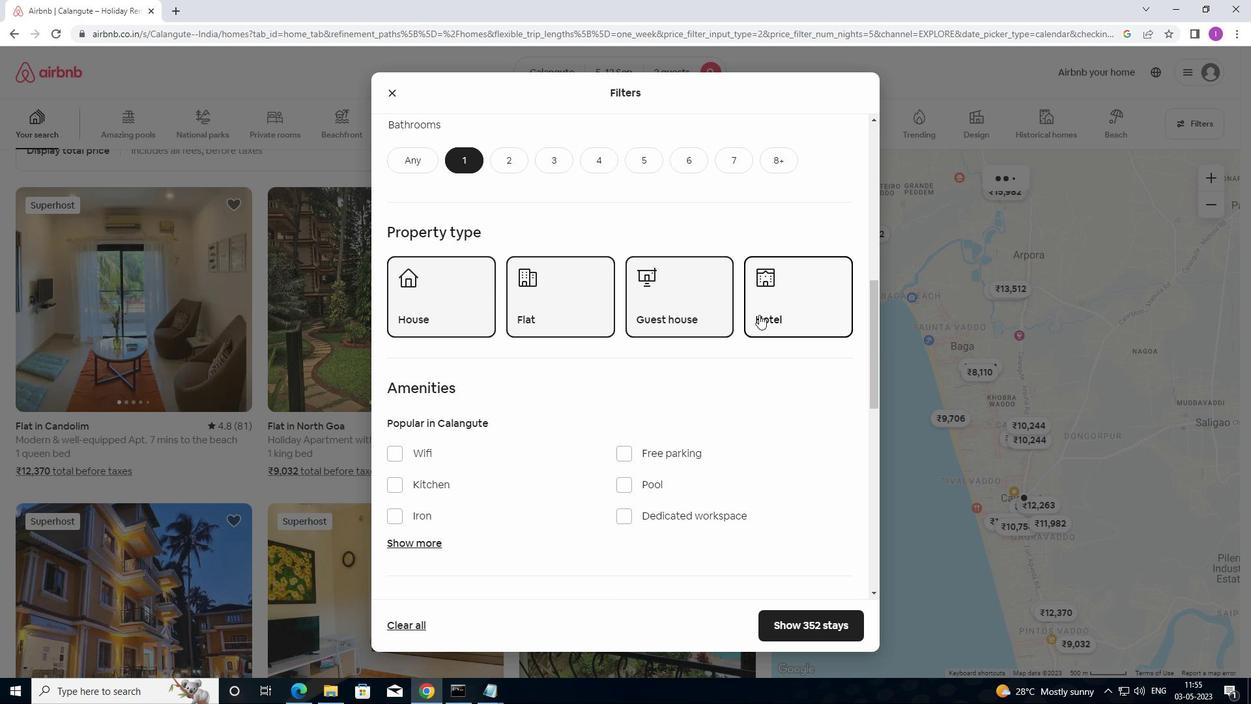 
Action: Mouse moved to (738, 346)
Screenshot: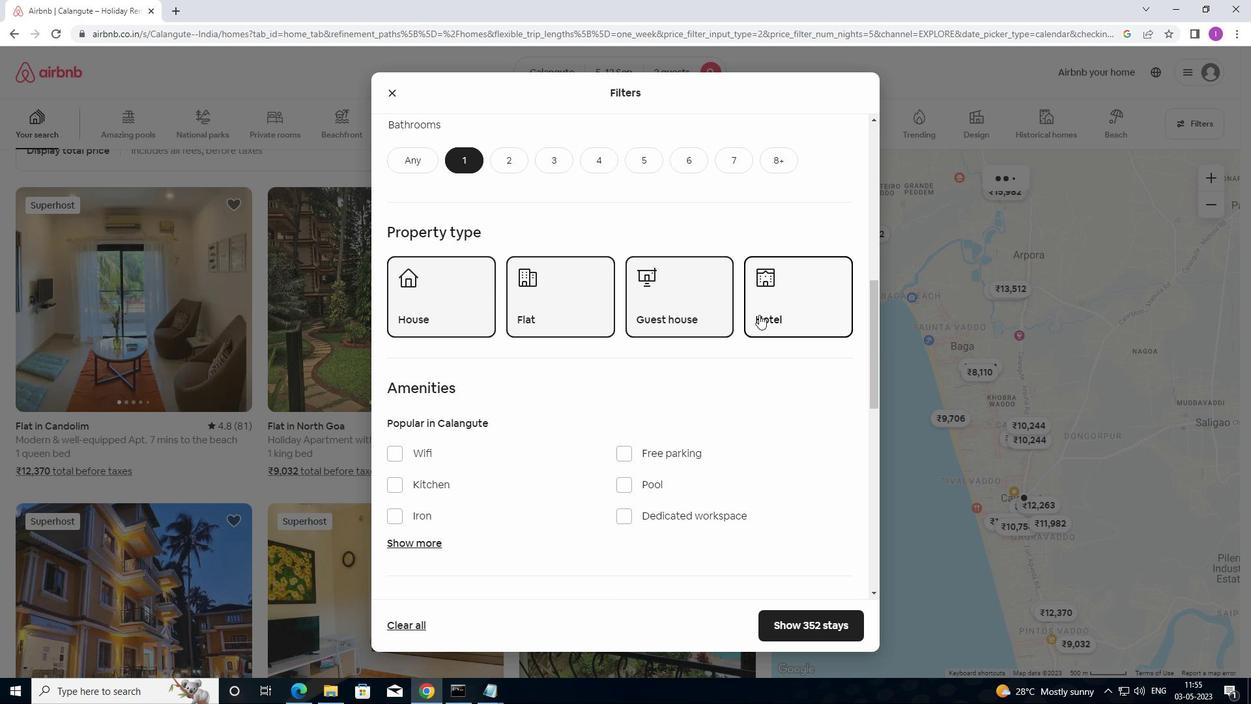 
Action: Mouse scrolled (738, 346) with delta (0, 0)
Screenshot: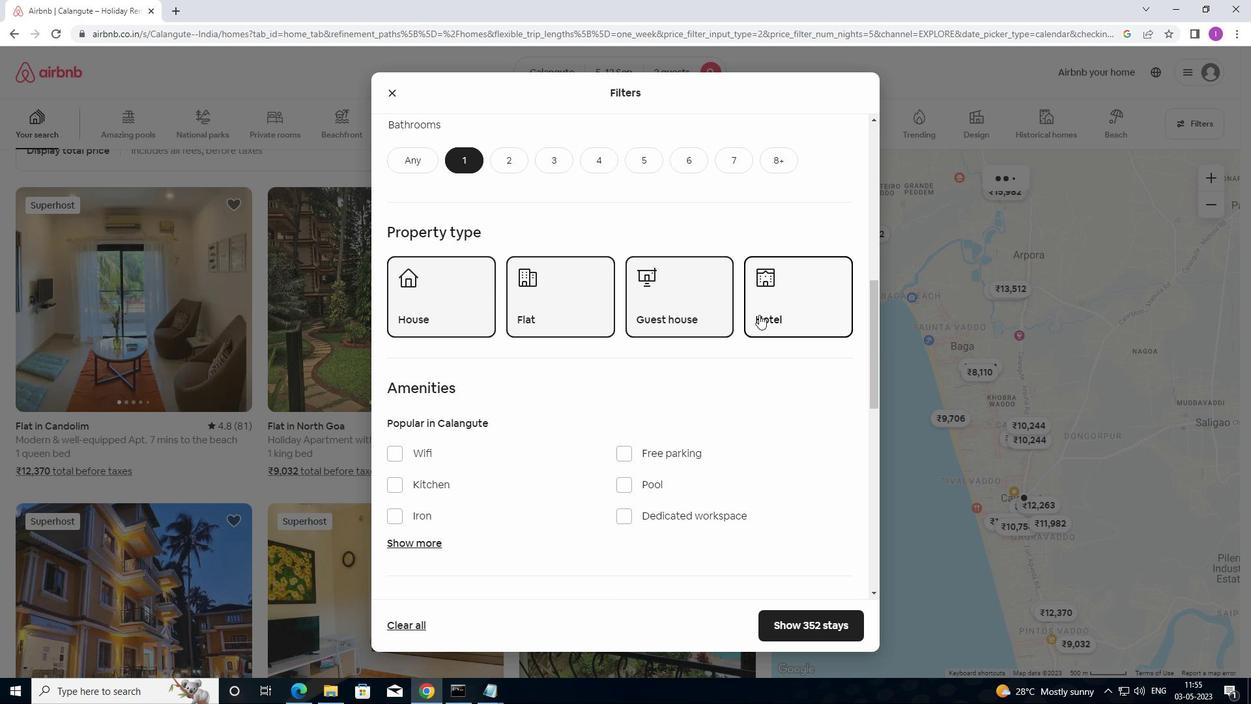 
Action: Mouse moved to (738, 347)
Screenshot: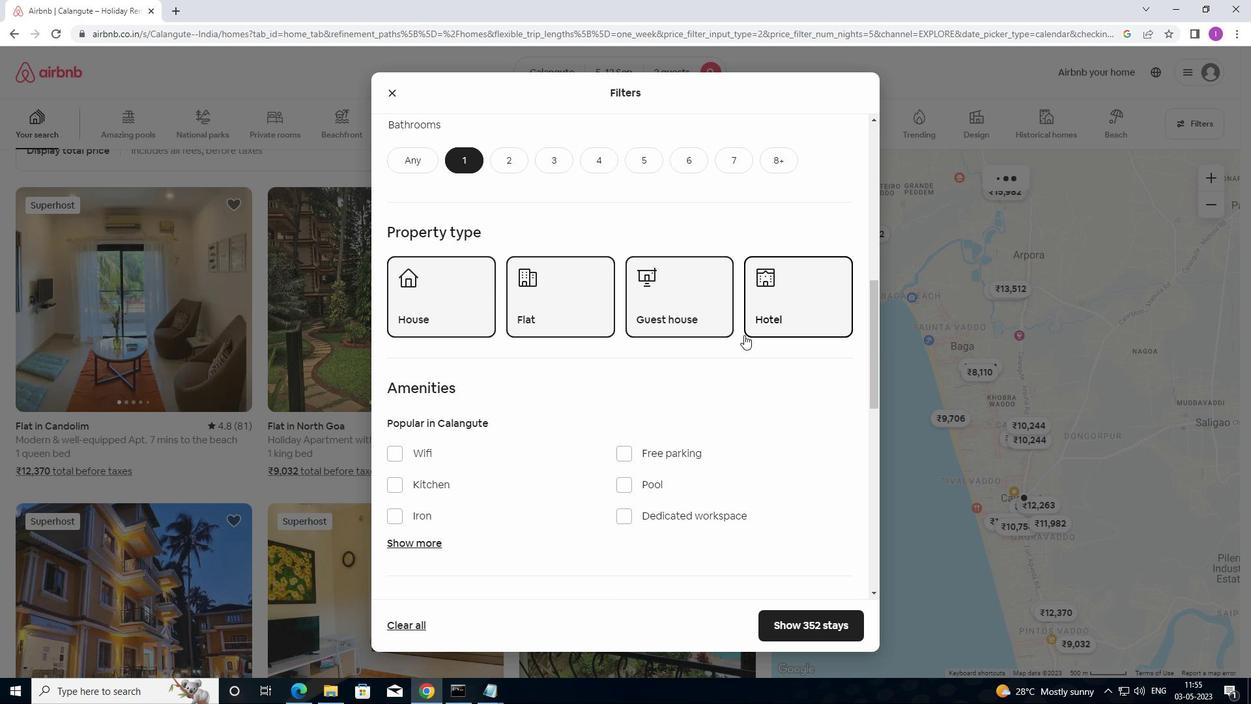 
Action: Mouse scrolled (738, 346) with delta (0, 0)
Screenshot: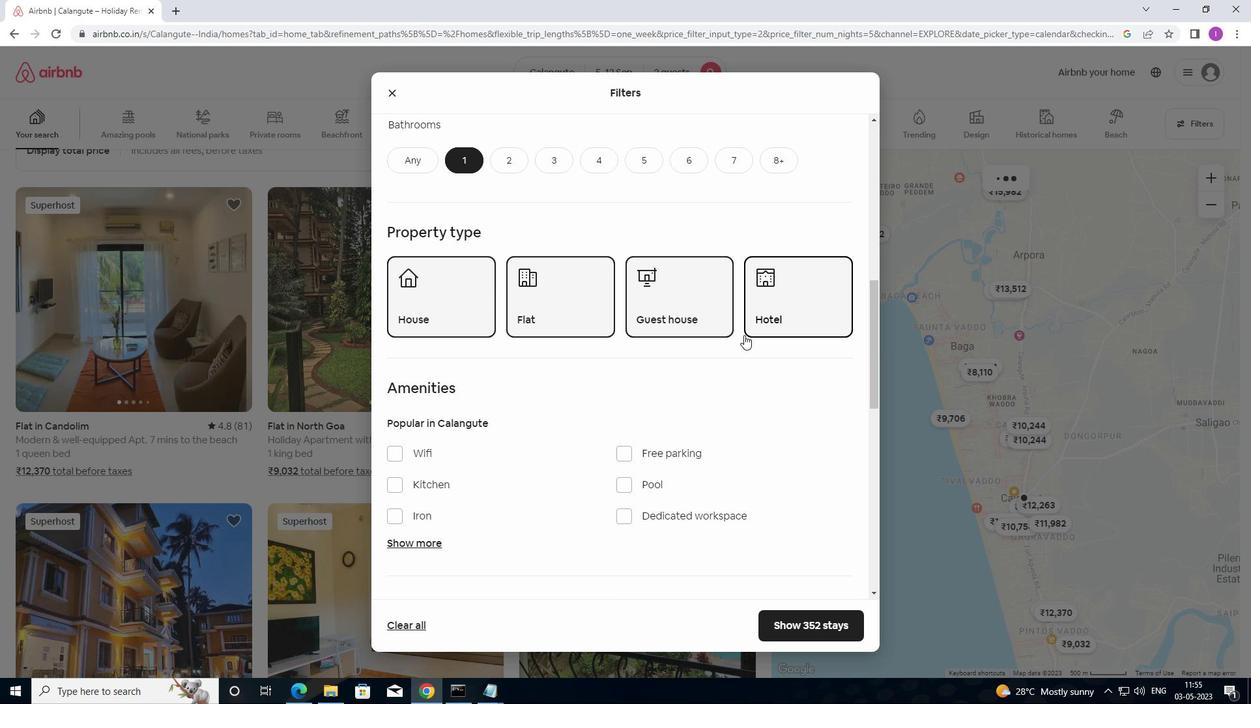 
Action: Mouse moved to (716, 342)
Screenshot: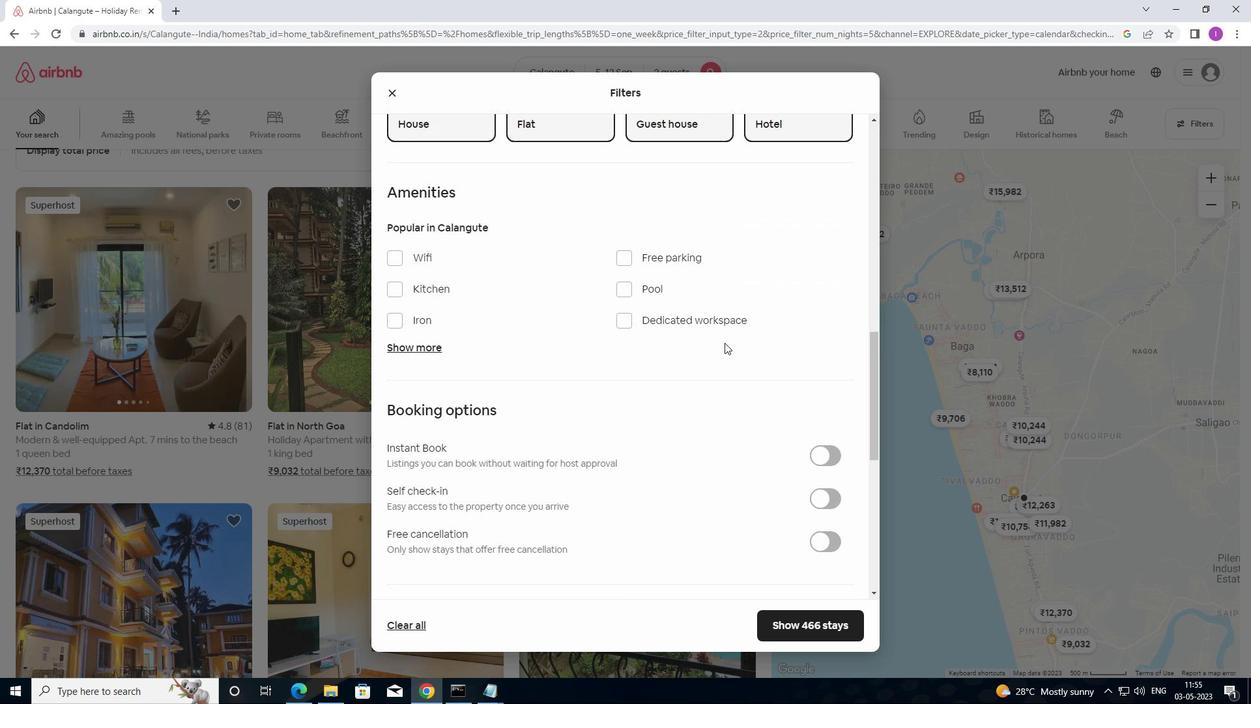 
Action: Mouse scrolled (716, 341) with delta (0, 0)
Screenshot: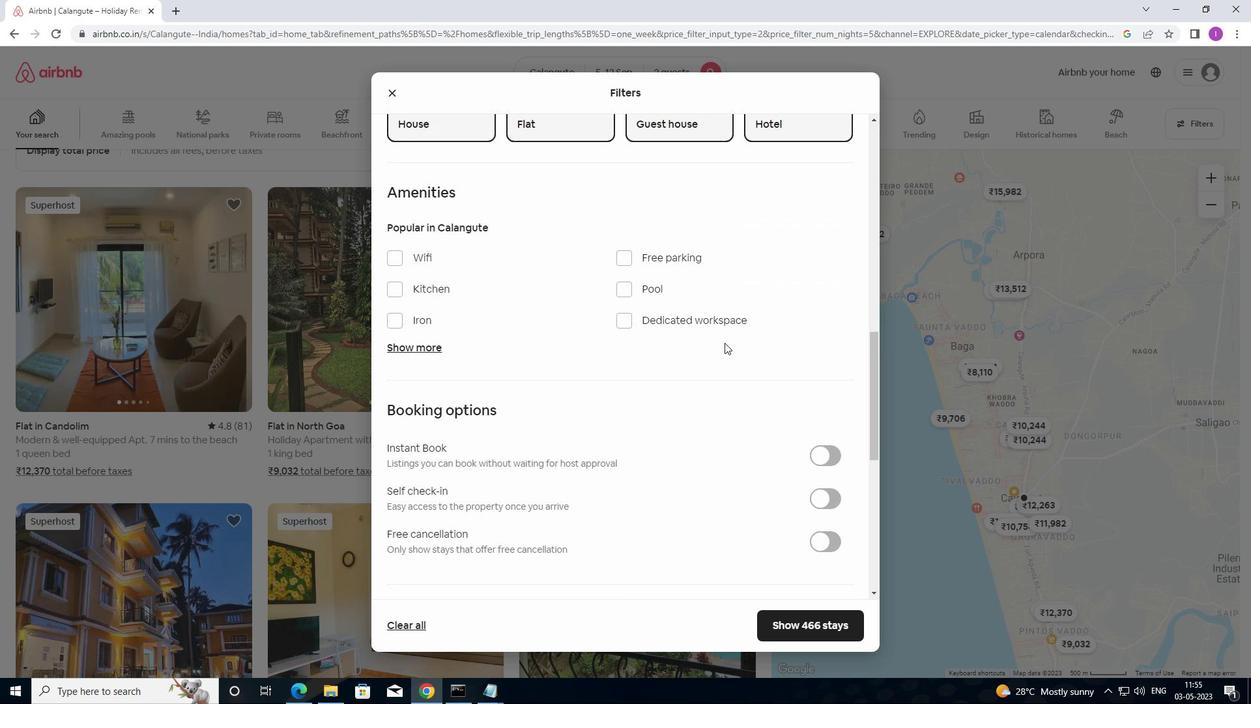 
Action: Mouse moved to (710, 342)
Screenshot: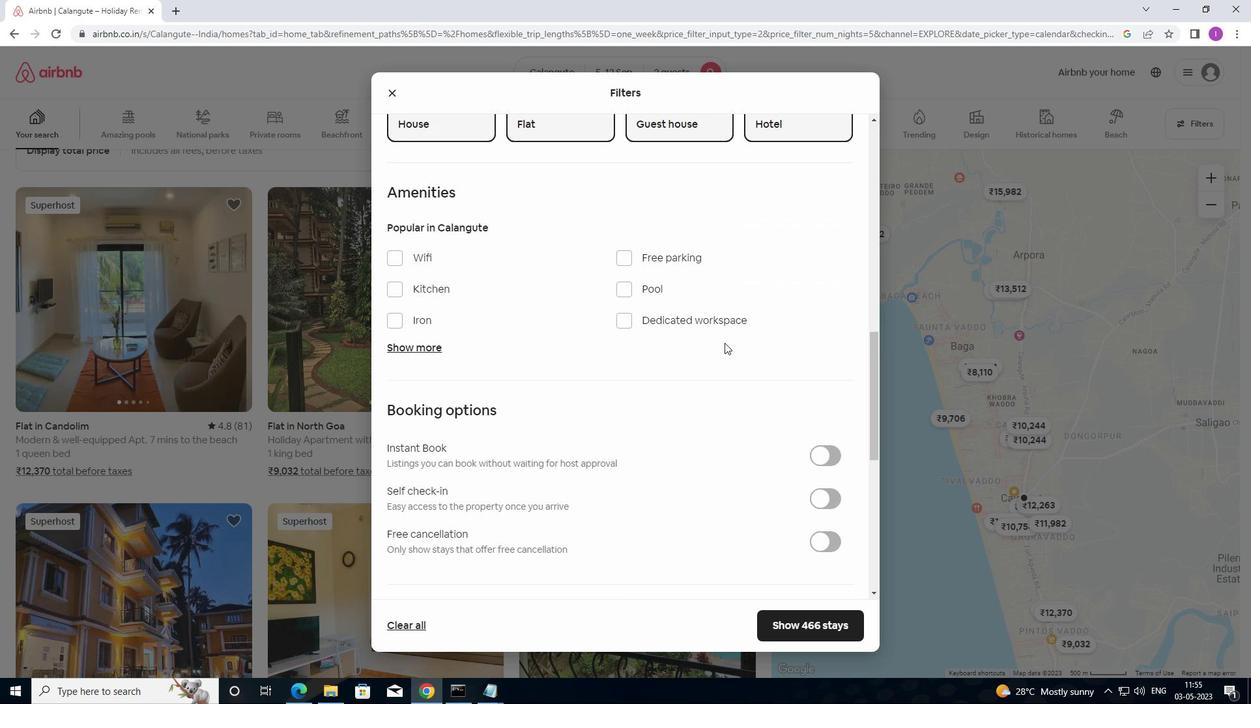 
Action: Mouse scrolled (710, 342) with delta (0, 0)
Screenshot: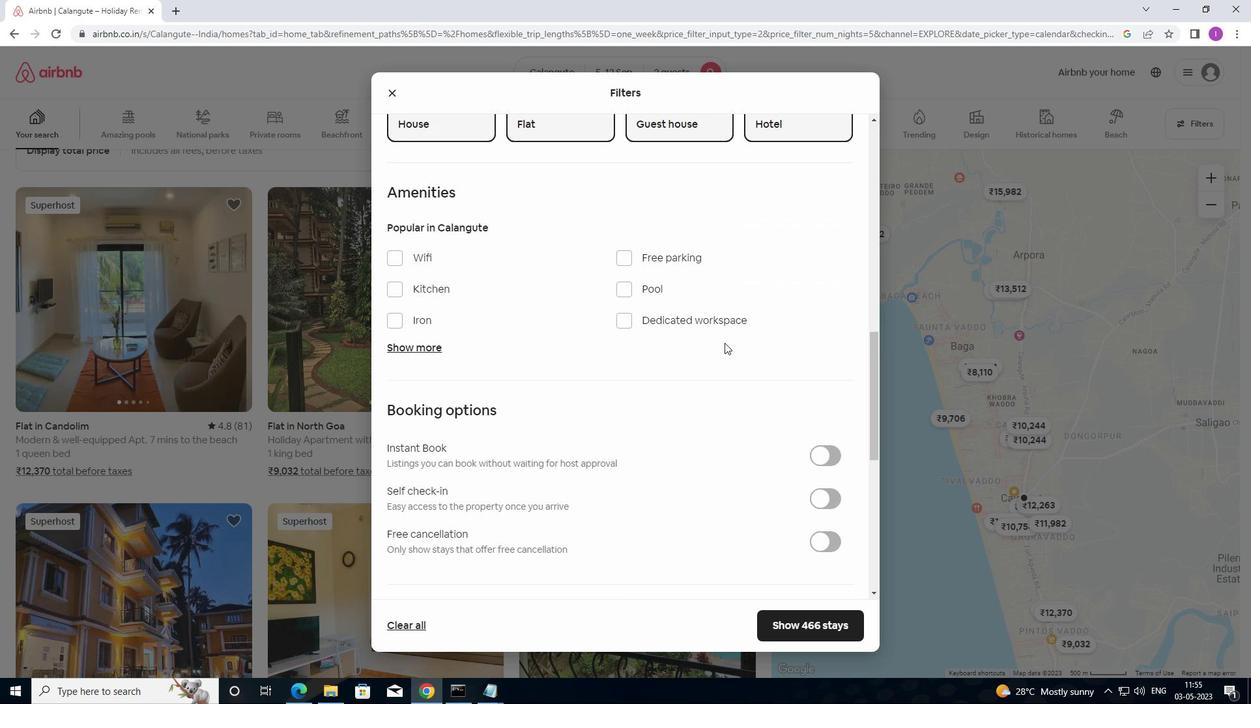 
Action: Mouse moved to (819, 372)
Screenshot: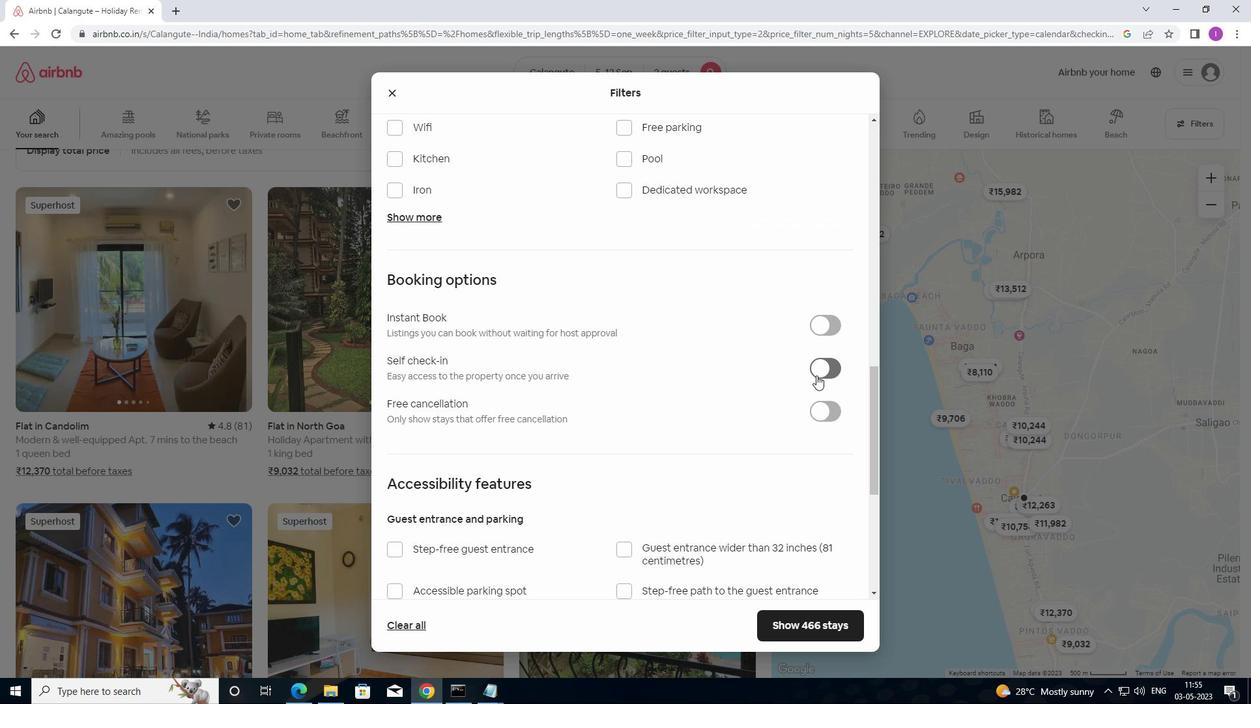 
Action: Mouse pressed left at (819, 372)
Screenshot: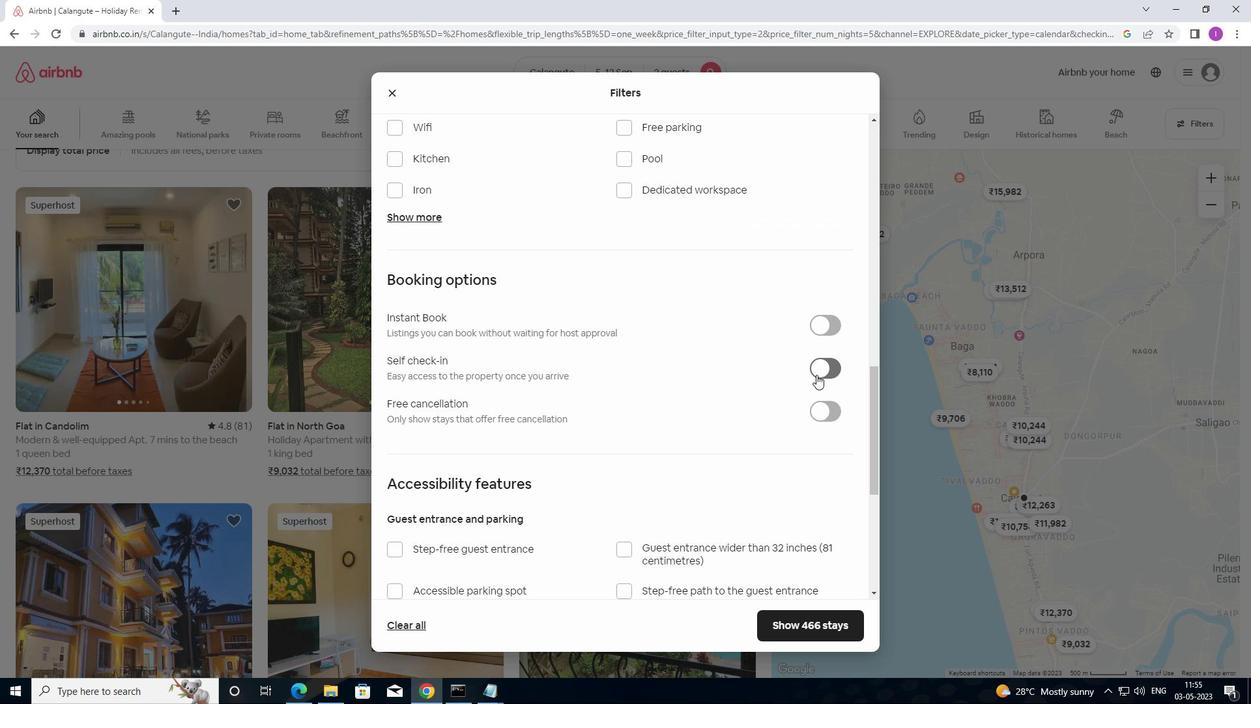 
Action: Mouse moved to (533, 478)
Screenshot: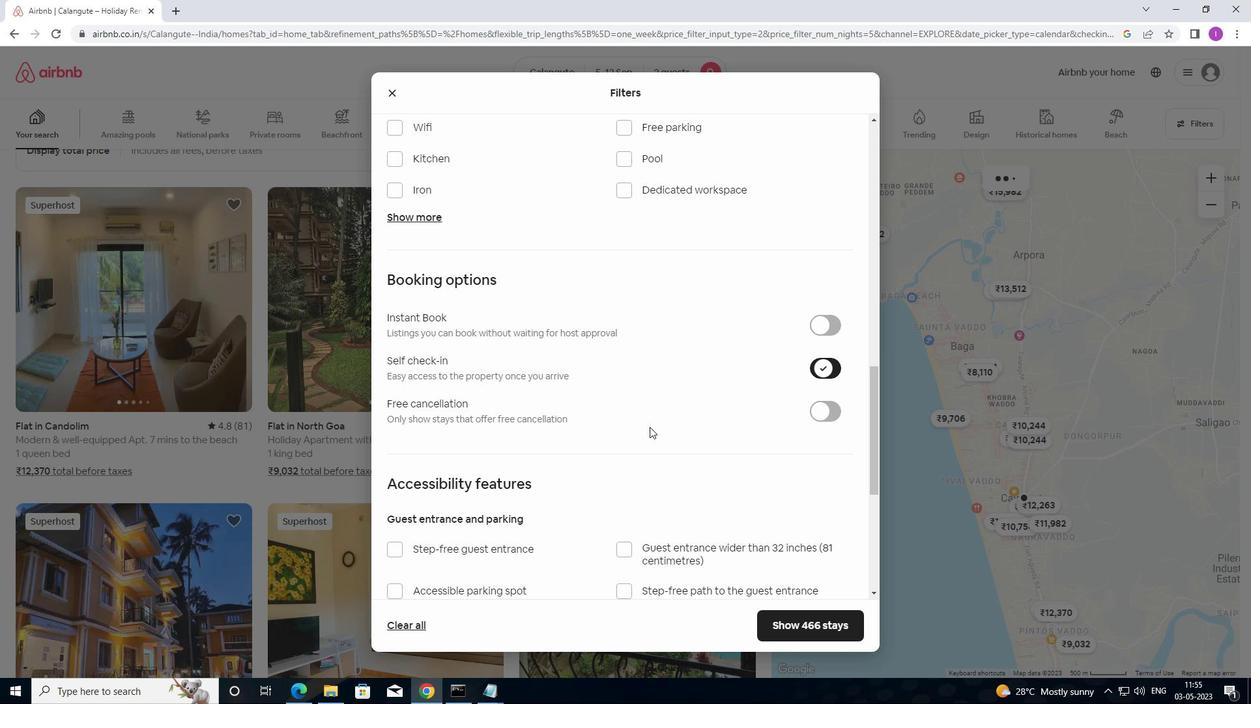 
Action: Mouse scrolled (533, 477) with delta (0, 0)
Screenshot: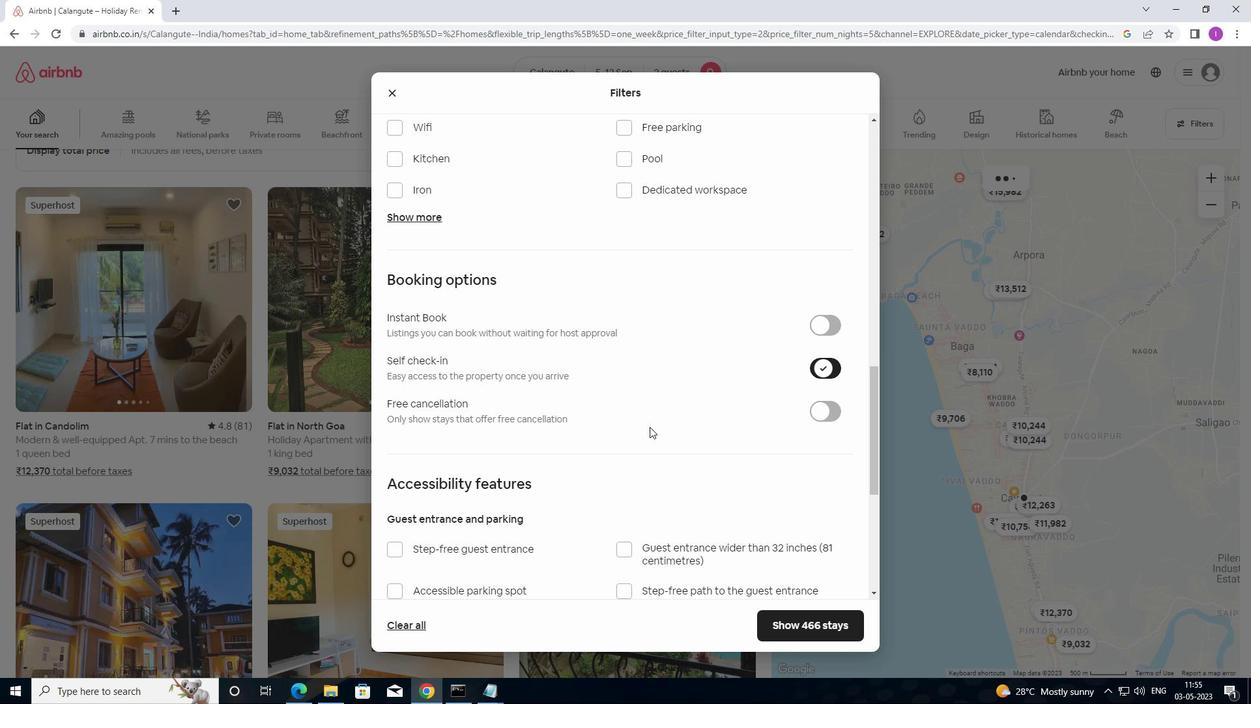 
Action: Mouse moved to (530, 483)
Screenshot: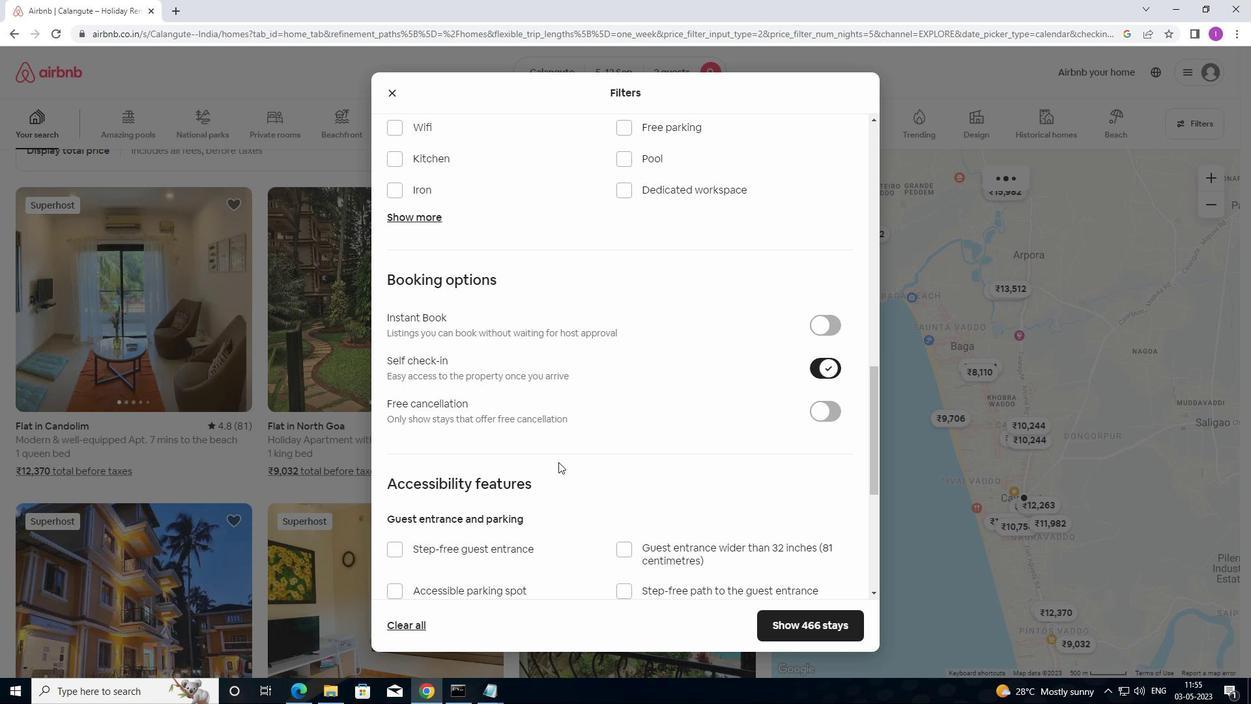 
Action: Mouse scrolled (530, 483) with delta (0, 0)
Screenshot: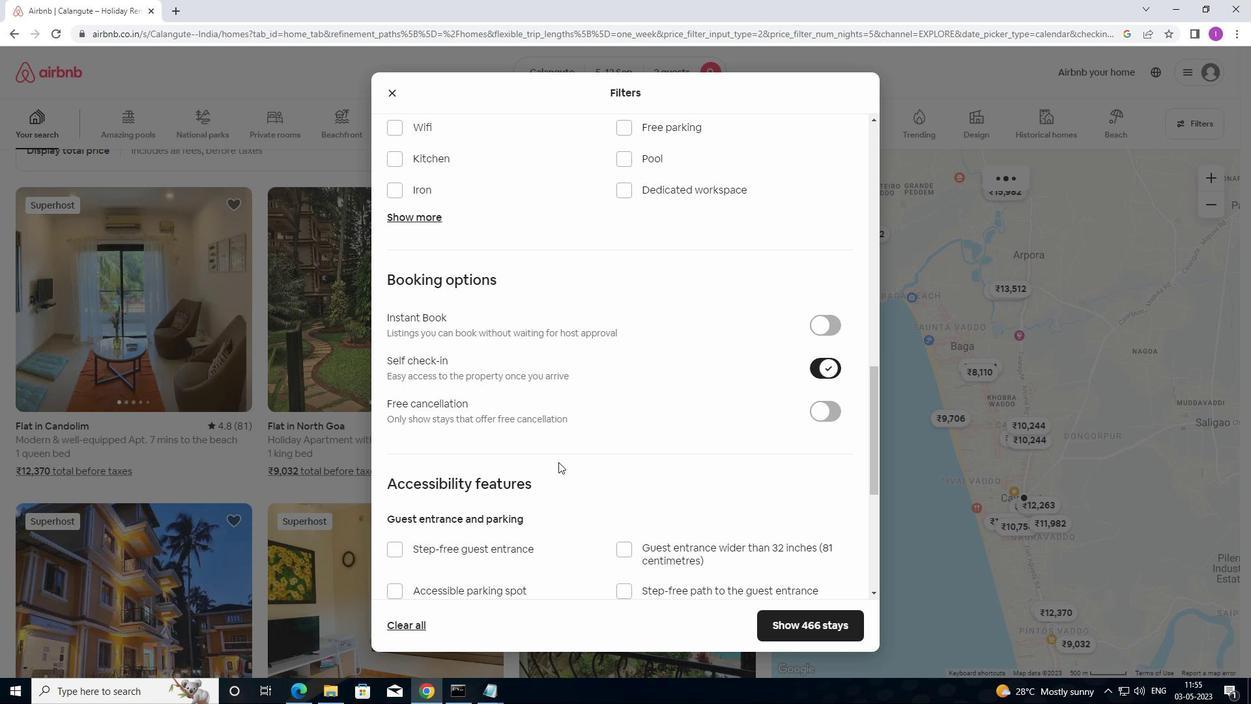 
Action: Mouse moved to (529, 485)
Screenshot: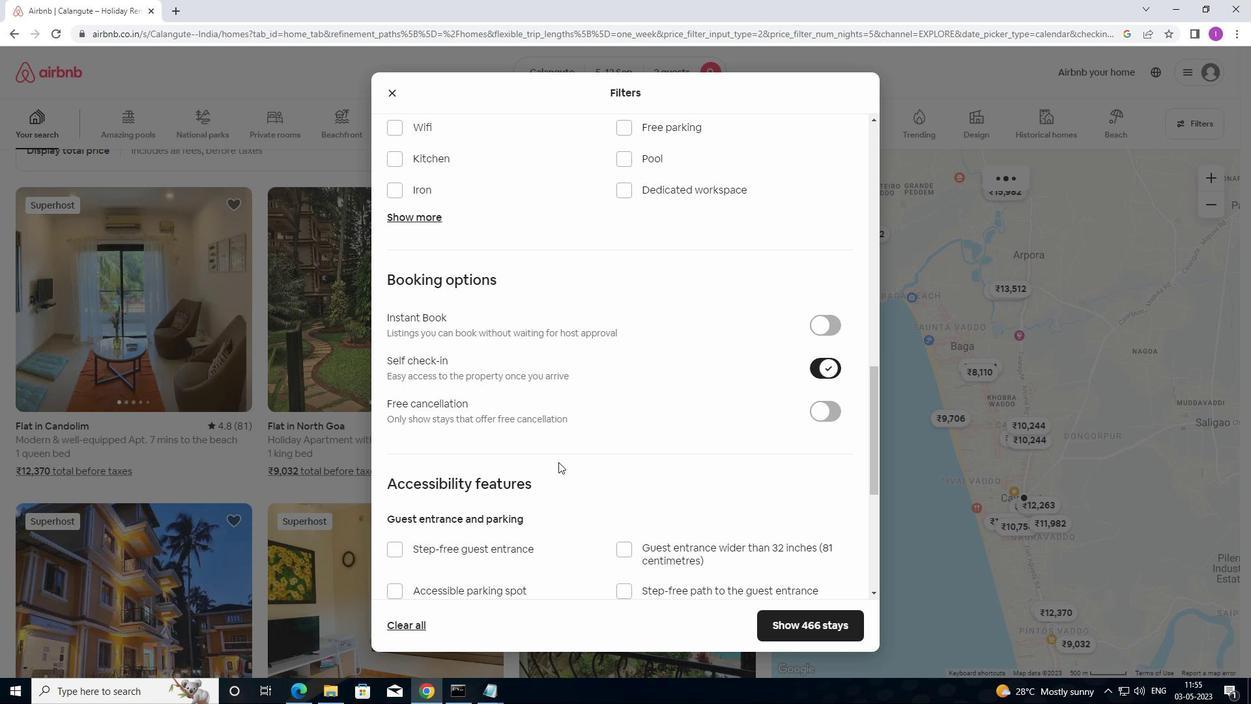 
Action: Mouse scrolled (529, 484) with delta (0, 0)
Screenshot: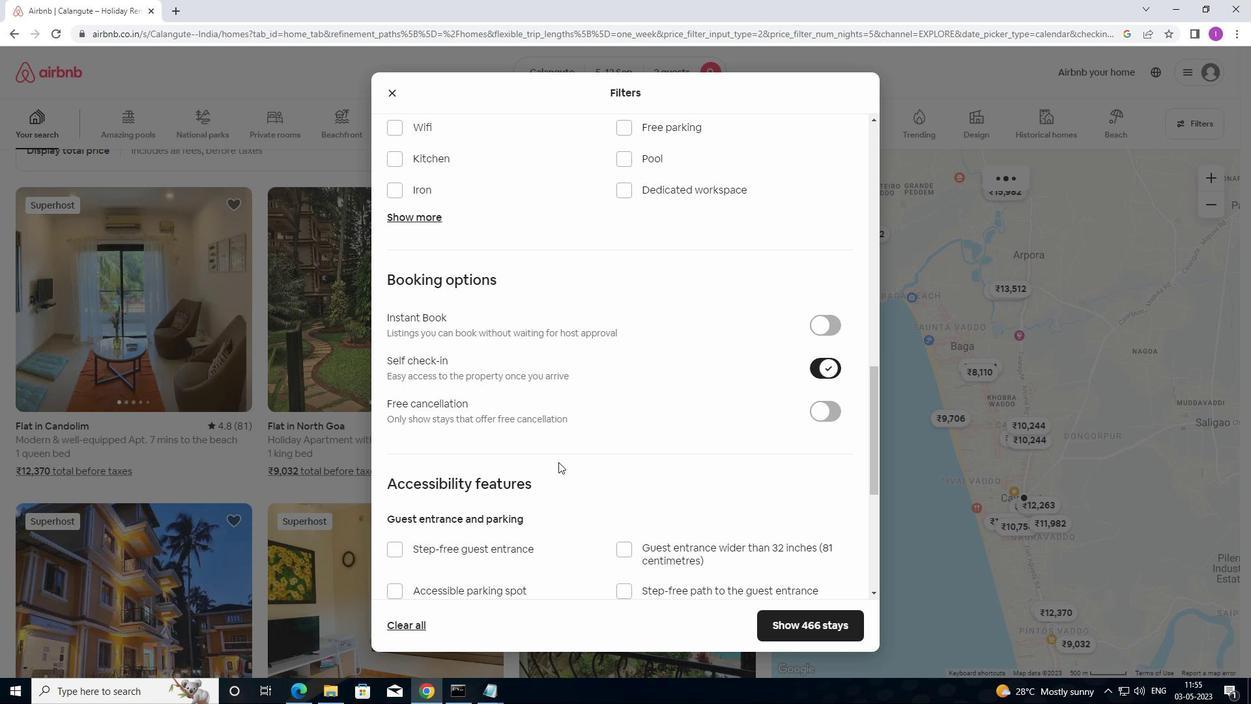 
Action: Mouse moved to (524, 489)
Screenshot: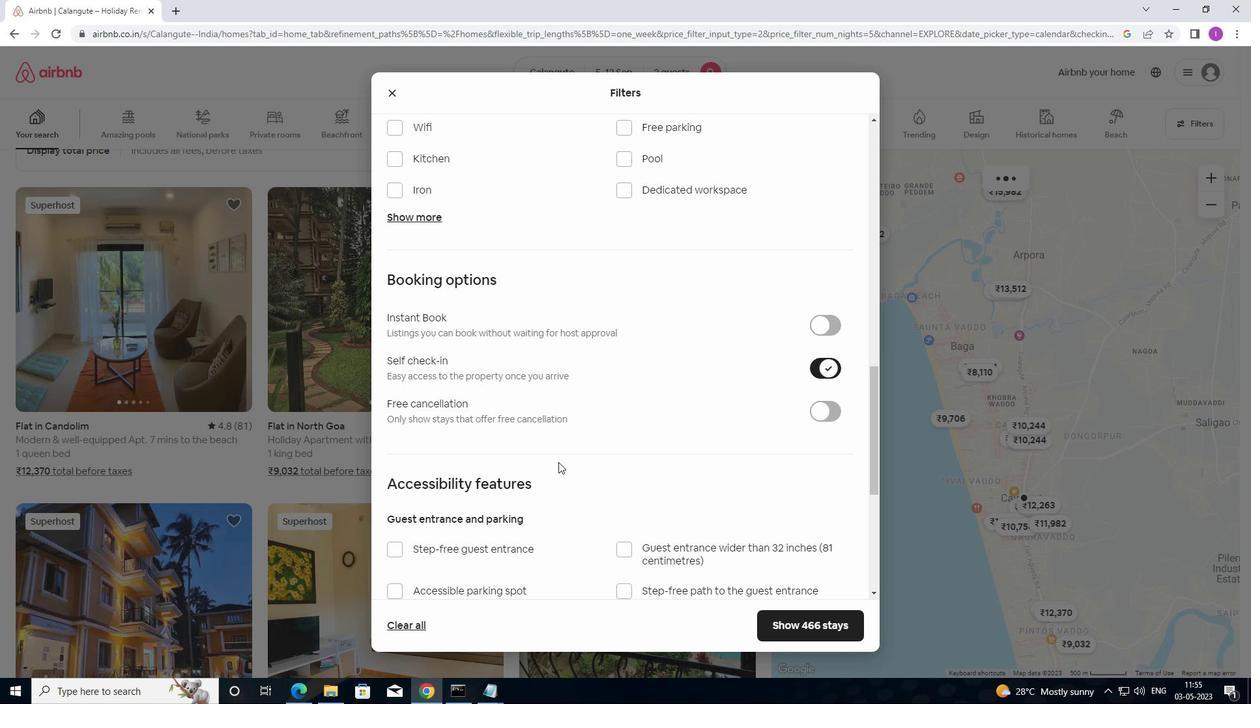 
Action: Mouse scrolled (524, 489) with delta (0, 0)
Screenshot: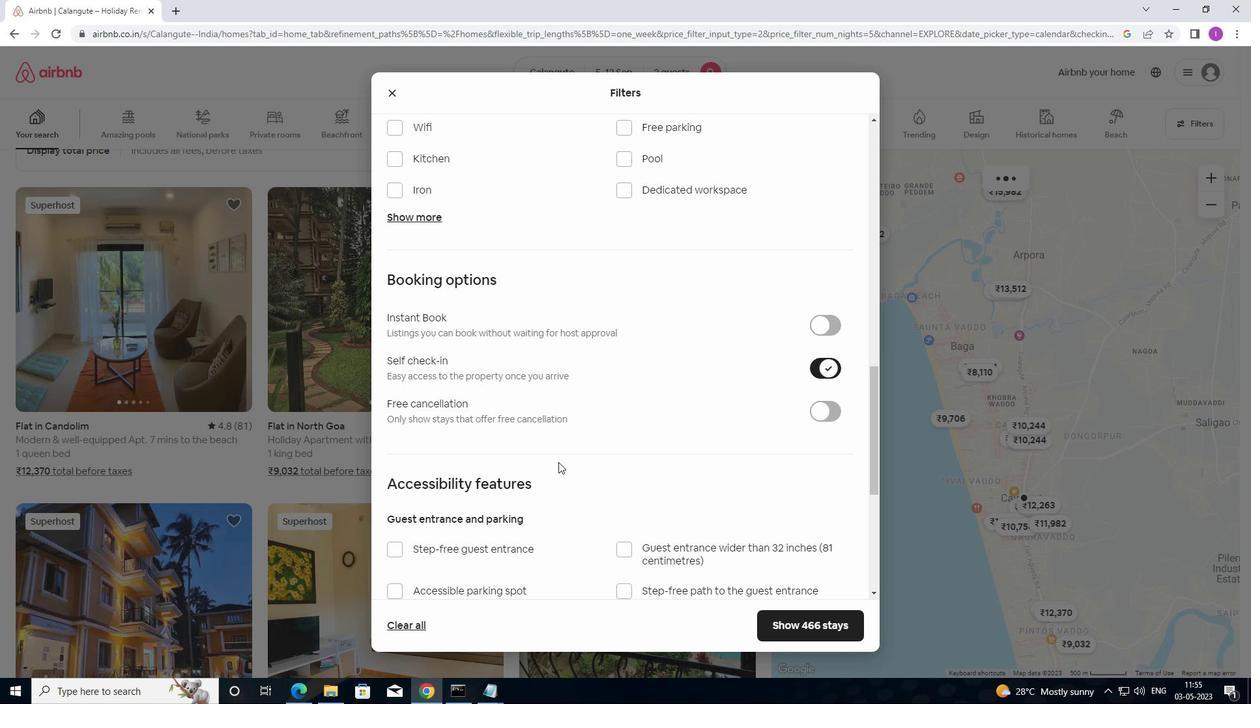 
Action: Mouse moved to (519, 489)
Screenshot: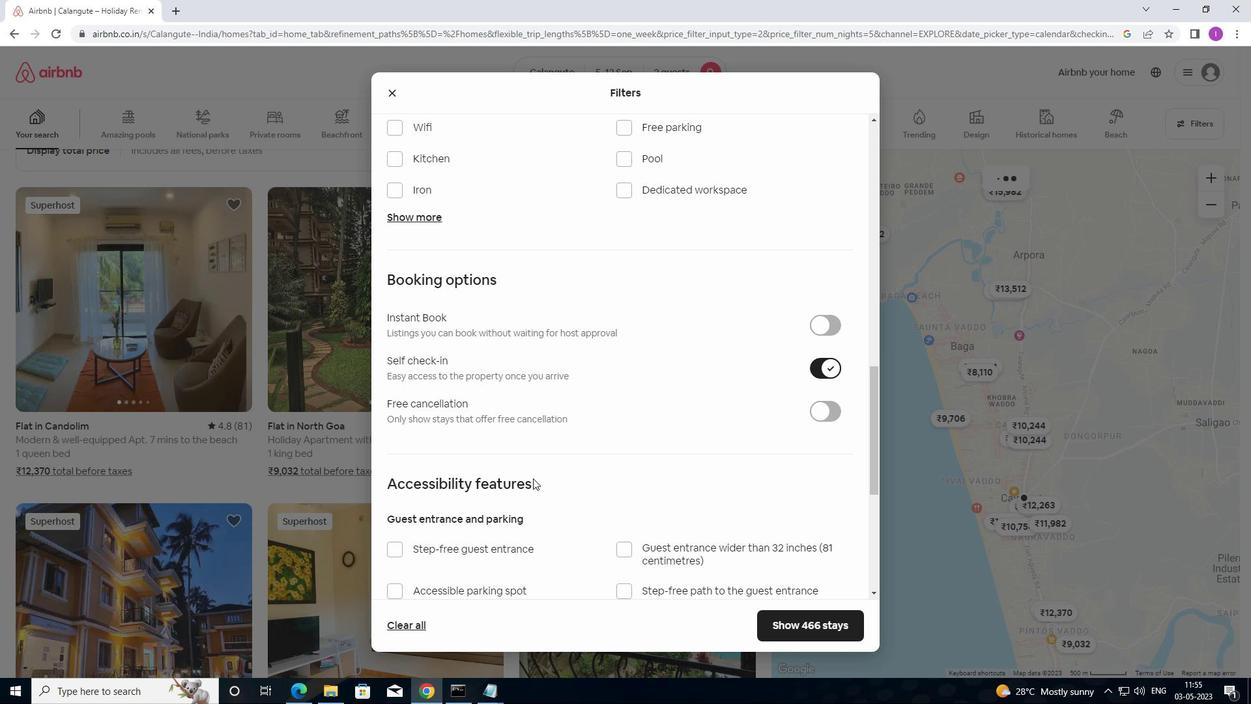 
Action: Mouse scrolled (519, 489) with delta (0, 0)
Screenshot: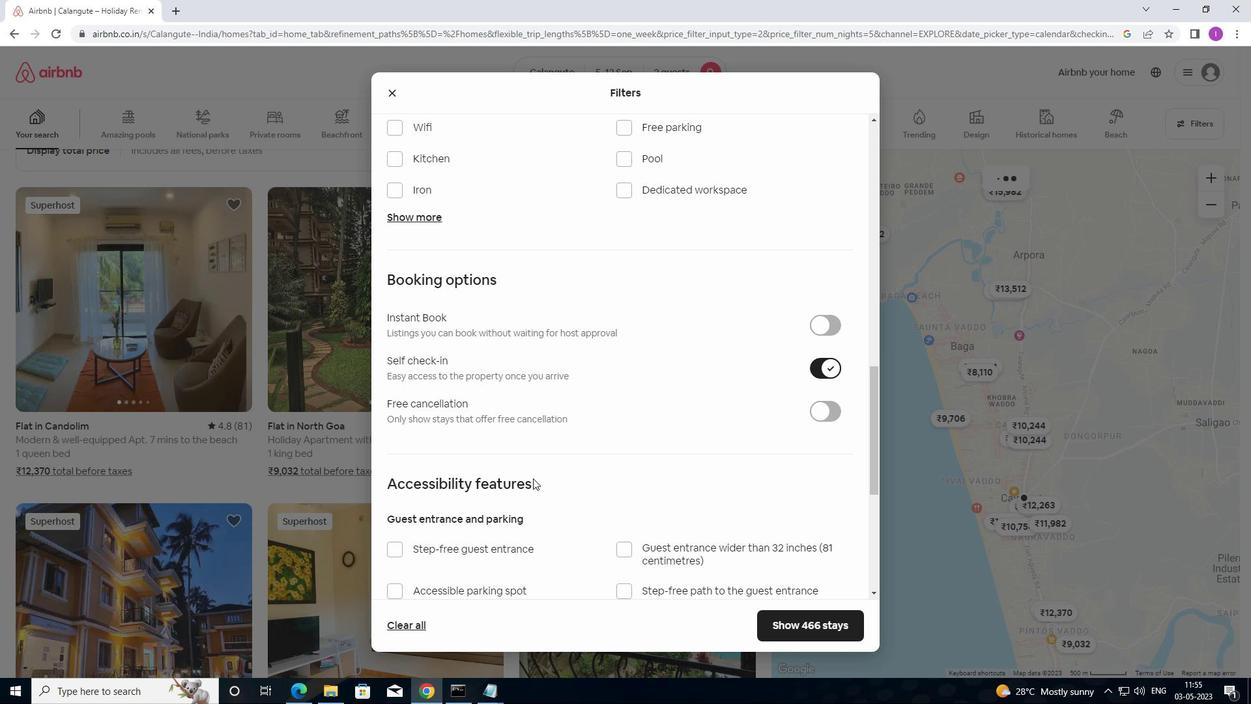 
Action: Mouse moved to (487, 482)
Screenshot: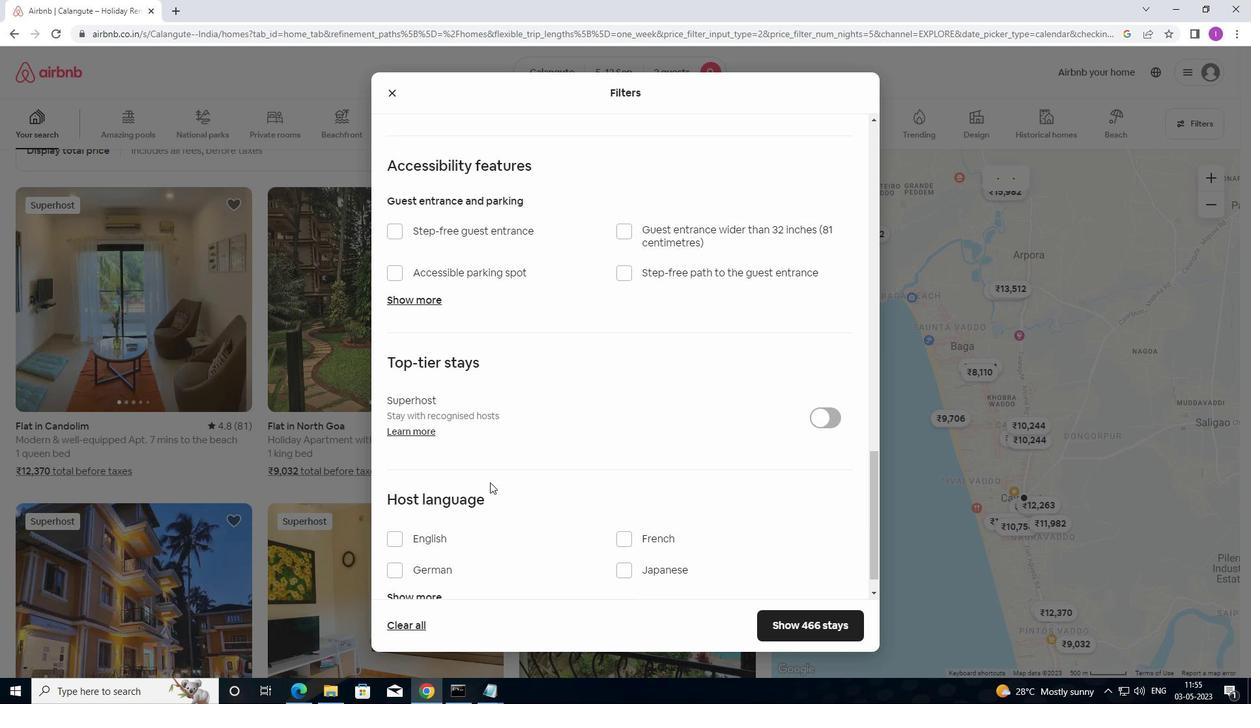 
Action: Mouse scrolled (487, 481) with delta (0, 0)
Screenshot: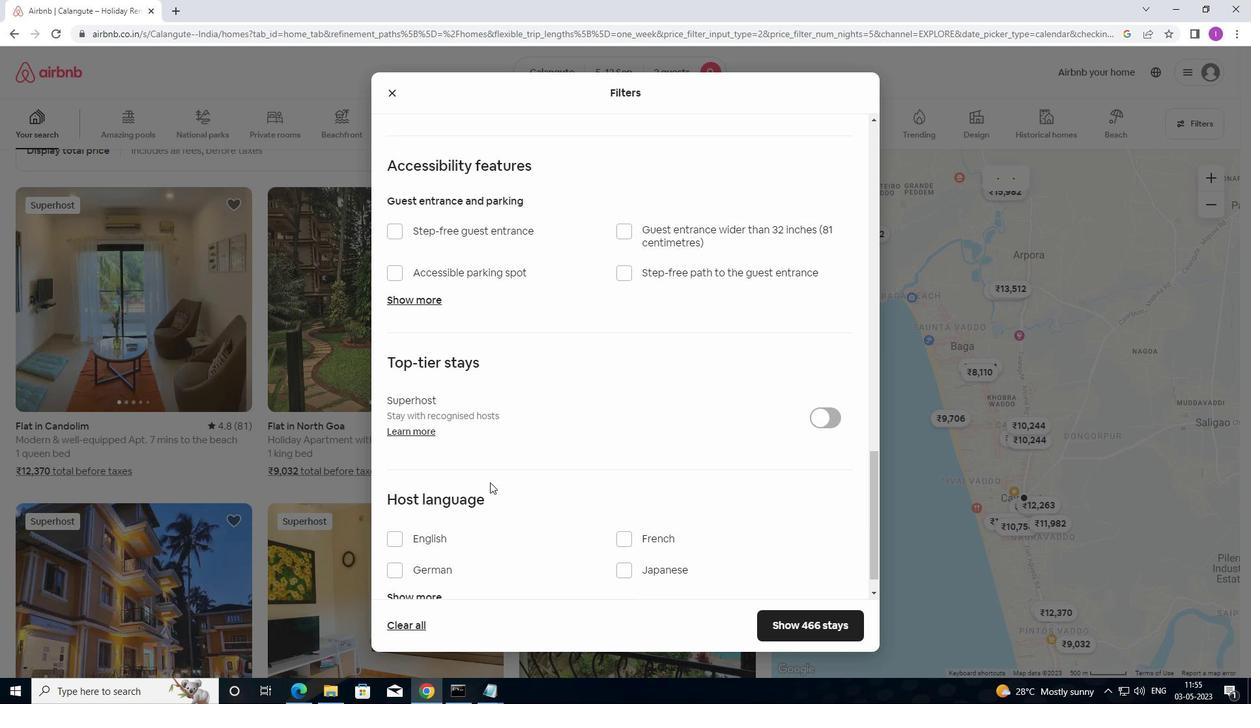 
Action: Mouse moved to (486, 484)
Screenshot: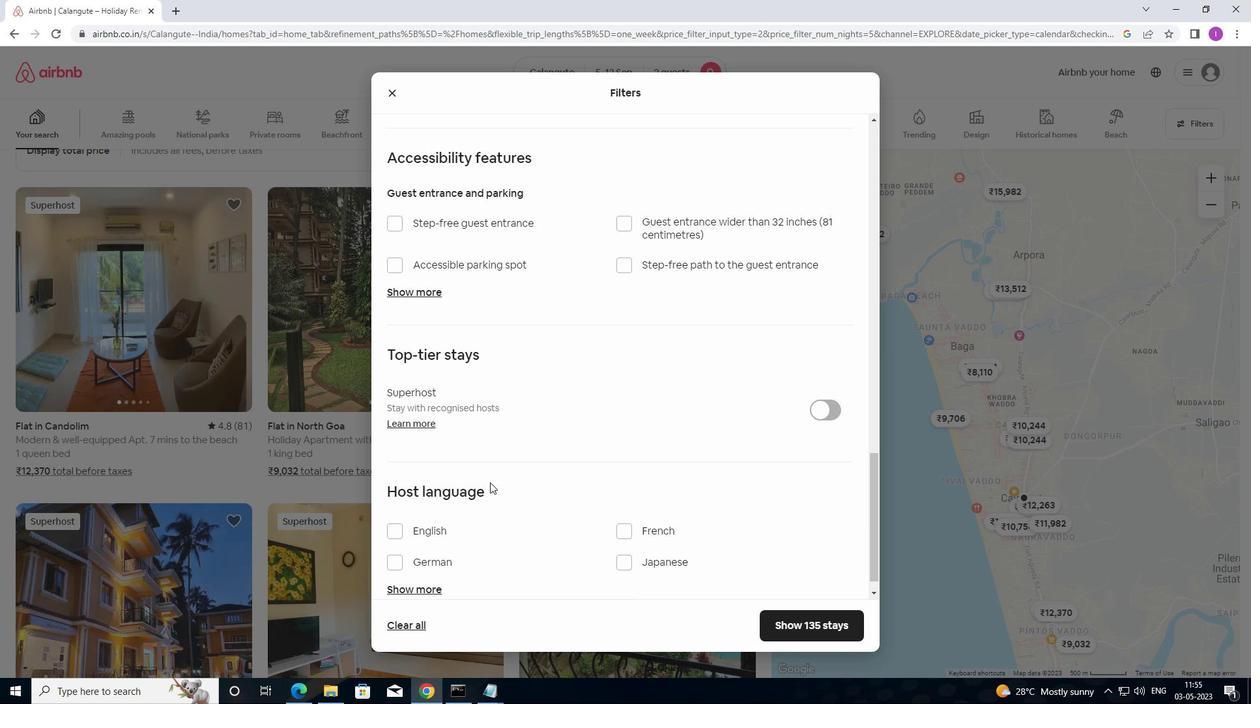 
Action: Mouse scrolled (486, 483) with delta (0, 0)
Screenshot: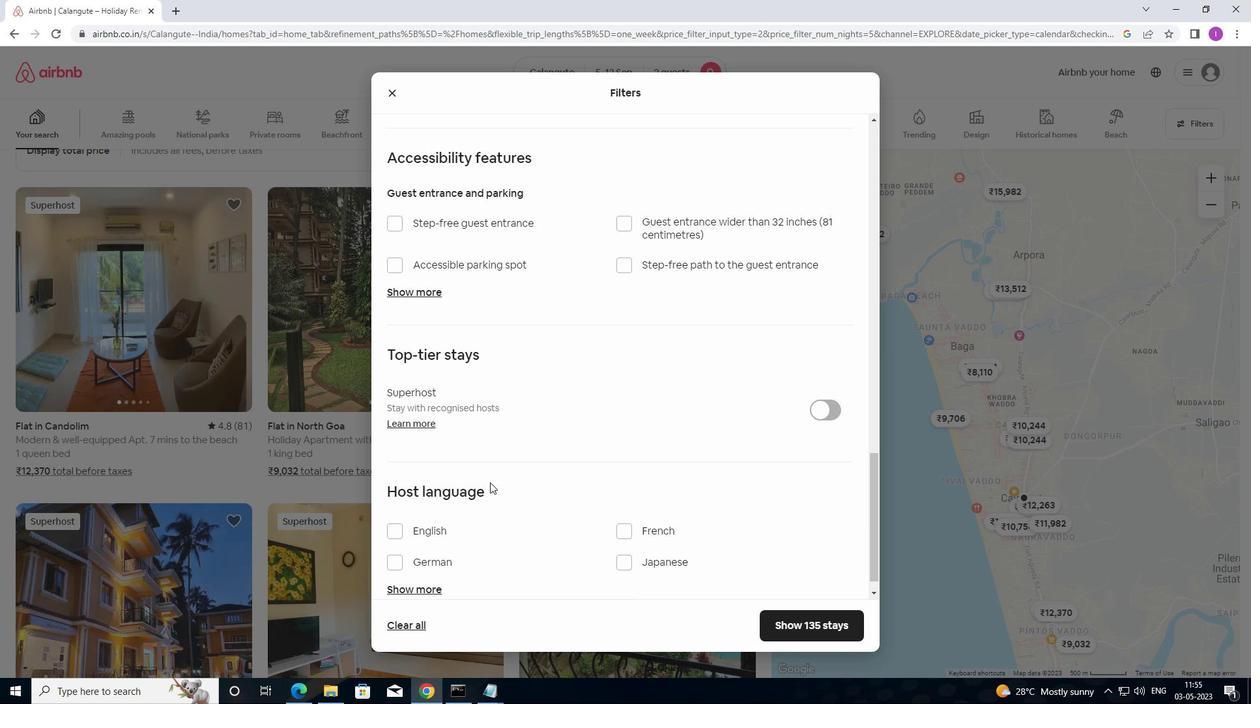 
Action: Mouse moved to (485, 486)
Screenshot: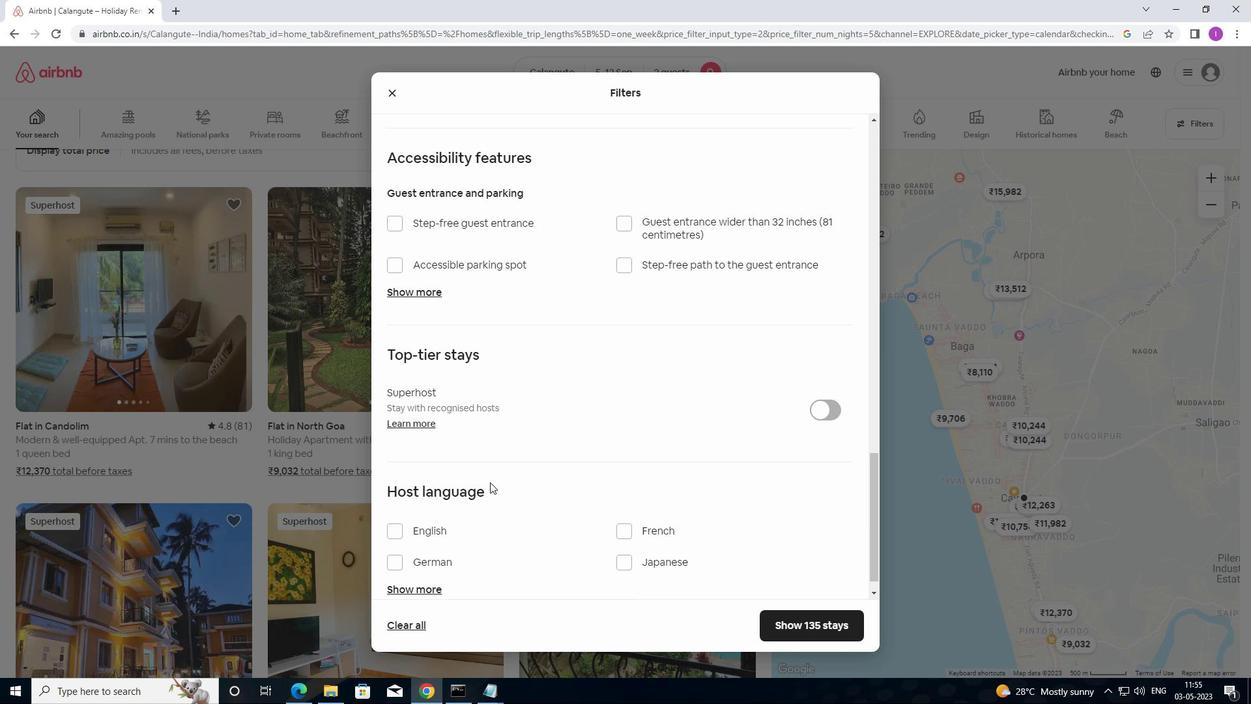 
Action: Mouse scrolled (485, 485) with delta (0, 0)
Screenshot: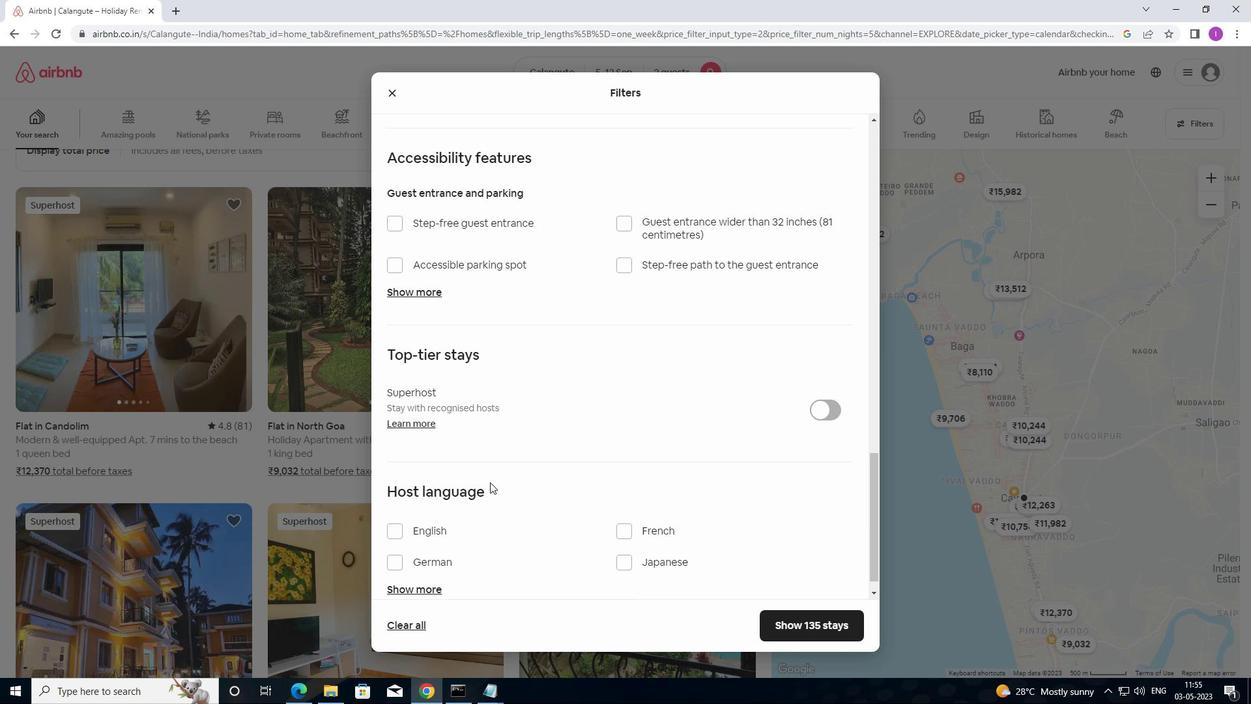 
Action: Mouse moved to (483, 489)
Screenshot: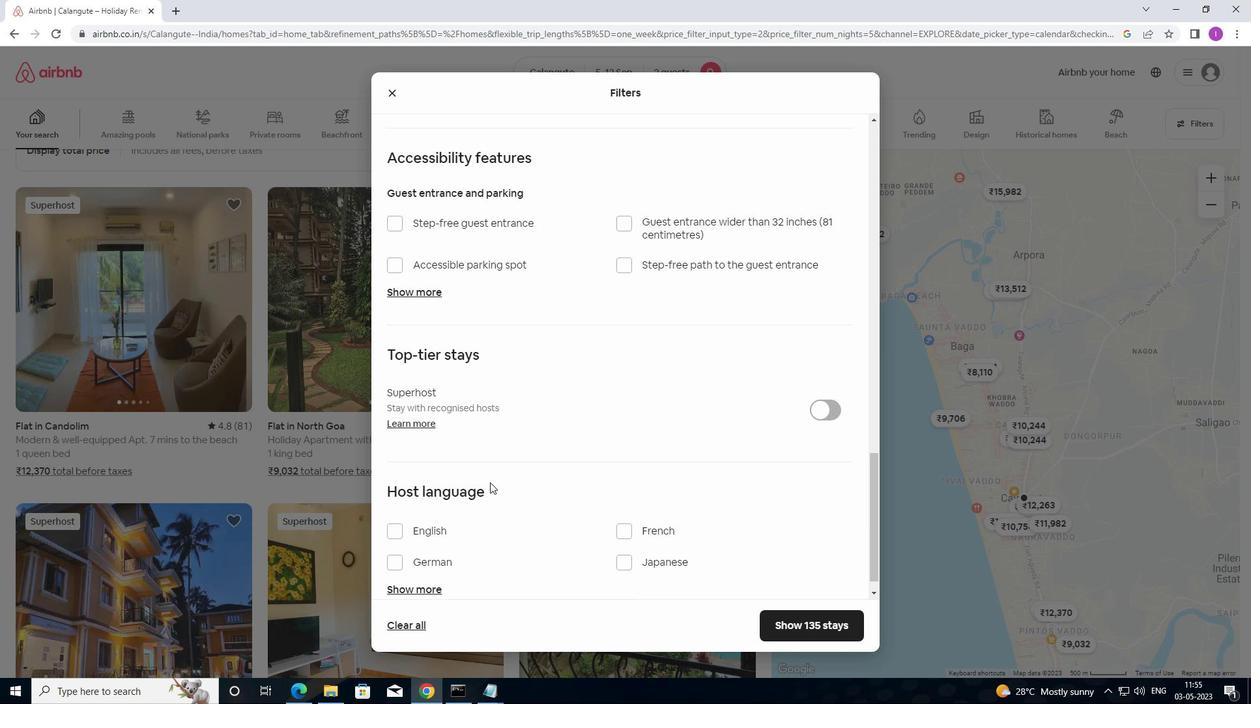 
Action: Mouse scrolled (483, 488) with delta (0, 0)
Screenshot: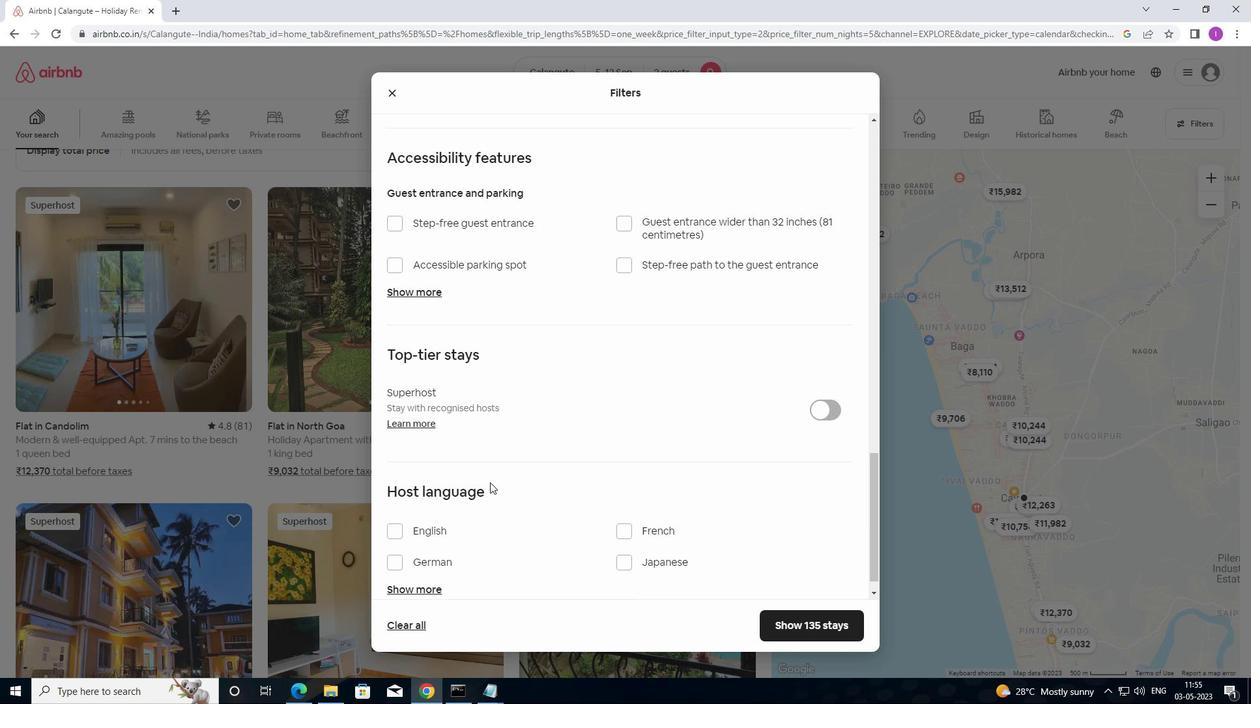 
Action: Mouse moved to (400, 507)
Screenshot: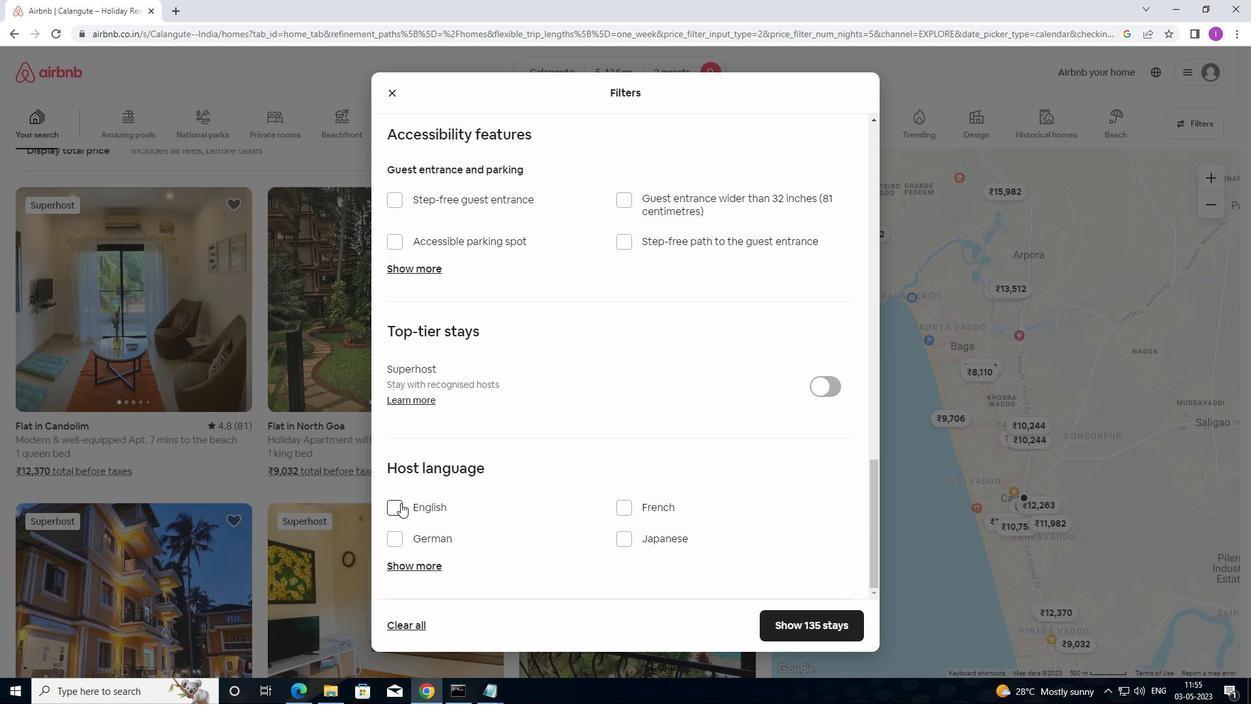 
Action: Mouse pressed left at (400, 507)
Screenshot: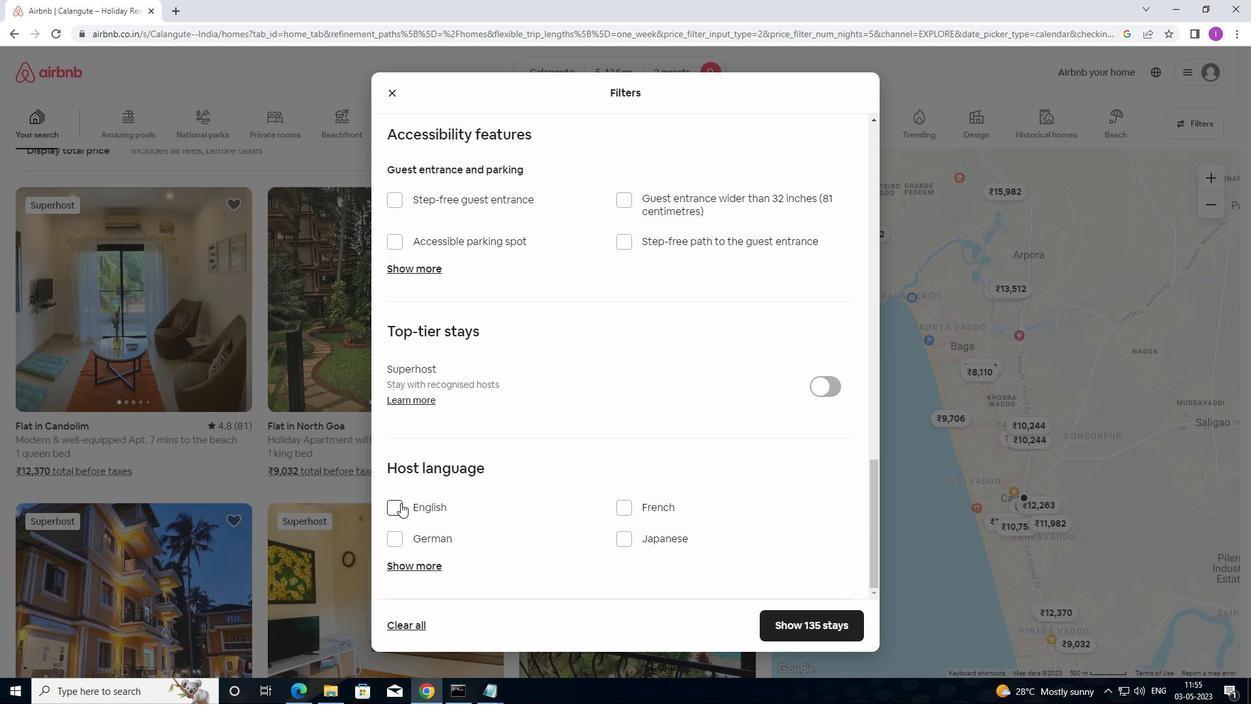 
Action: Mouse moved to (796, 627)
Screenshot: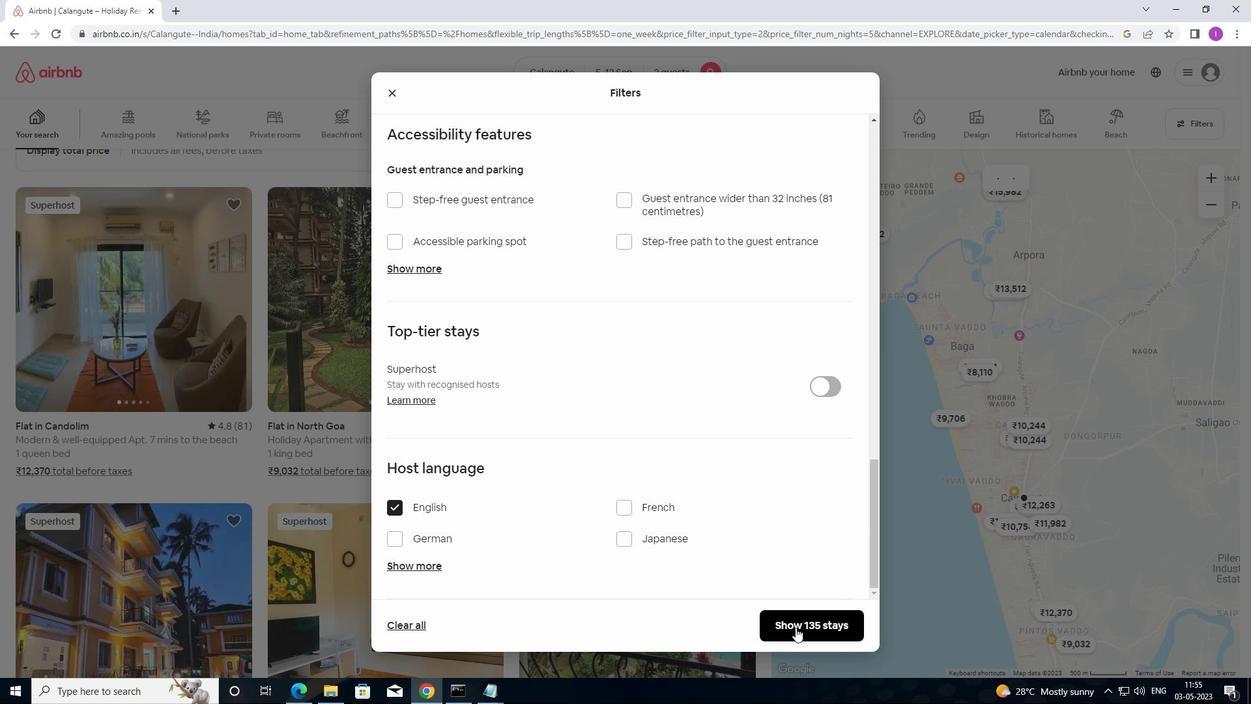 
Action: Mouse pressed left at (796, 627)
Screenshot: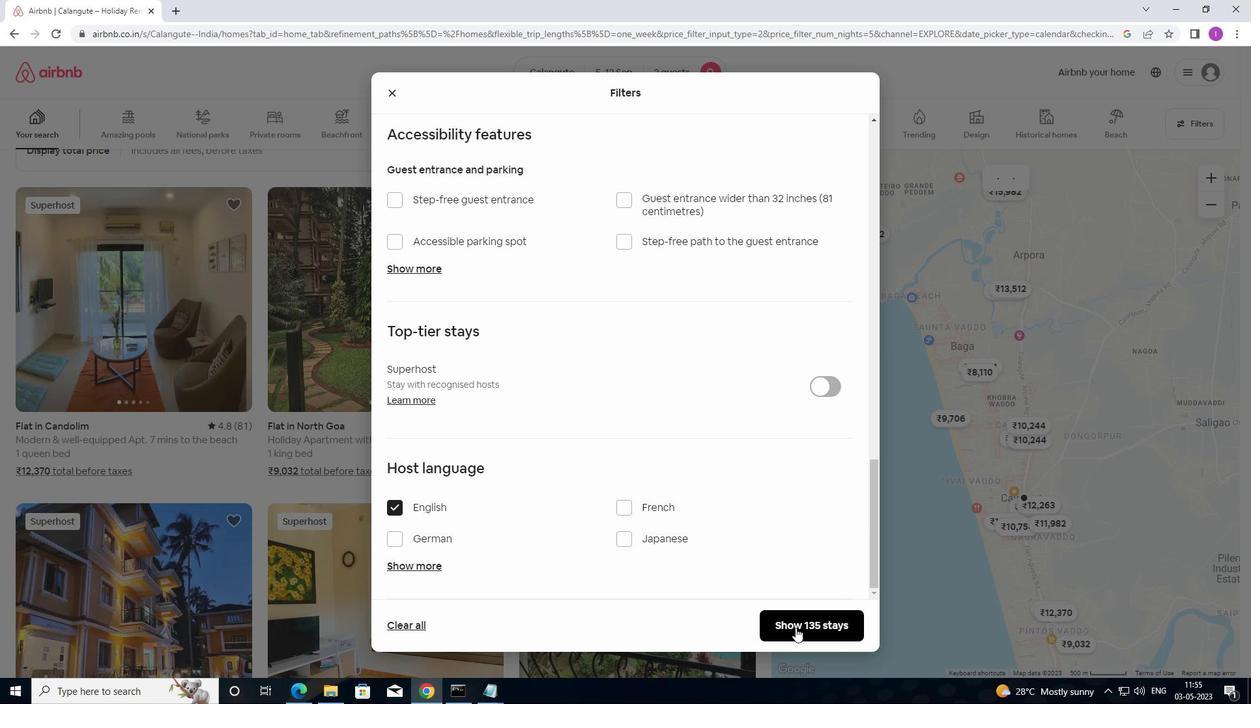 
Action: Mouse moved to (822, 597)
Screenshot: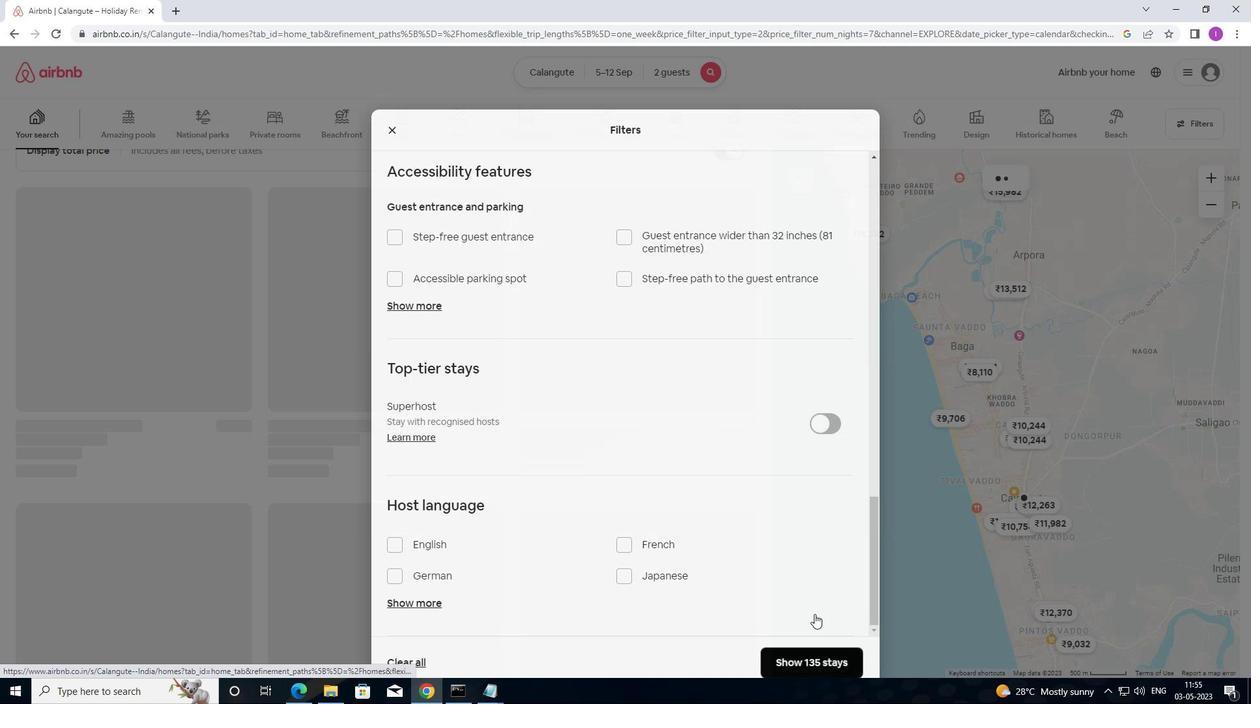 
